 Task: Open Card Poverty Alleviation Review in Board Email Marketing Triggered Campaigns to Workspace Audit and Assurance Services and add a team member Softage.2@softage.net, a label Purple, a checklist Inspirational Speaking, an attachment from Trello, a color Purple and finally, add a card description 'Develop and launch new sales promotion for existing customers' and a comment 'This task requires us to be proactive in identifying potential risks and taking steps to mitigate them.'. Add a start date 'Jan 02, 1900' with a due date 'Jan 09, 1900'
Action: Mouse moved to (124, 378)
Screenshot: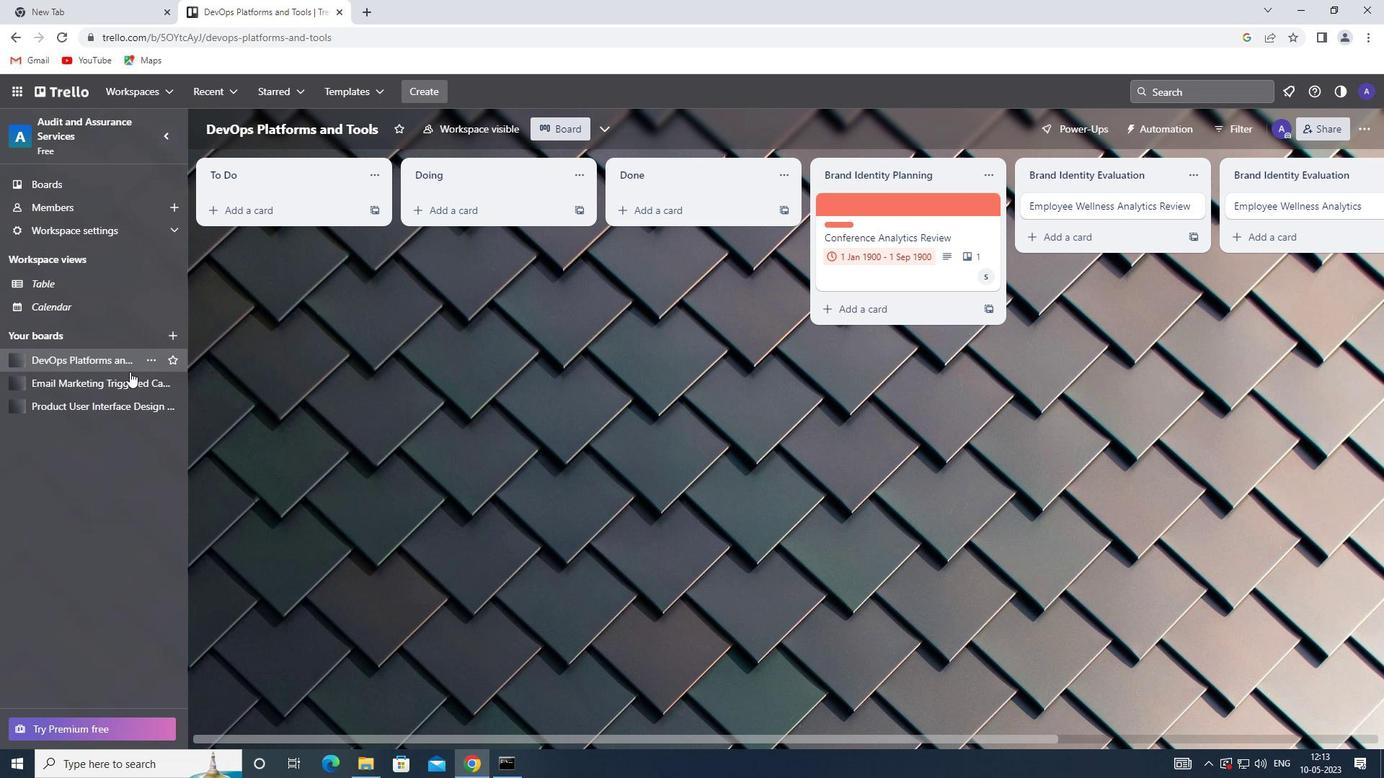 
Action: Mouse pressed left at (124, 378)
Screenshot: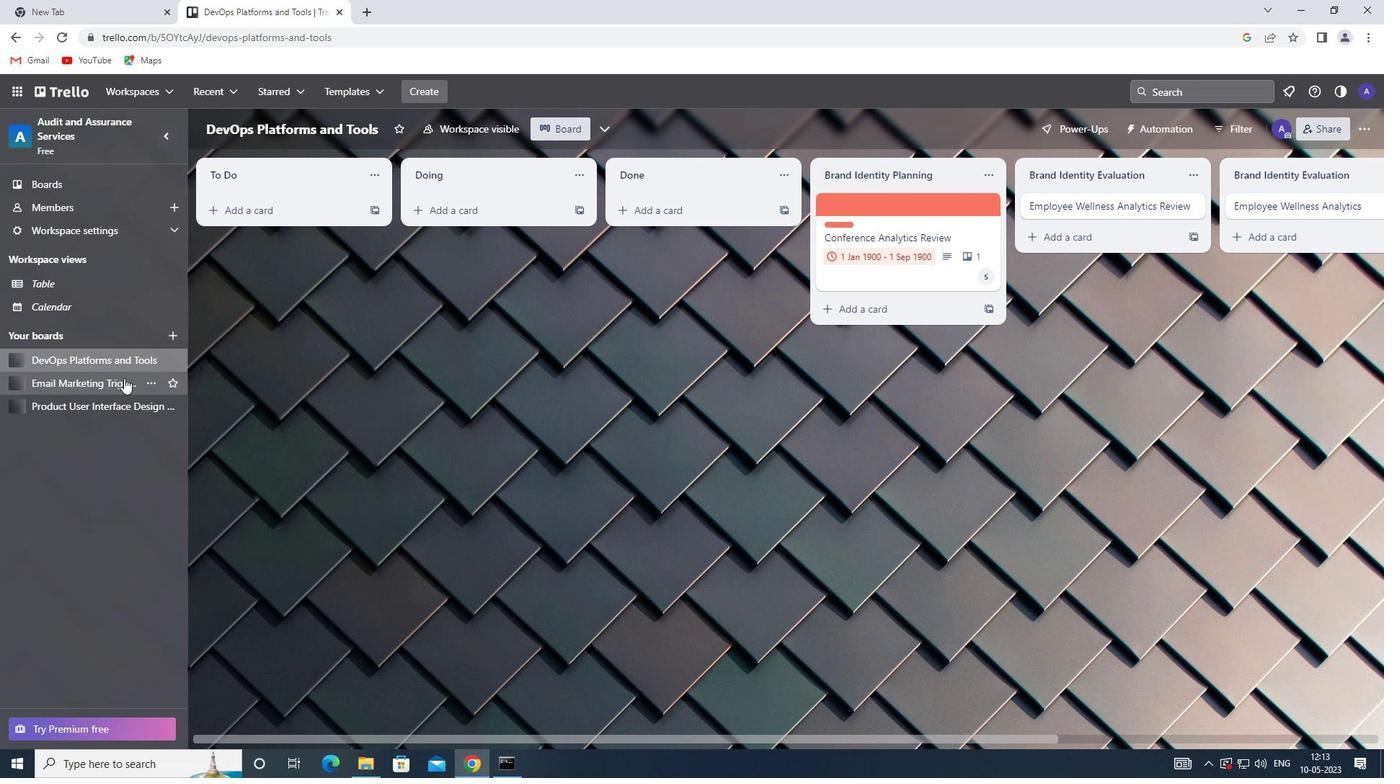 
Action: Mouse moved to (924, 200)
Screenshot: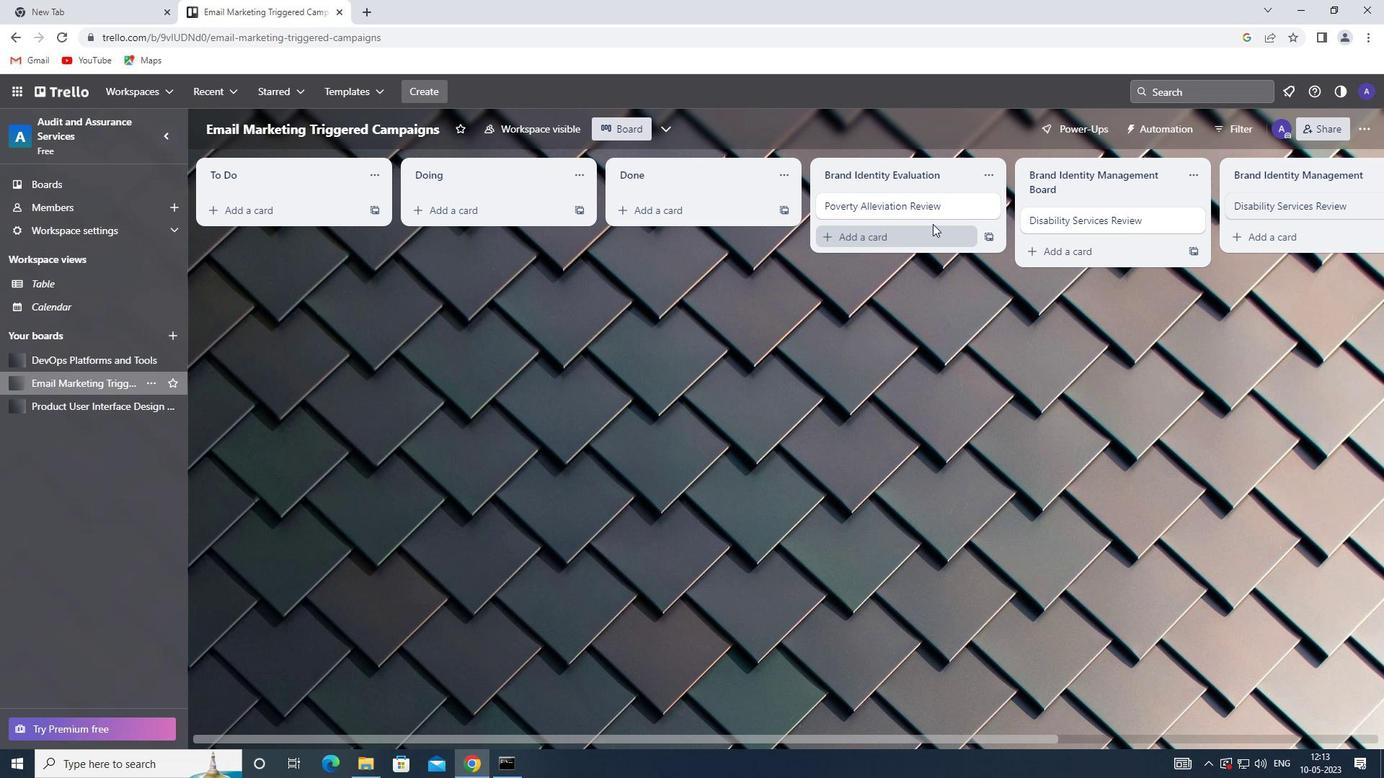 
Action: Mouse pressed left at (924, 200)
Screenshot: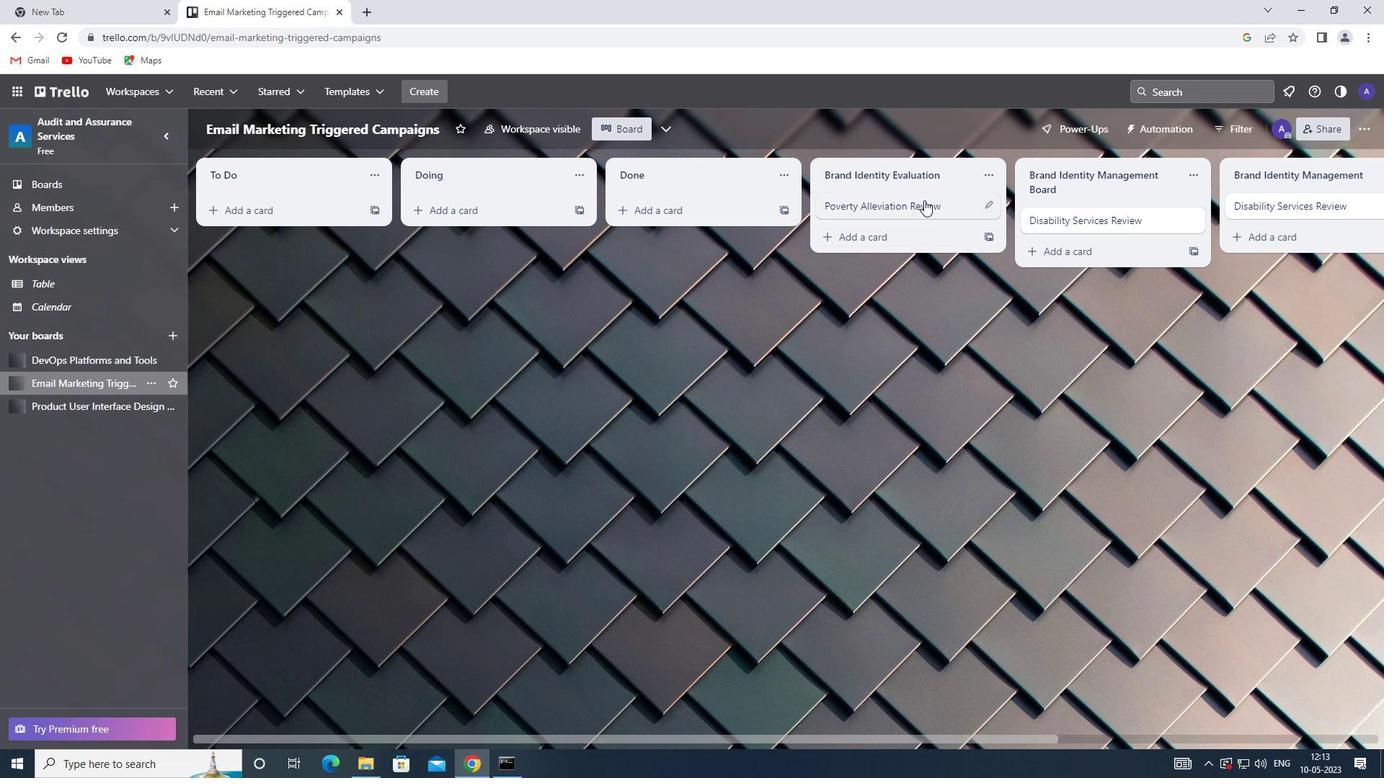 
Action: Mouse pressed left at (924, 200)
Screenshot: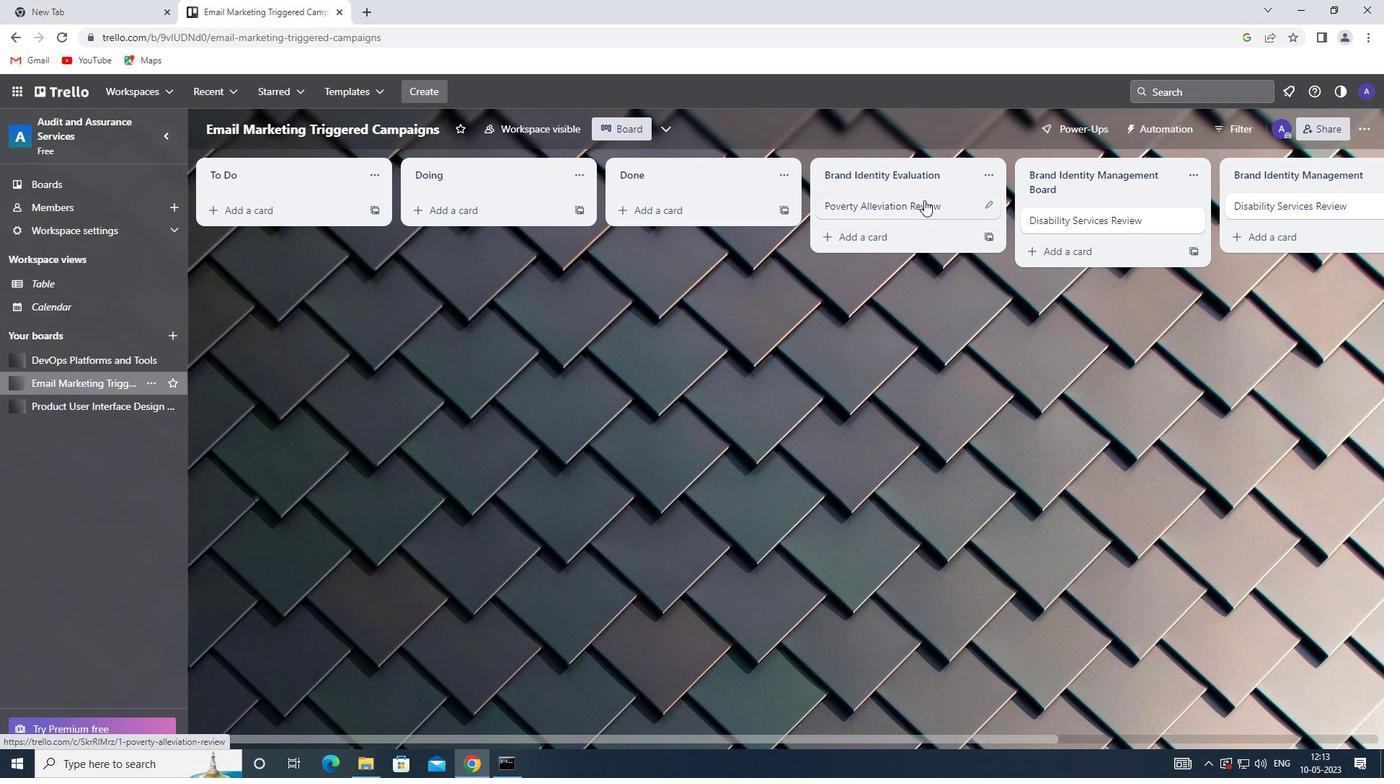 
Action: Mouse moved to (869, 272)
Screenshot: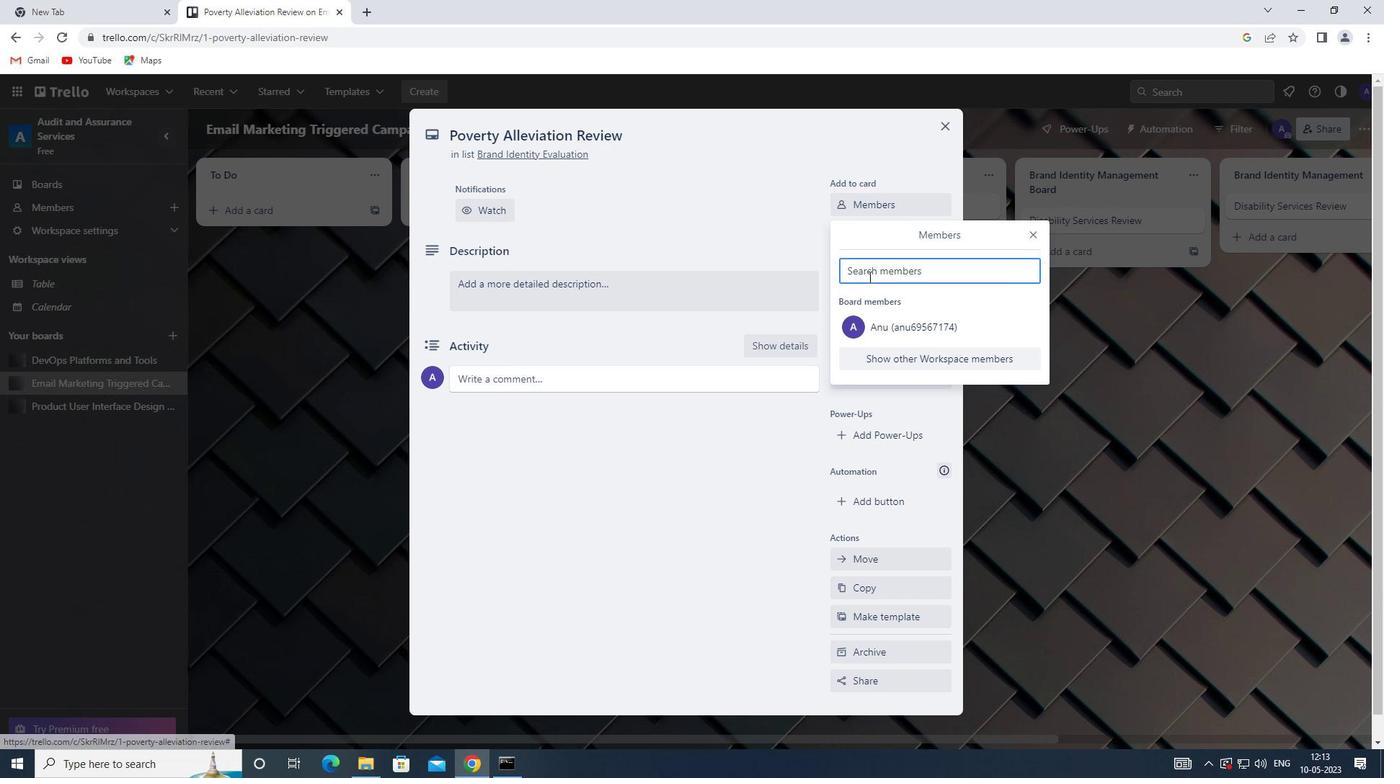 
Action: Key pressed <Key.shift>SA<Key.backspace>OFTAGE.2<Key.shift>@SOFTAGE.NET
Screenshot: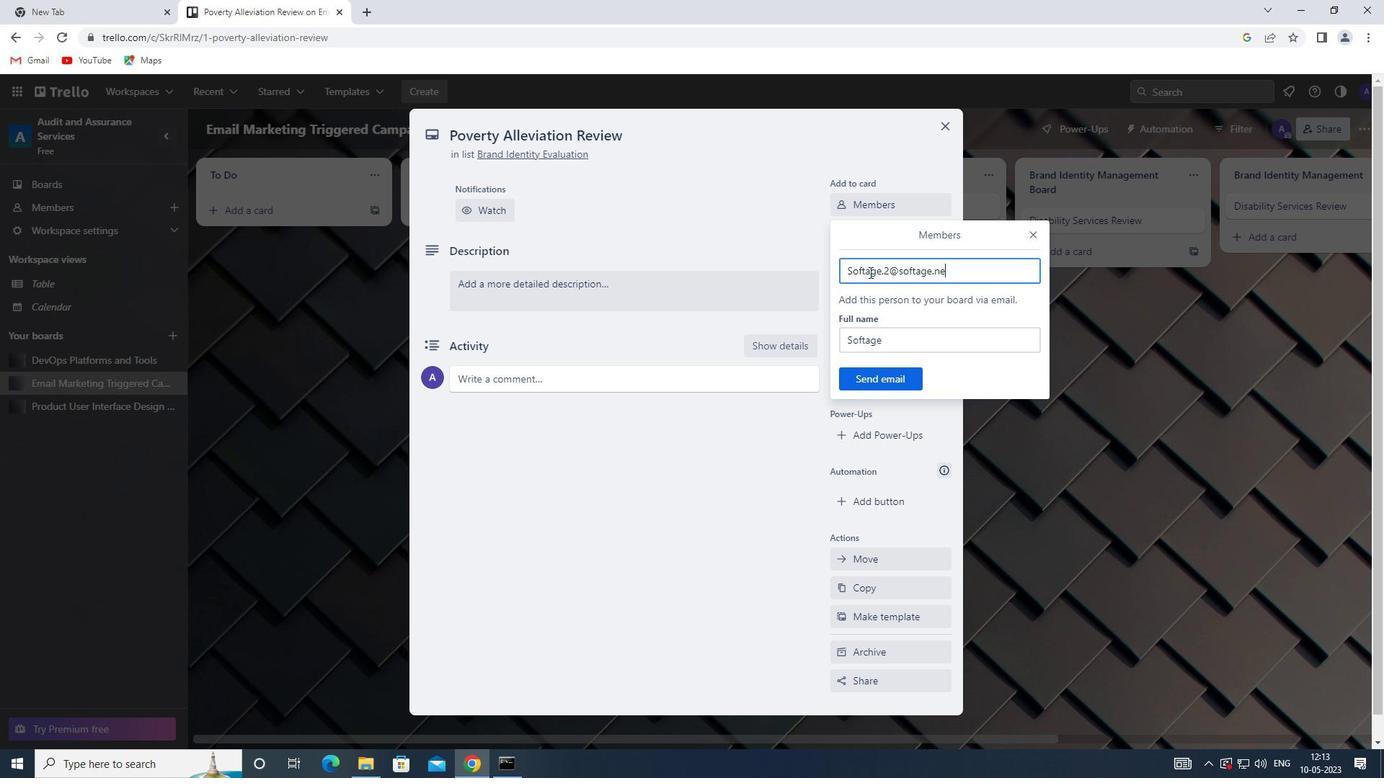 
Action: Mouse moved to (893, 377)
Screenshot: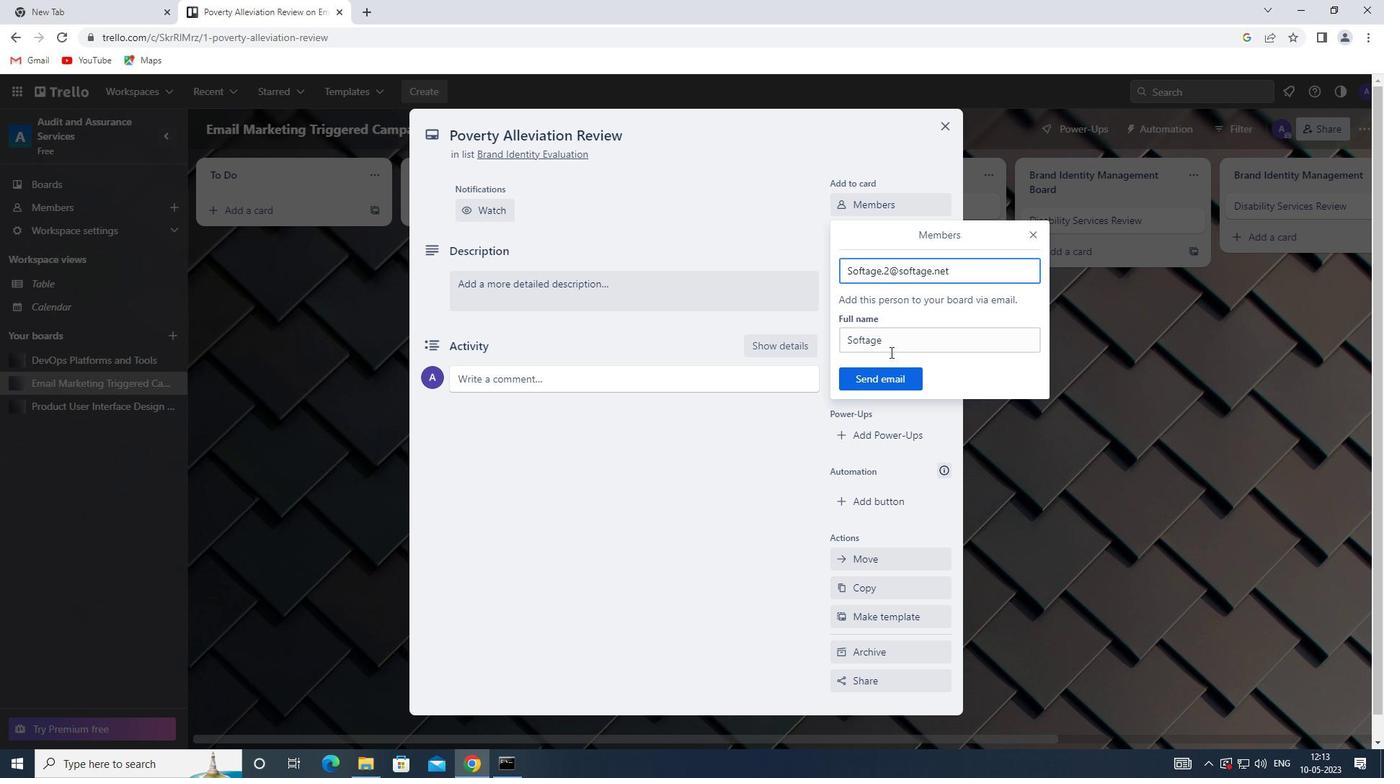 
Action: Mouse pressed left at (893, 377)
Screenshot: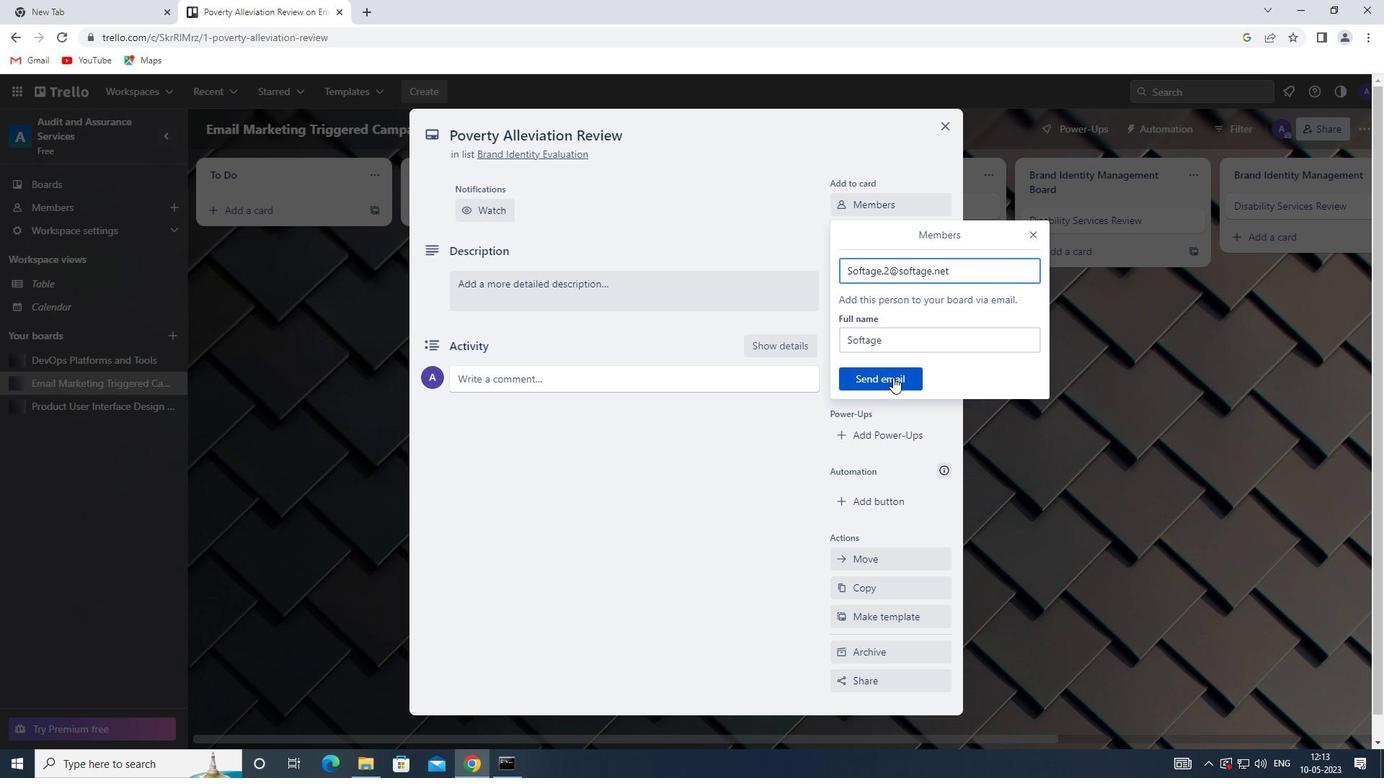 
Action: Mouse moved to (870, 283)
Screenshot: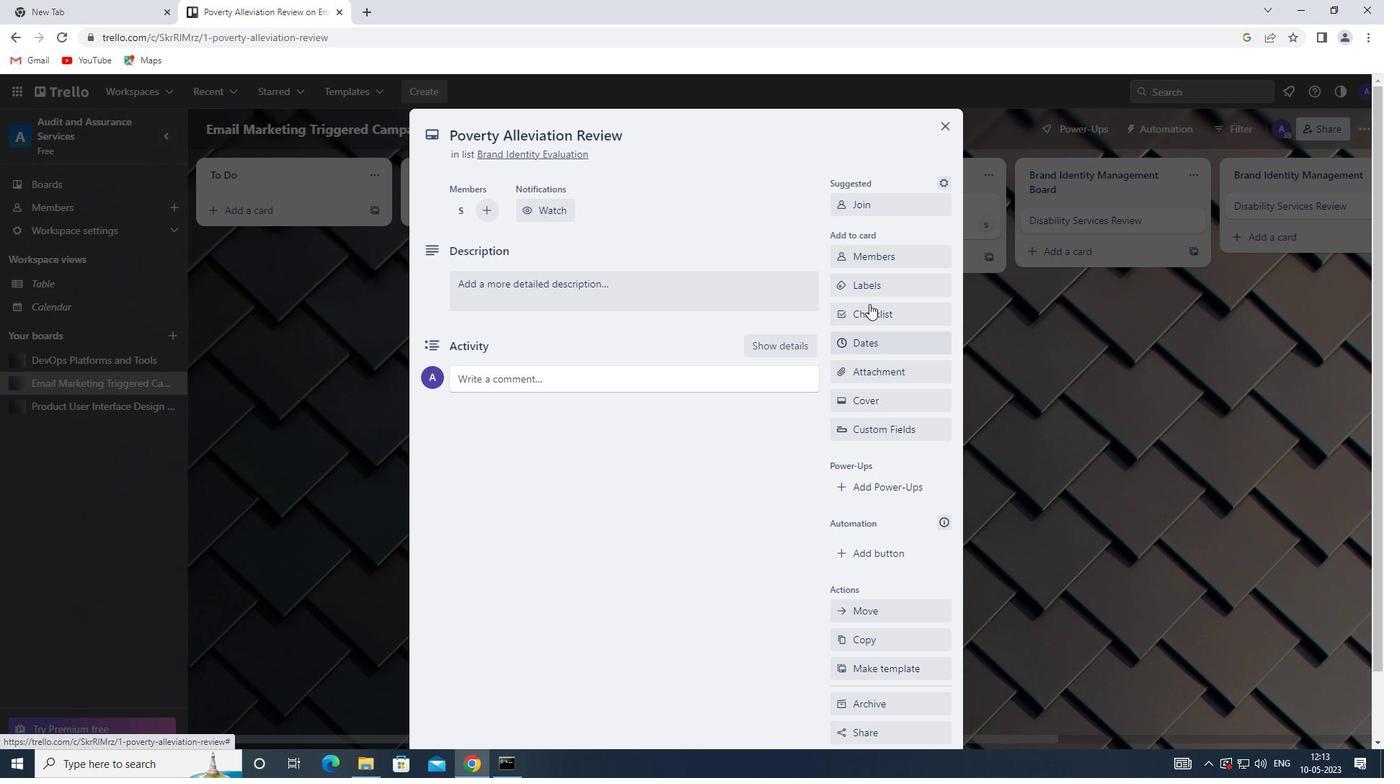 
Action: Mouse pressed left at (870, 283)
Screenshot: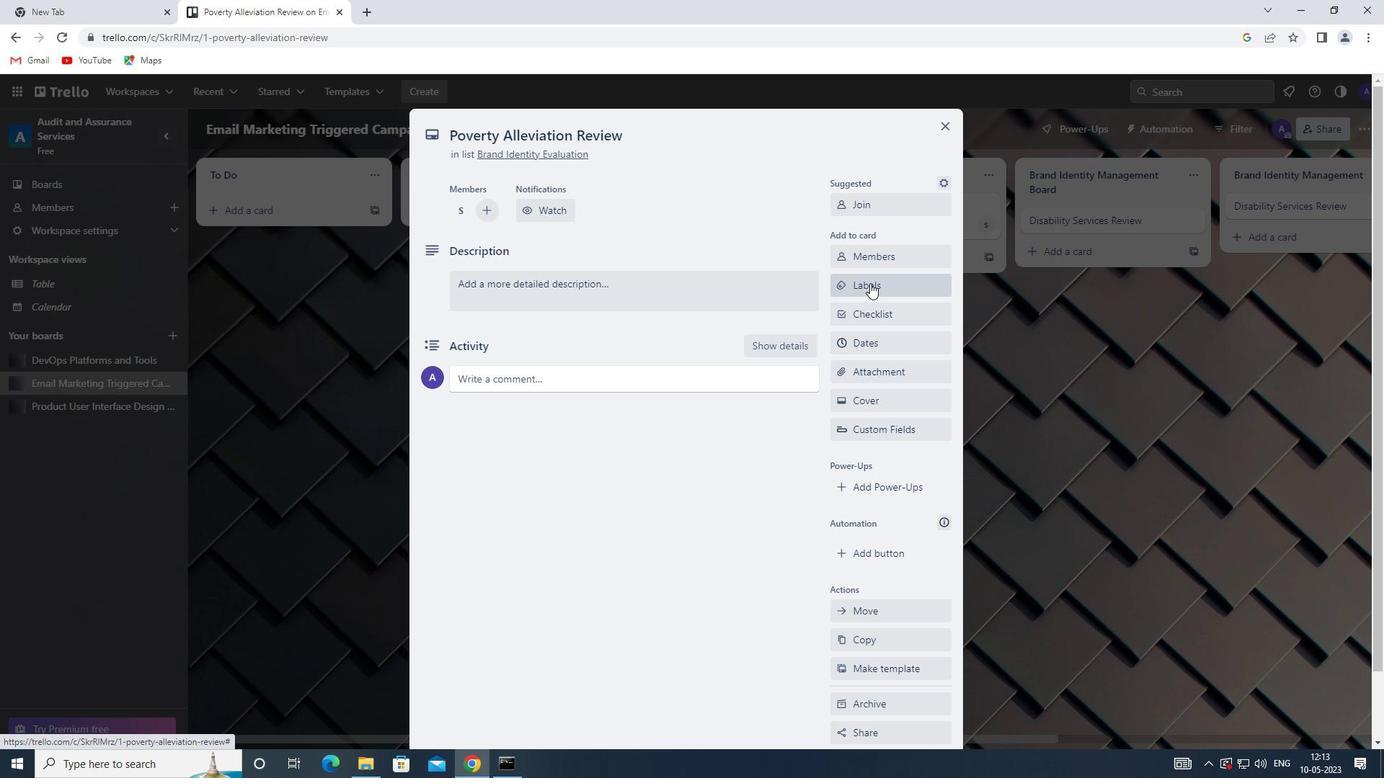 
Action: Mouse moved to (845, 505)
Screenshot: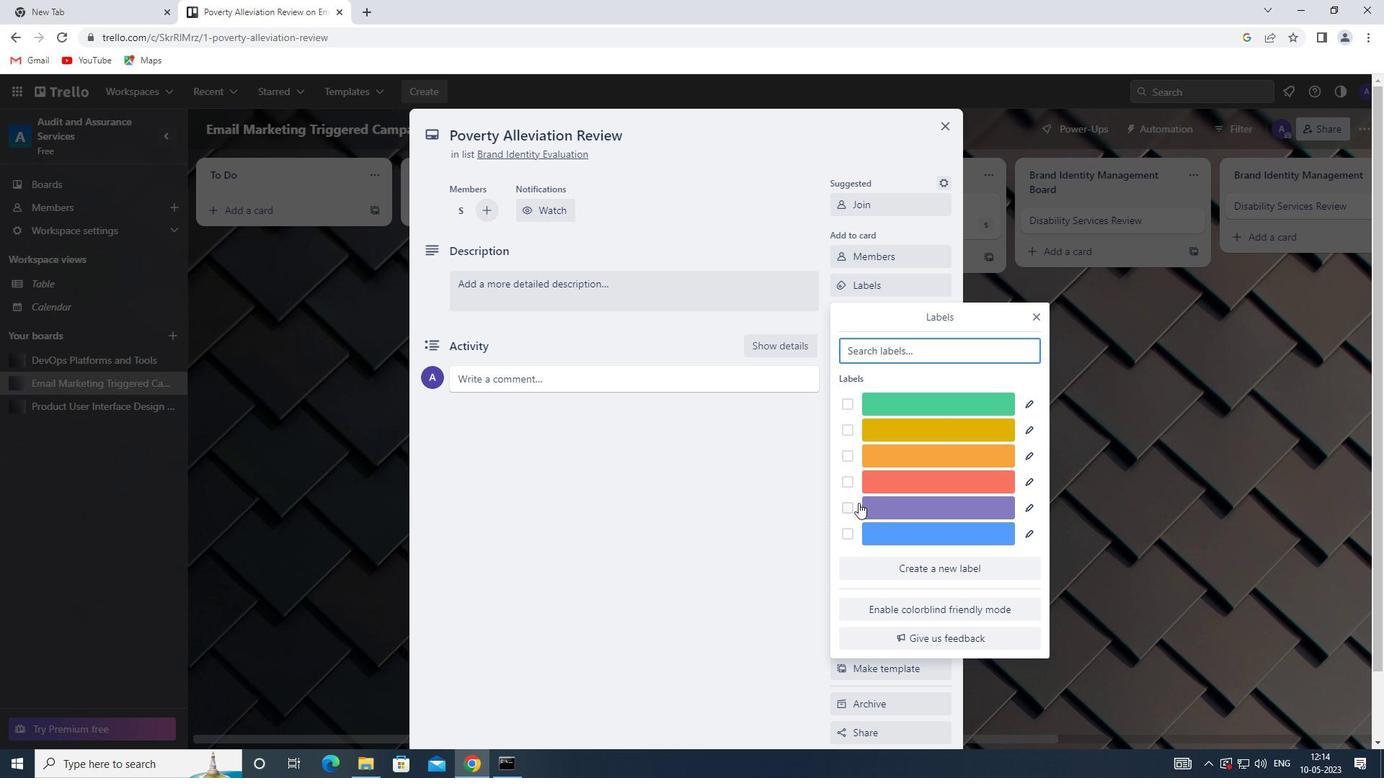 
Action: Mouse pressed left at (845, 505)
Screenshot: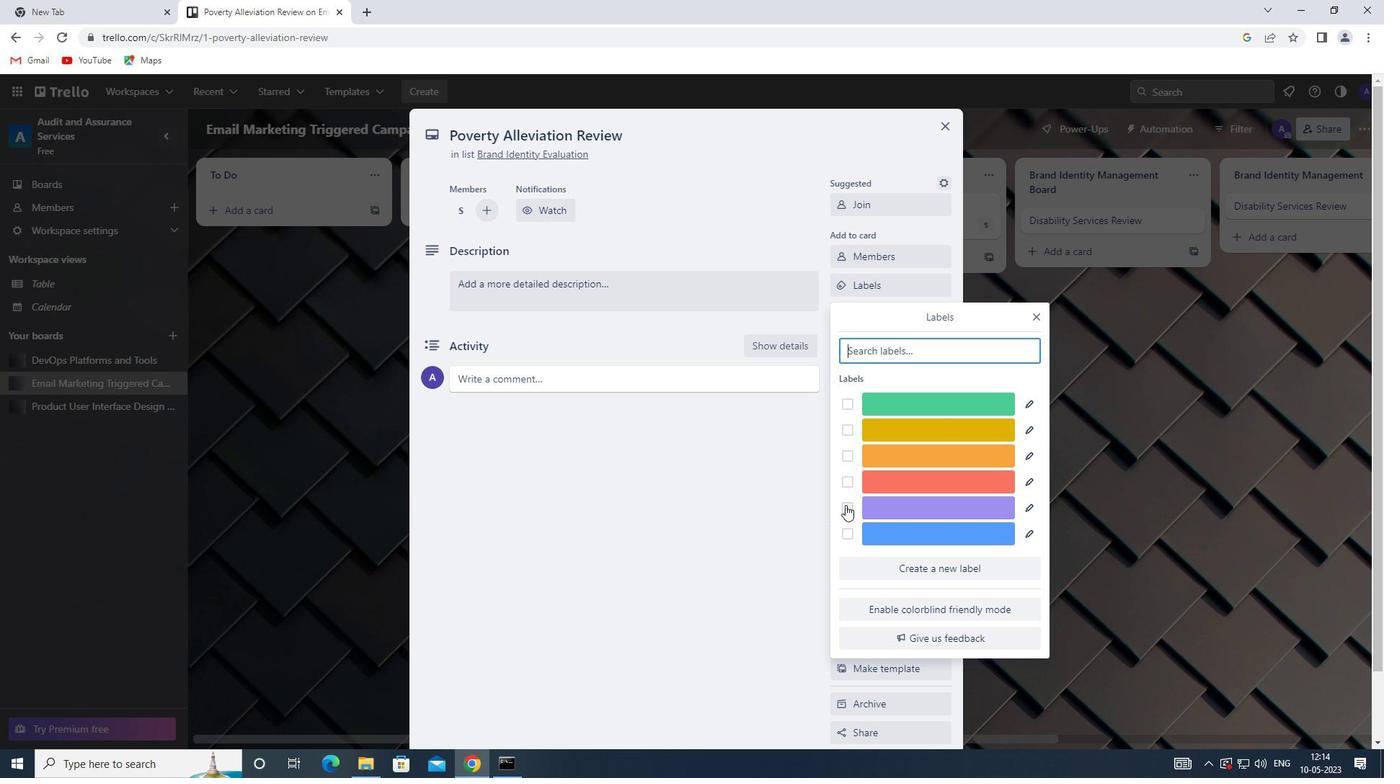
Action: Mouse moved to (1032, 313)
Screenshot: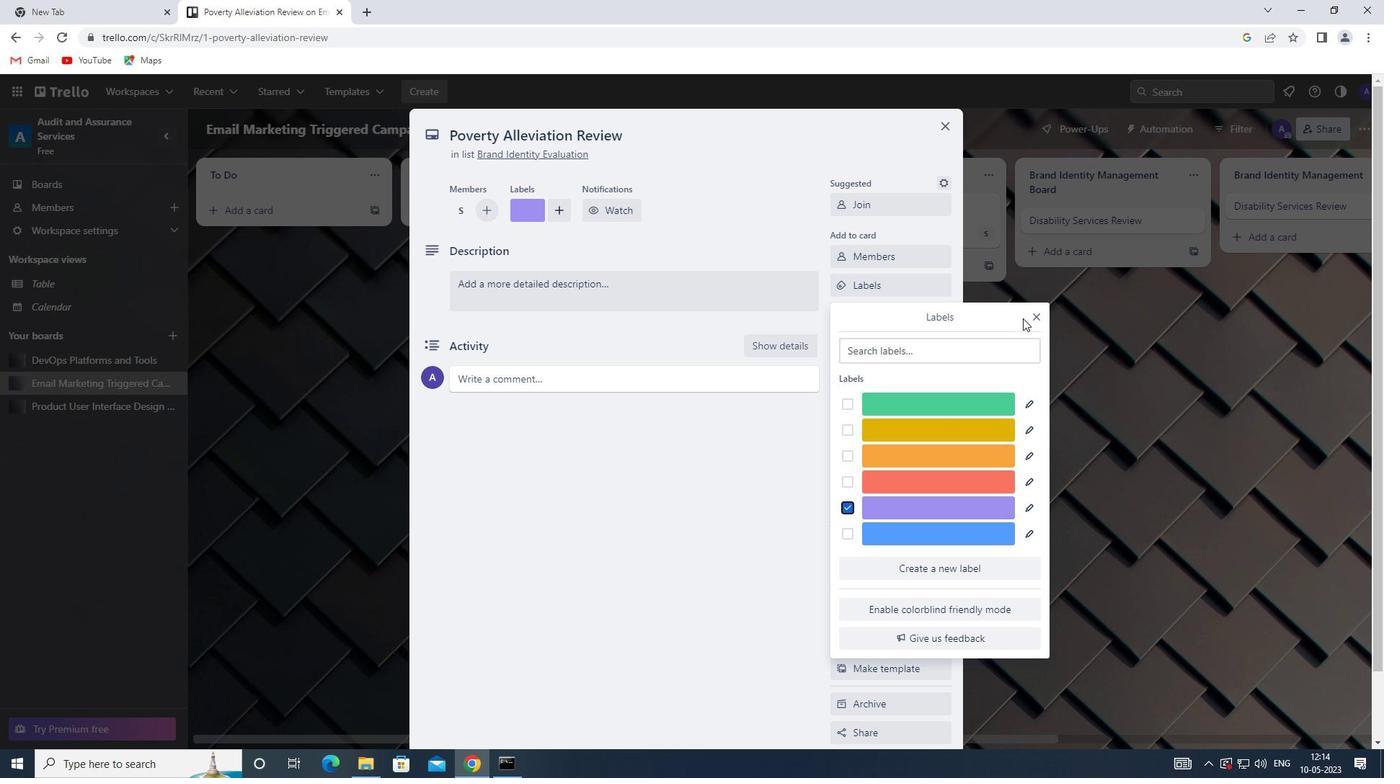 
Action: Mouse pressed left at (1032, 313)
Screenshot: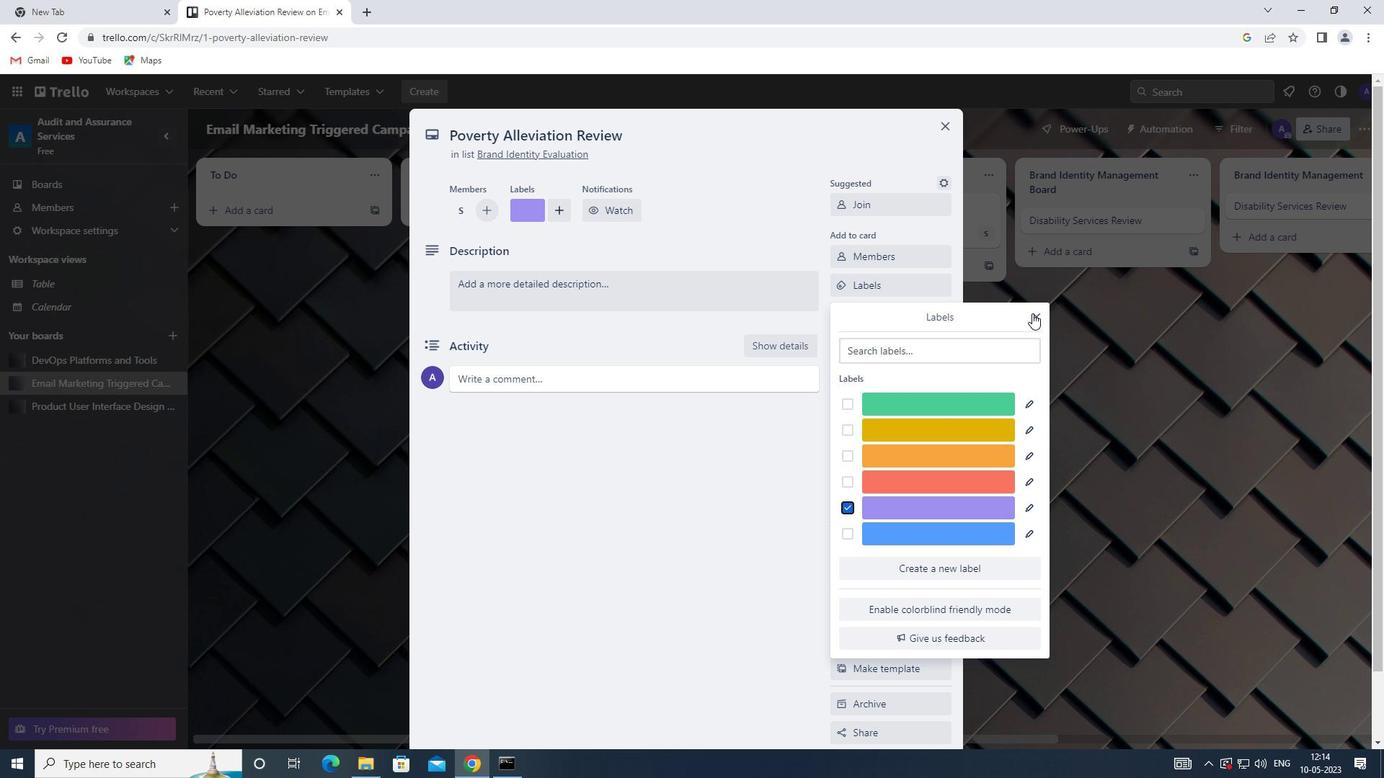 
Action: Mouse moved to (901, 308)
Screenshot: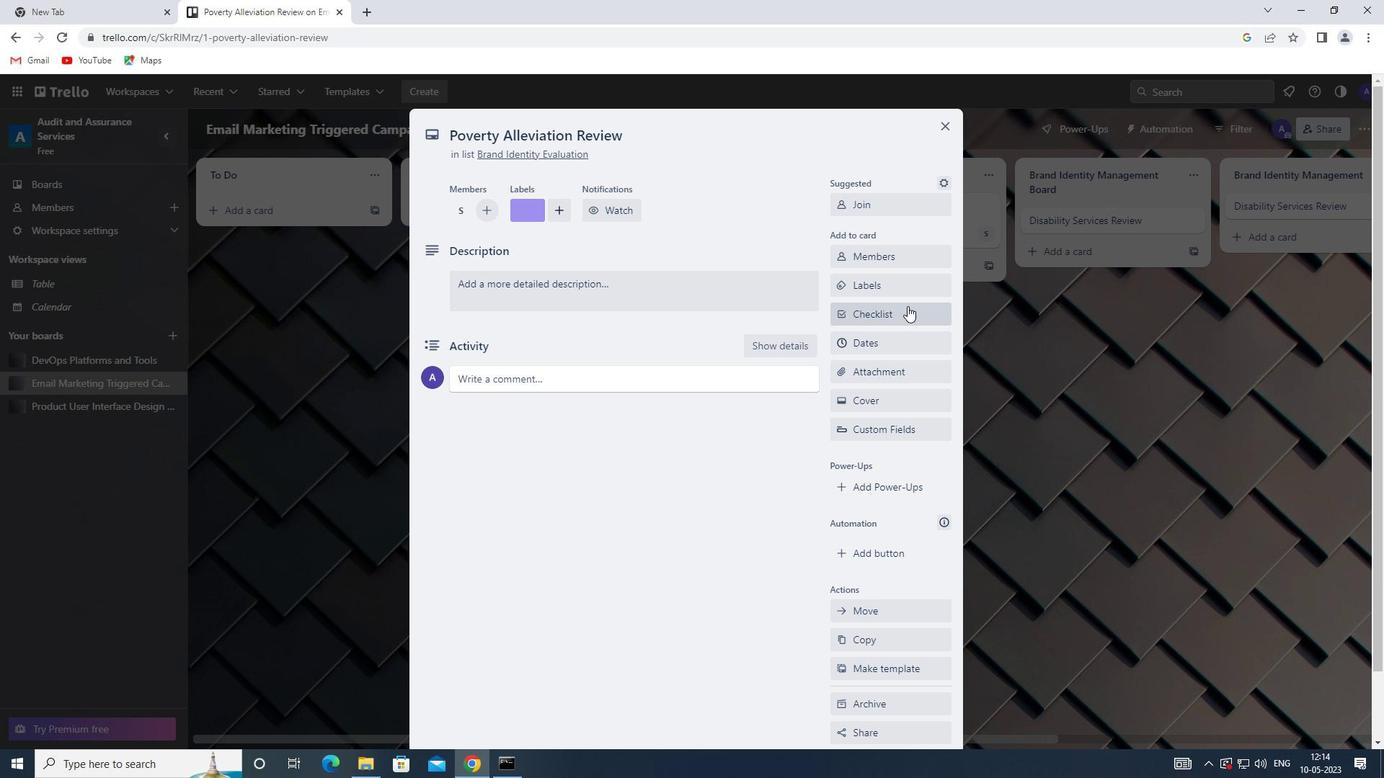
Action: Mouse pressed left at (901, 308)
Screenshot: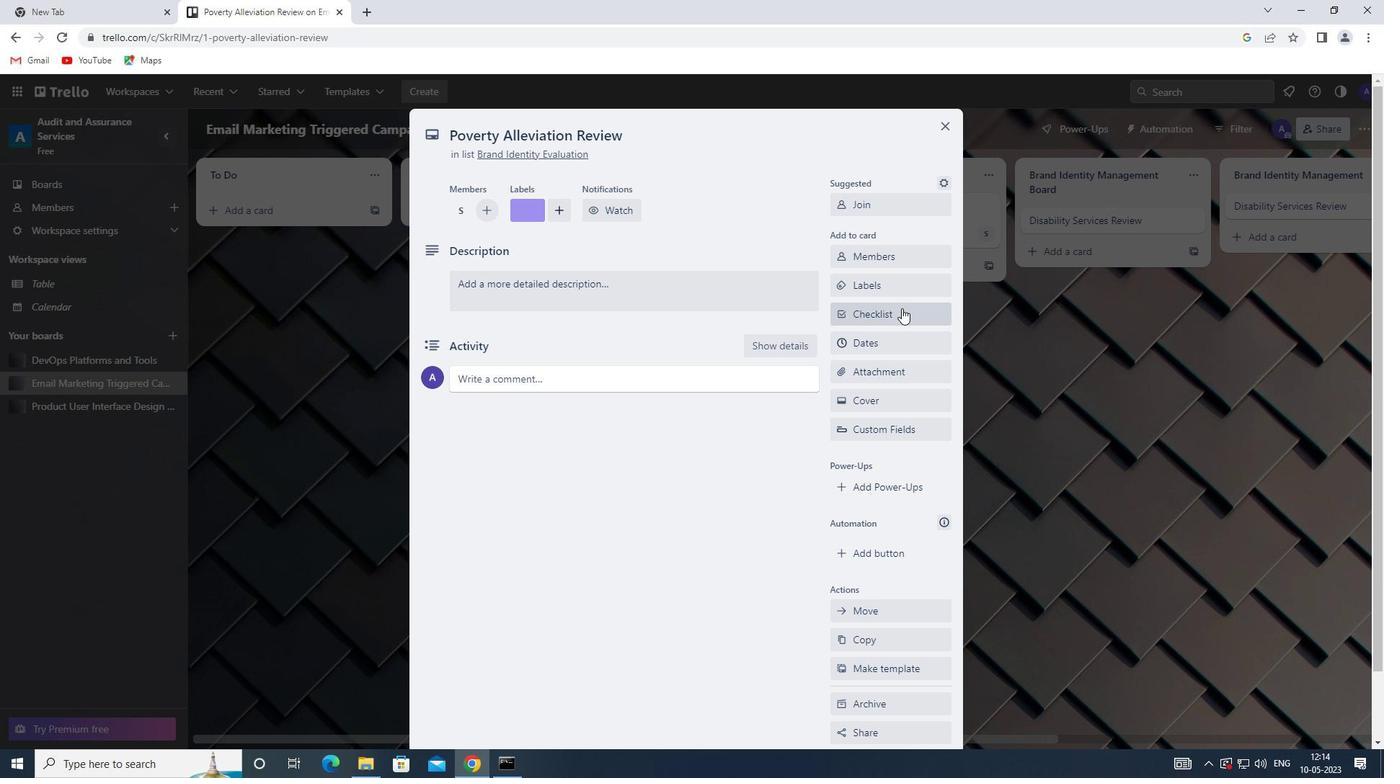 
Action: Mouse moved to (893, 401)
Screenshot: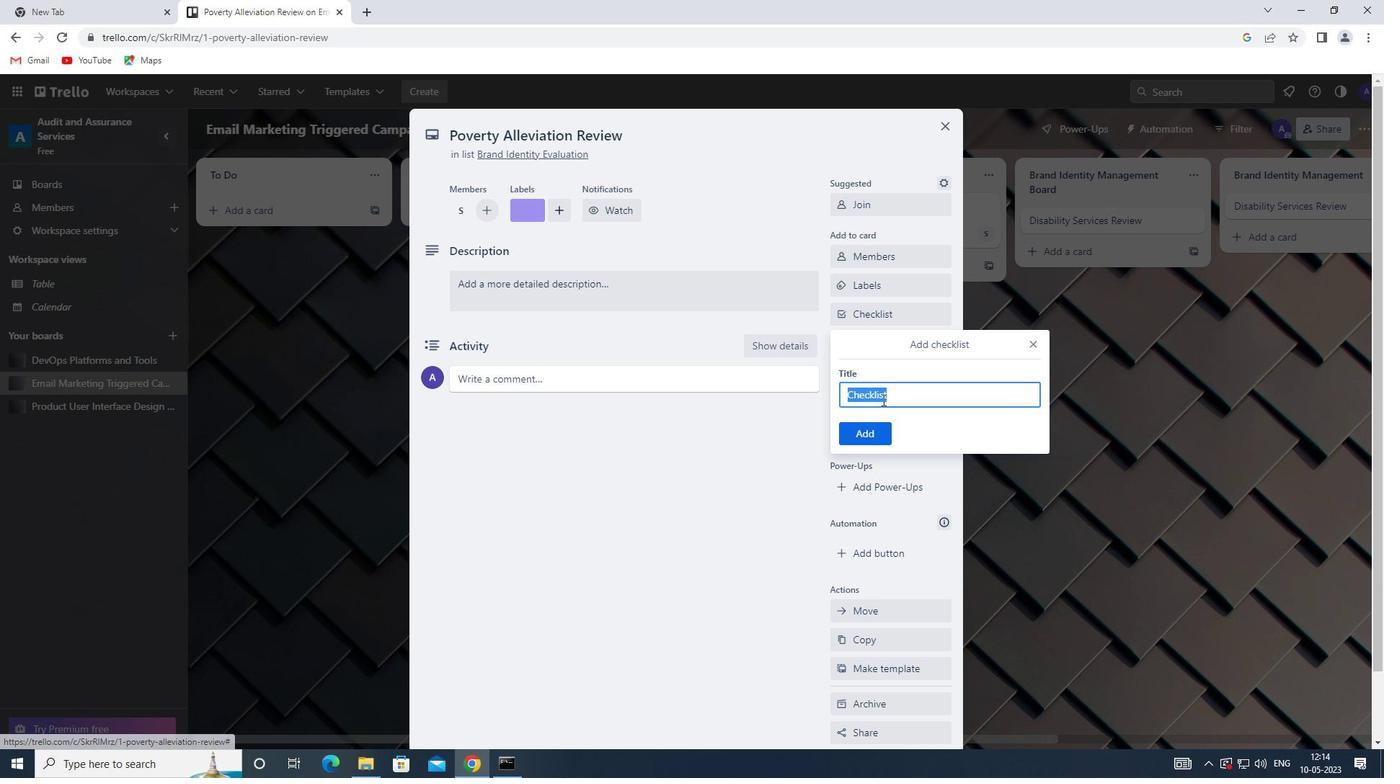 
Action: Key pressed <Key.shift>INSPIRATIONAL<Key.space><Key.shift>SPEAKING
Screenshot: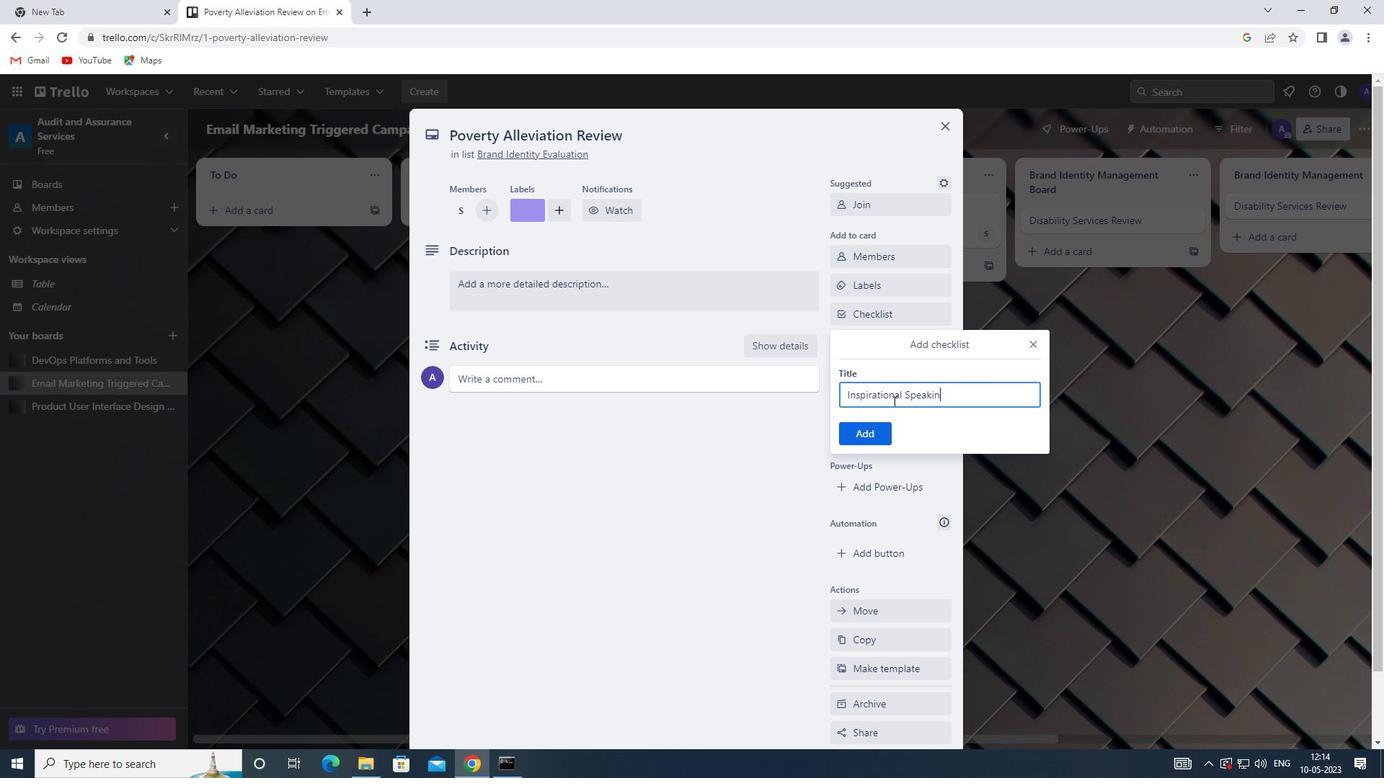 
Action: Mouse moved to (872, 434)
Screenshot: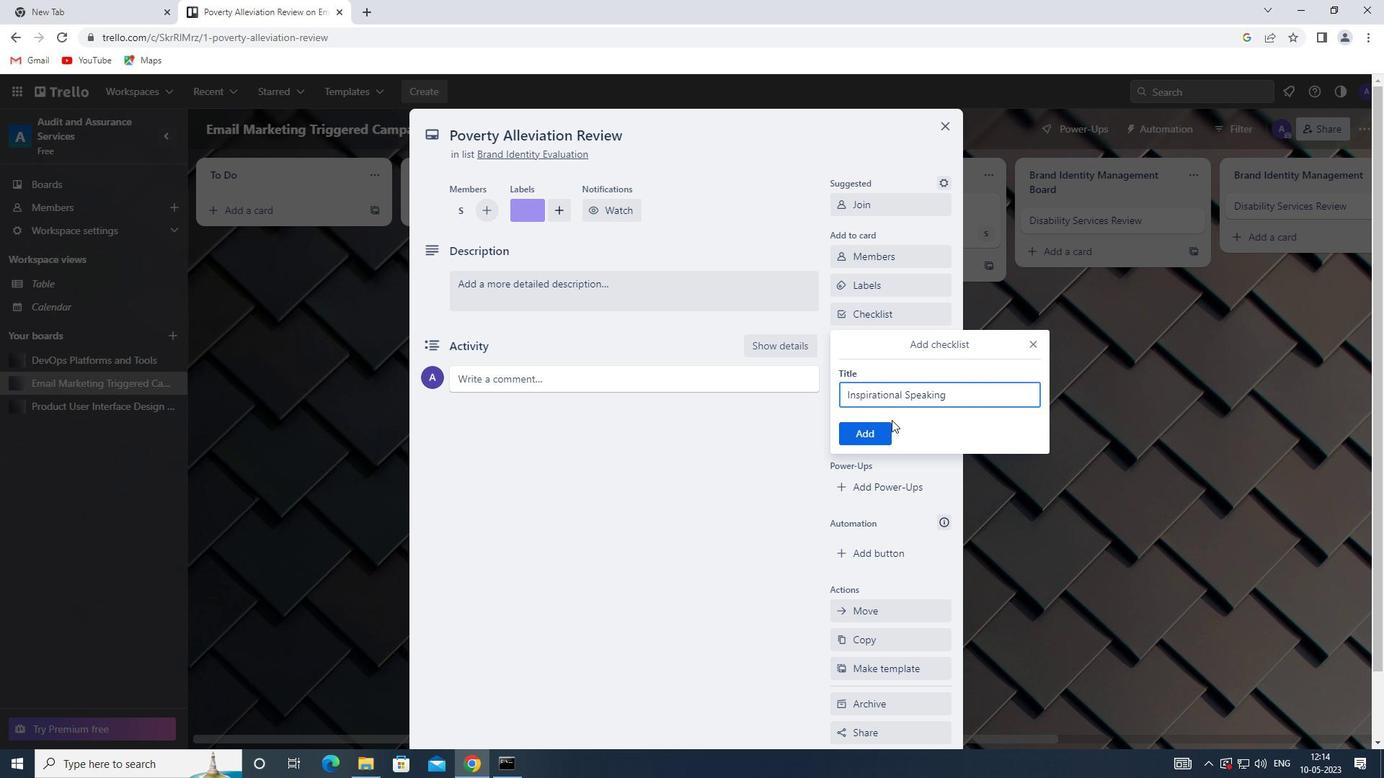 
Action: Mouse pressed left at (872, 434)
Screenshot: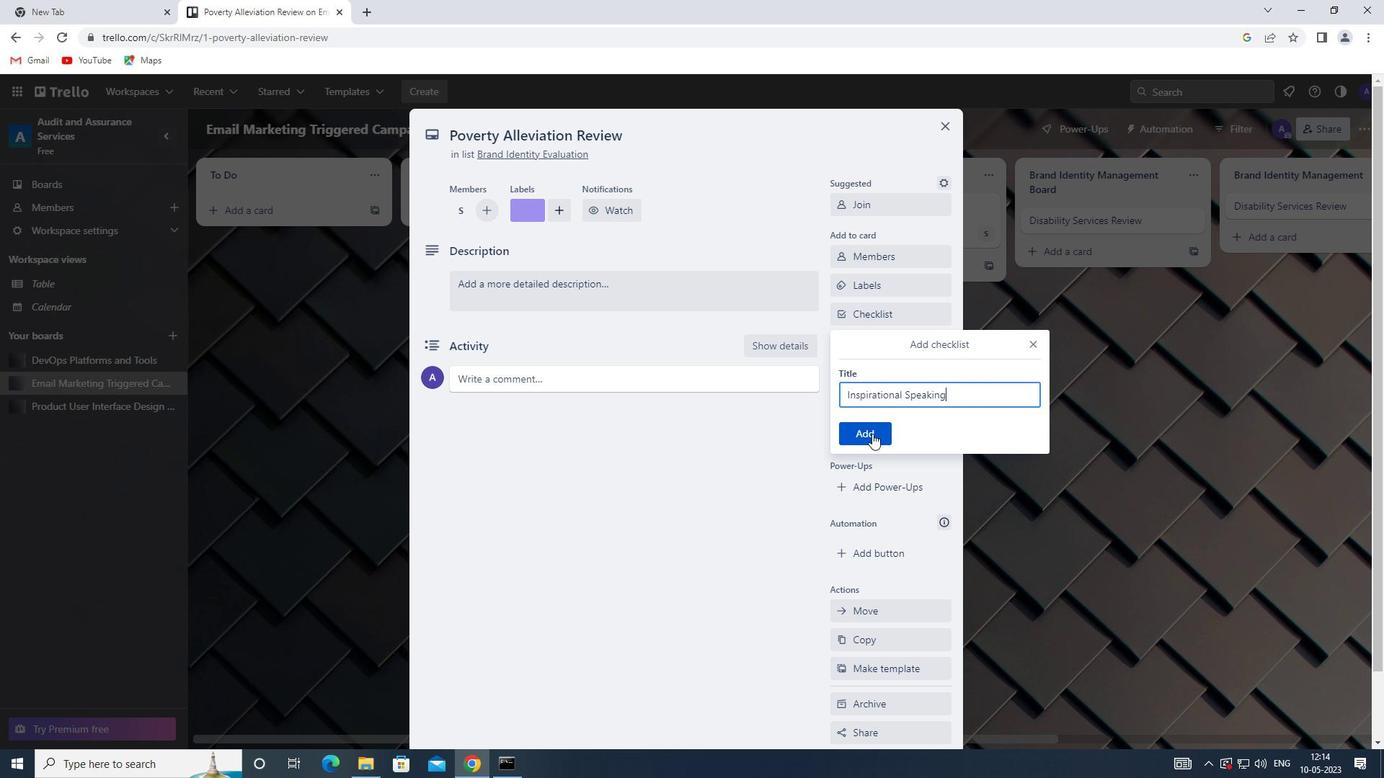 
Action: Mouse moved to (871, 375)
Screenshot: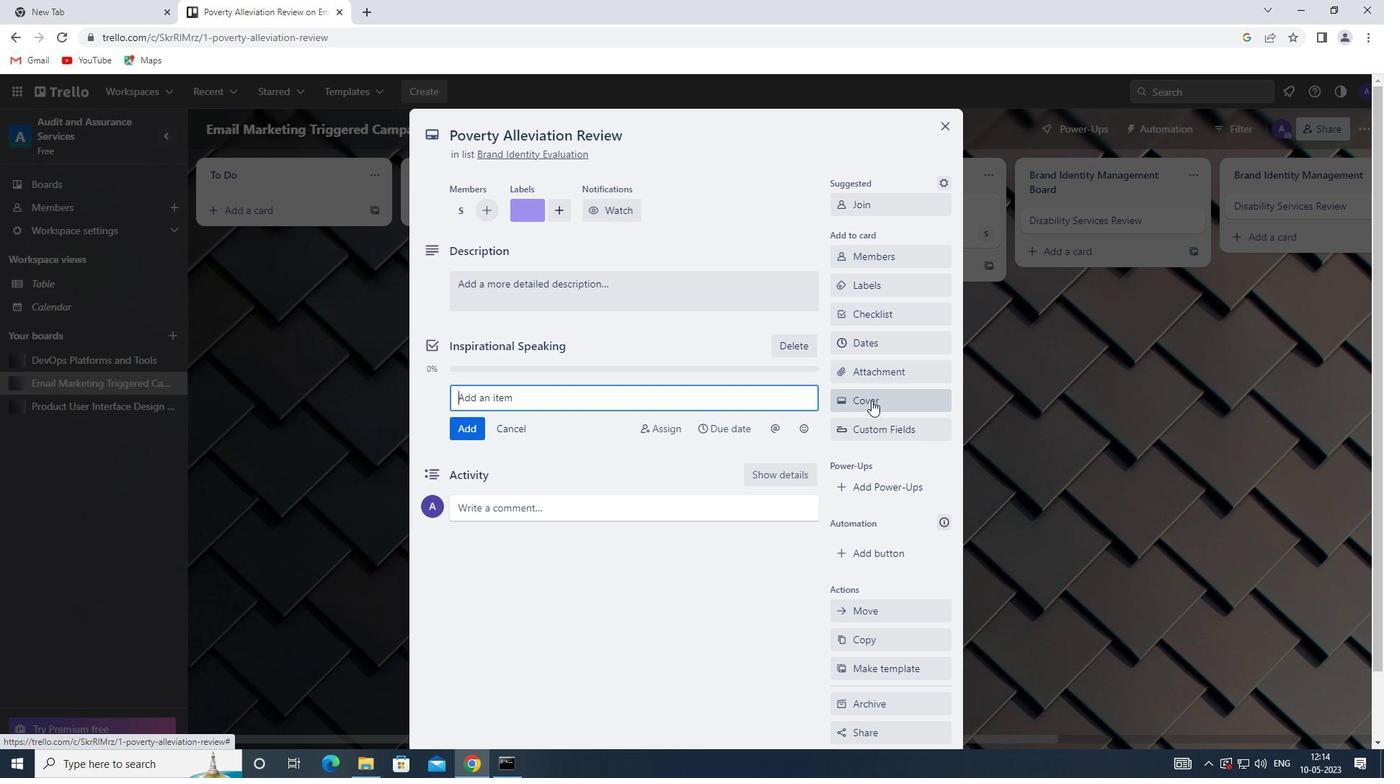 
Action: Mouse pressed left at (871, 375)
Screenshot: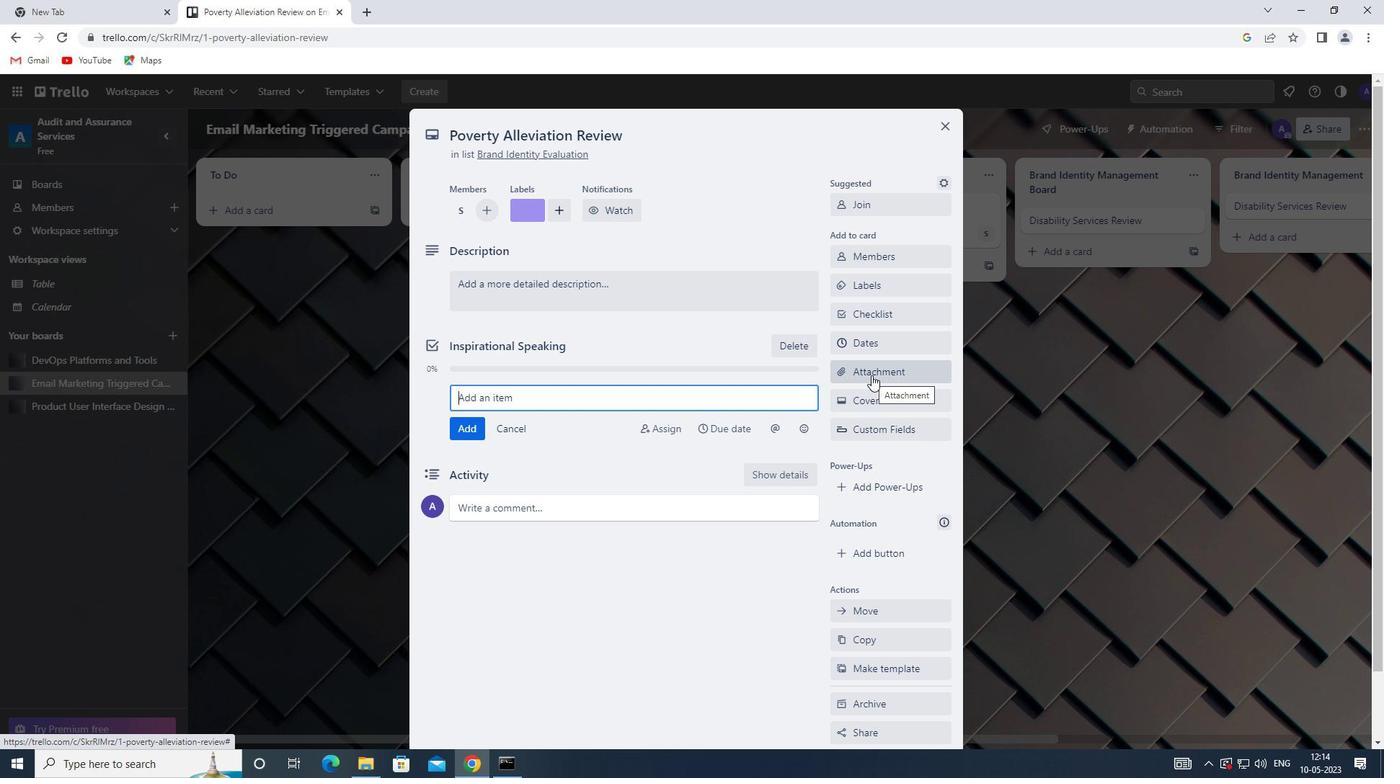 
Action: Mouse moved to (873, 452)
Screenshot: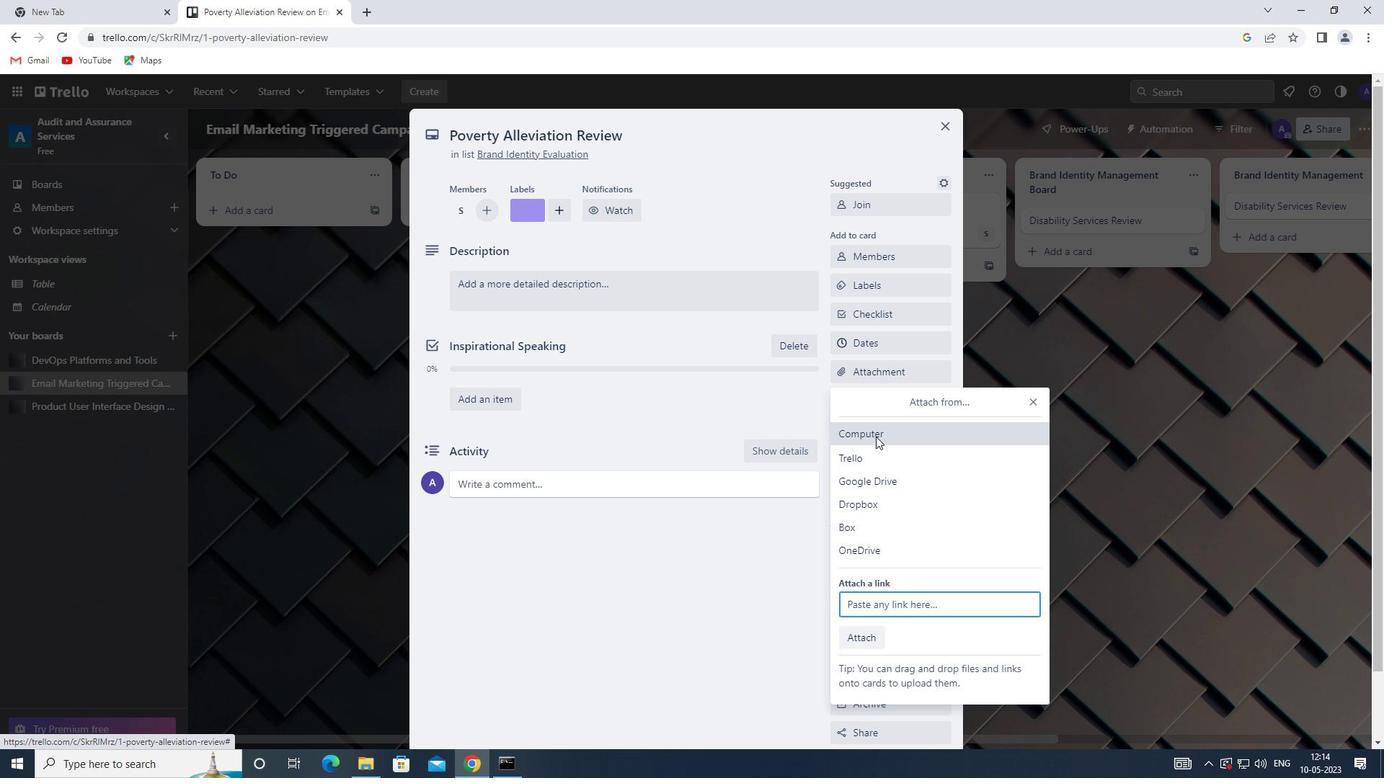 
Action: Mouse pressed left at (873, 452)
Screenshot: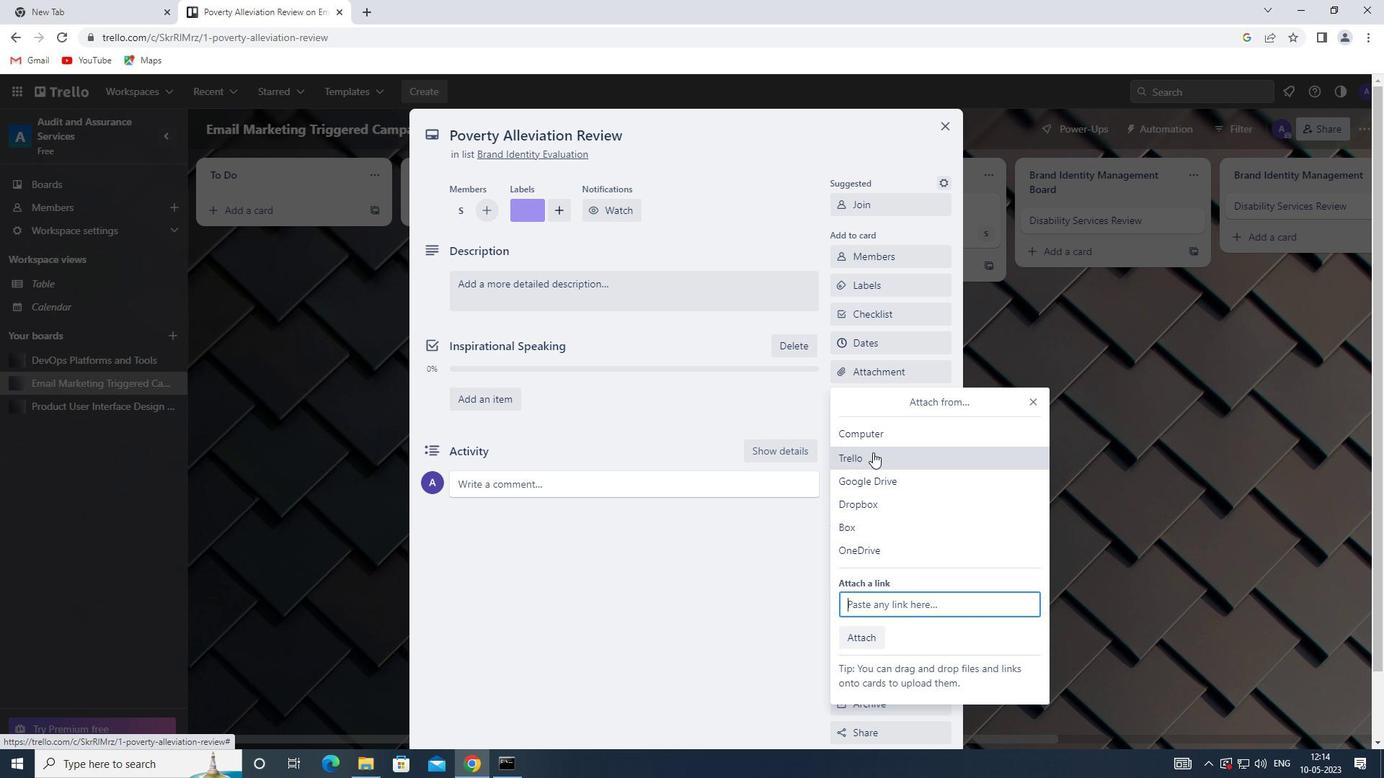 
Action: Mouse moved to (917, 608)
Screenshot: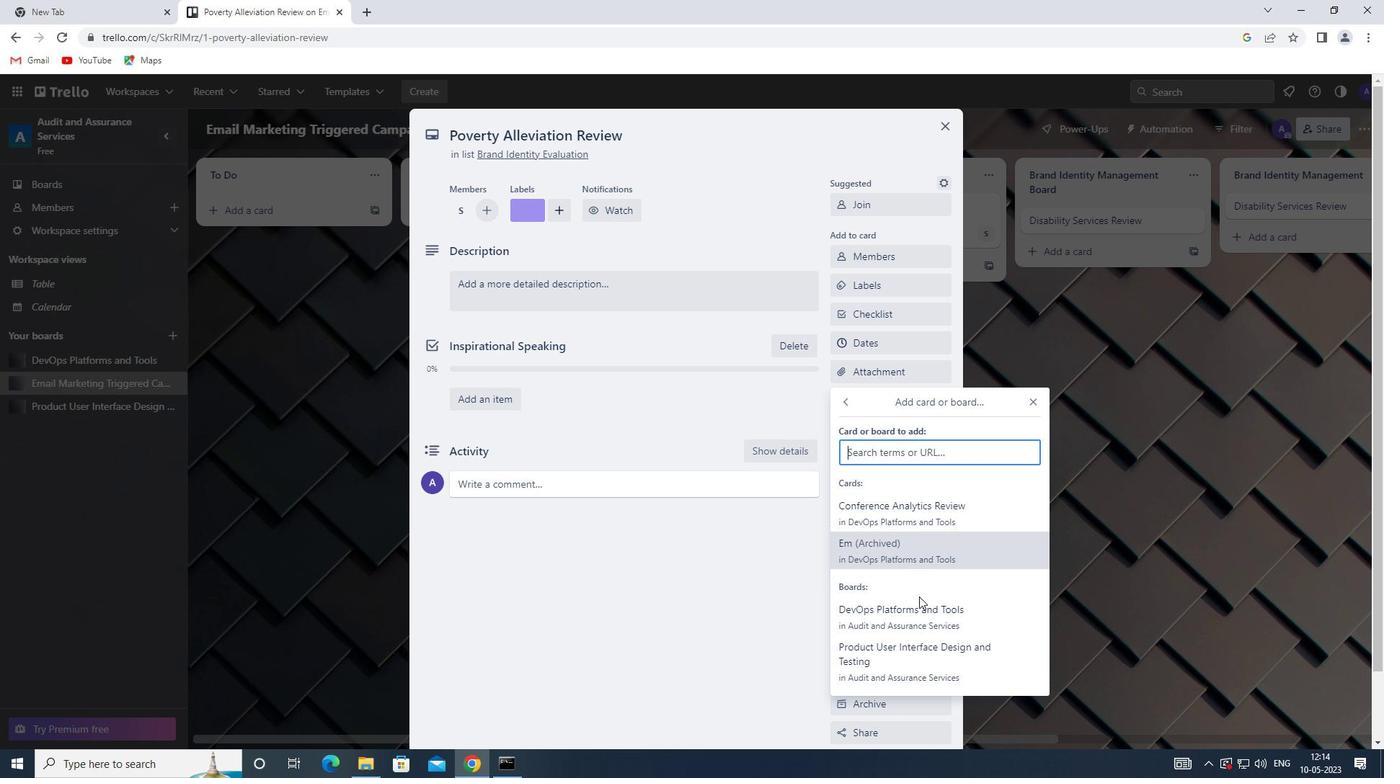 
Action: Mouse pressed left at (917, 608)
Screenshot: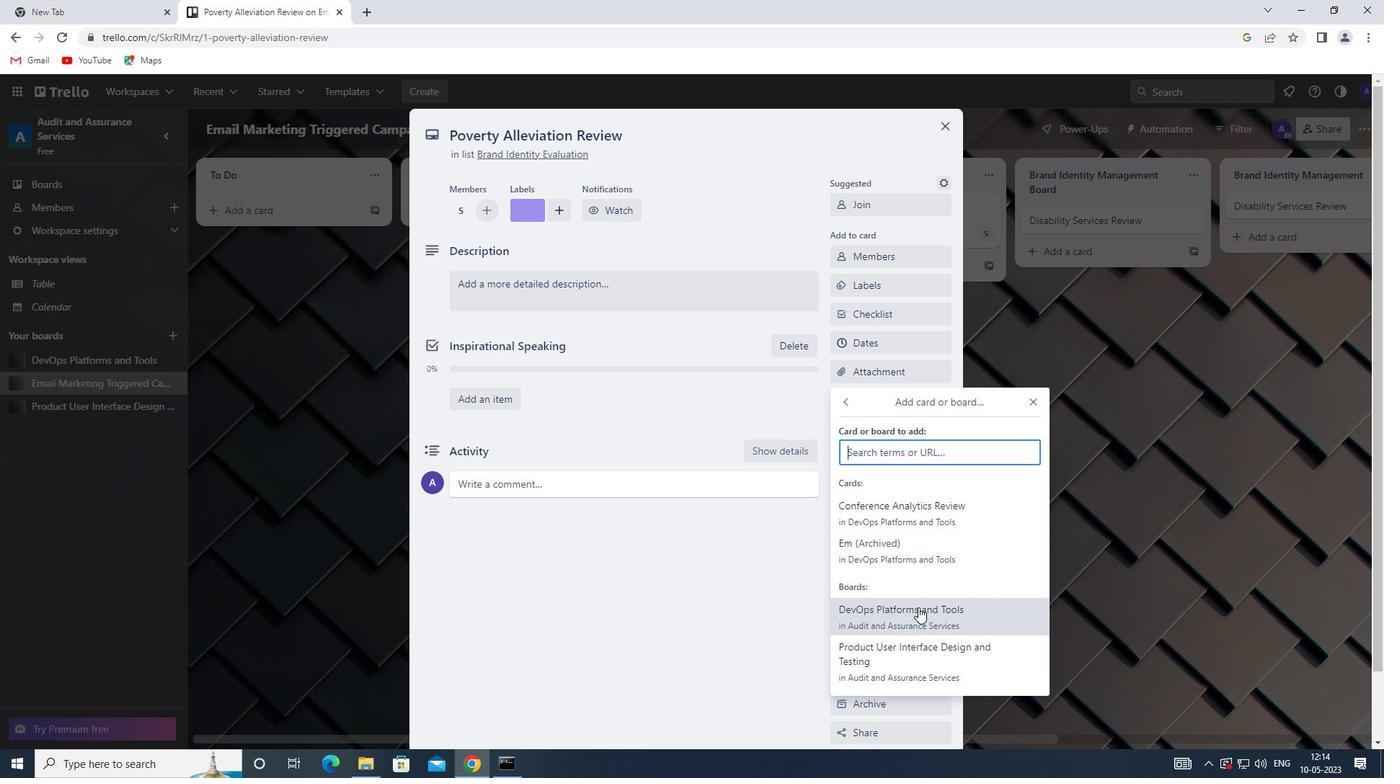 
Action: Mouse moved to (886, 405)
Screenshot: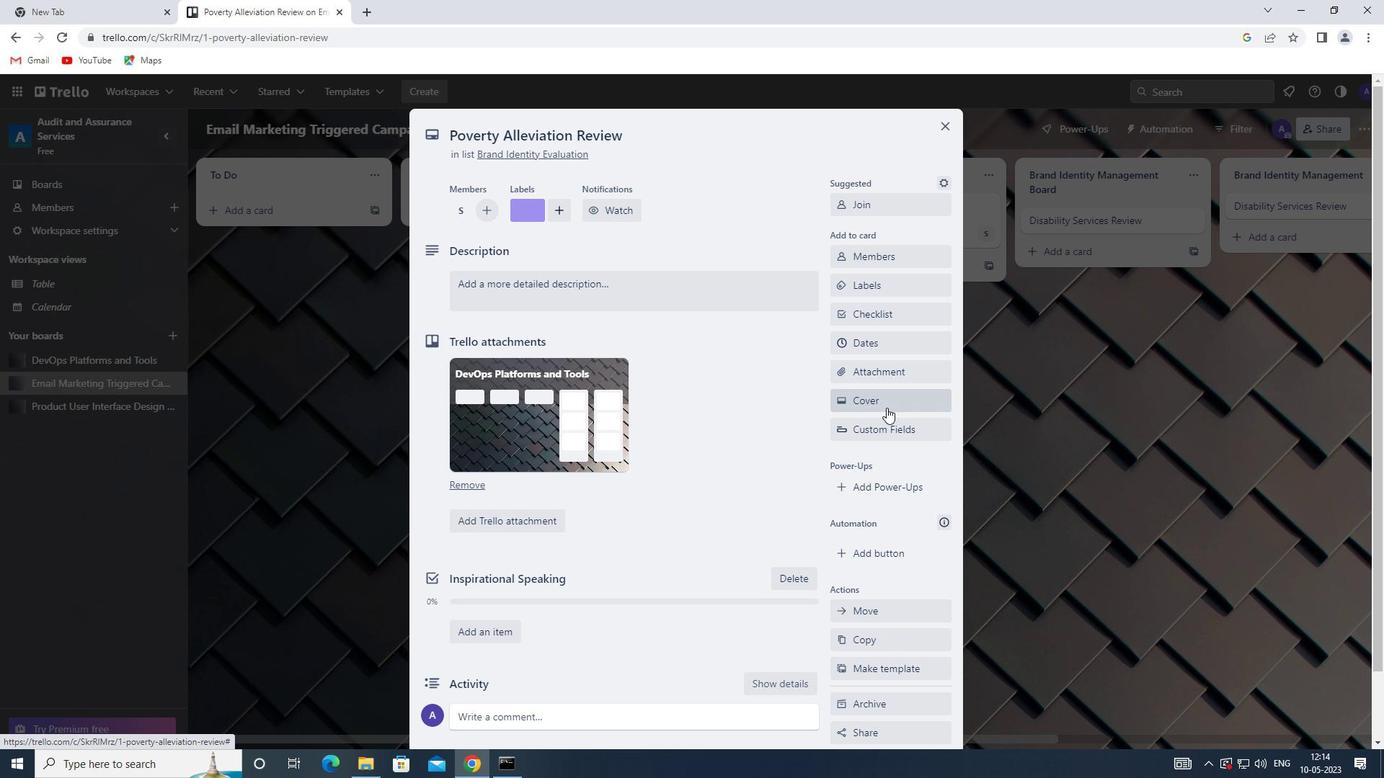
Action: Mouse pressed left at (886, 405)
Screenshot: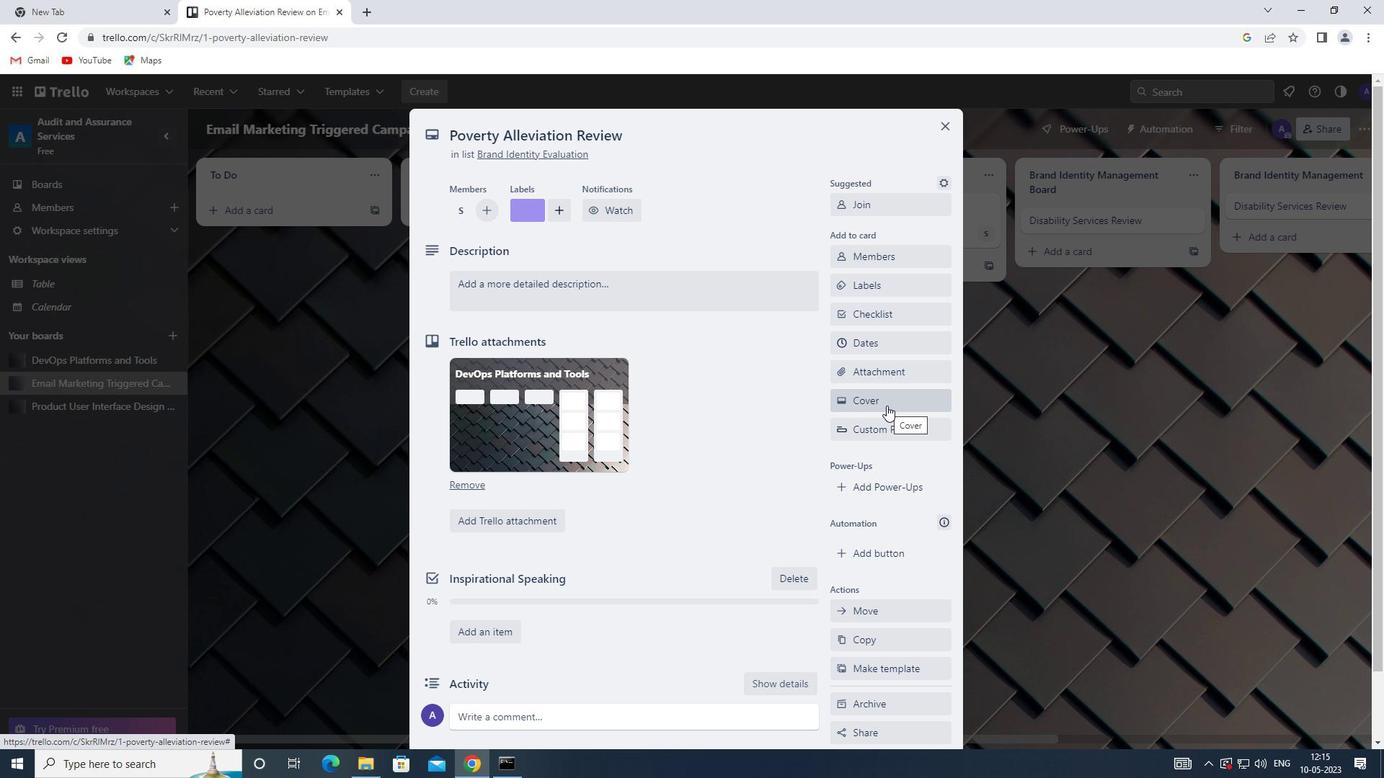 
Action: Mouse moved to (1015, 470)
Screenshot: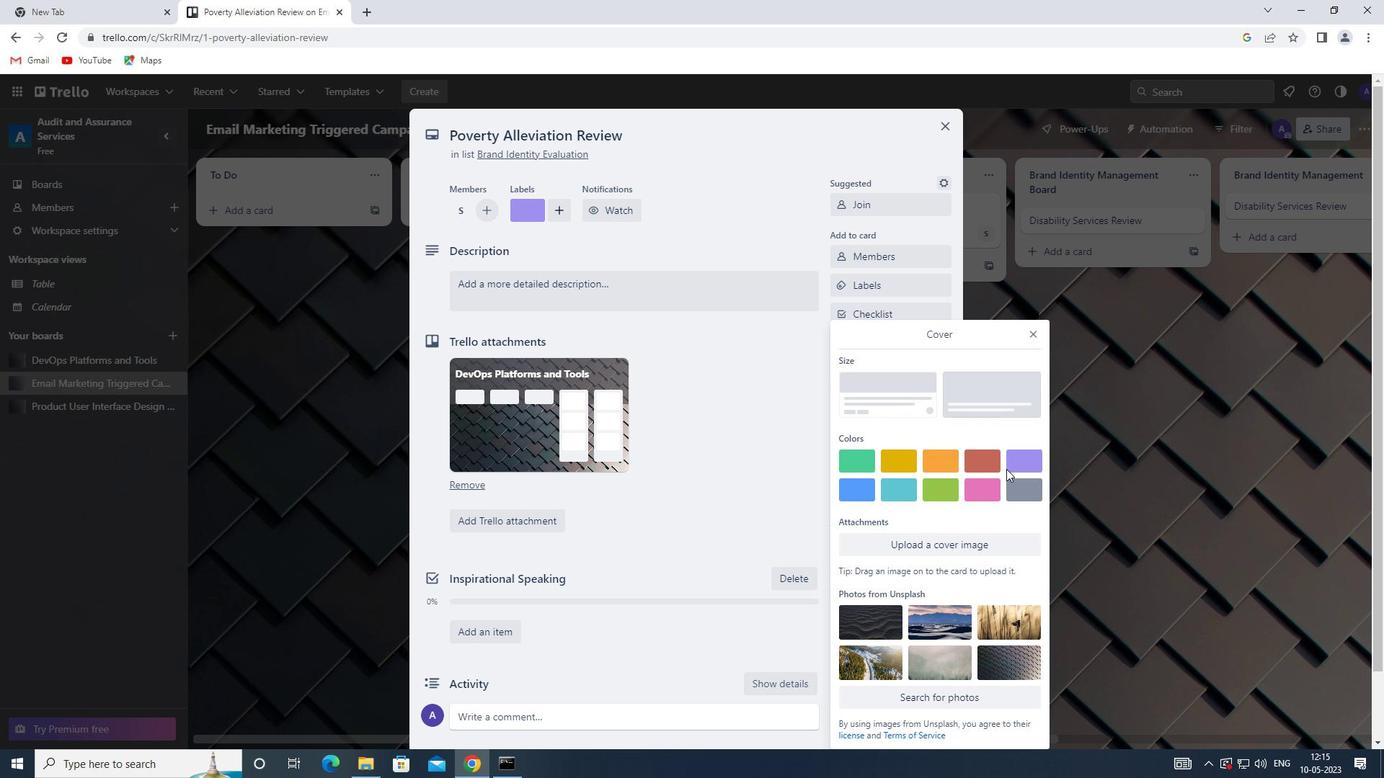 
Action: Mouse pressed left at (1015, 470)
Screenshot: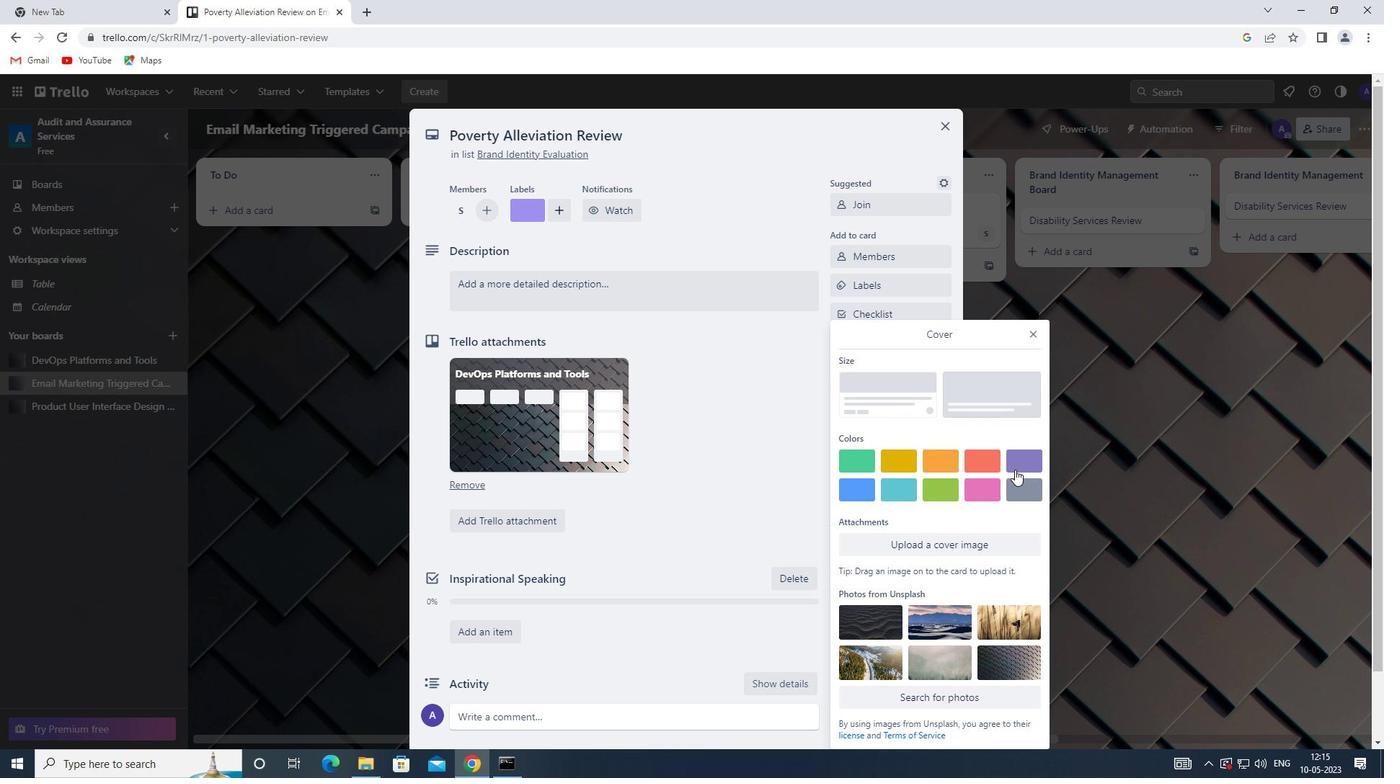 
Action: Mouse moved to (1027, 308)
Screenshot: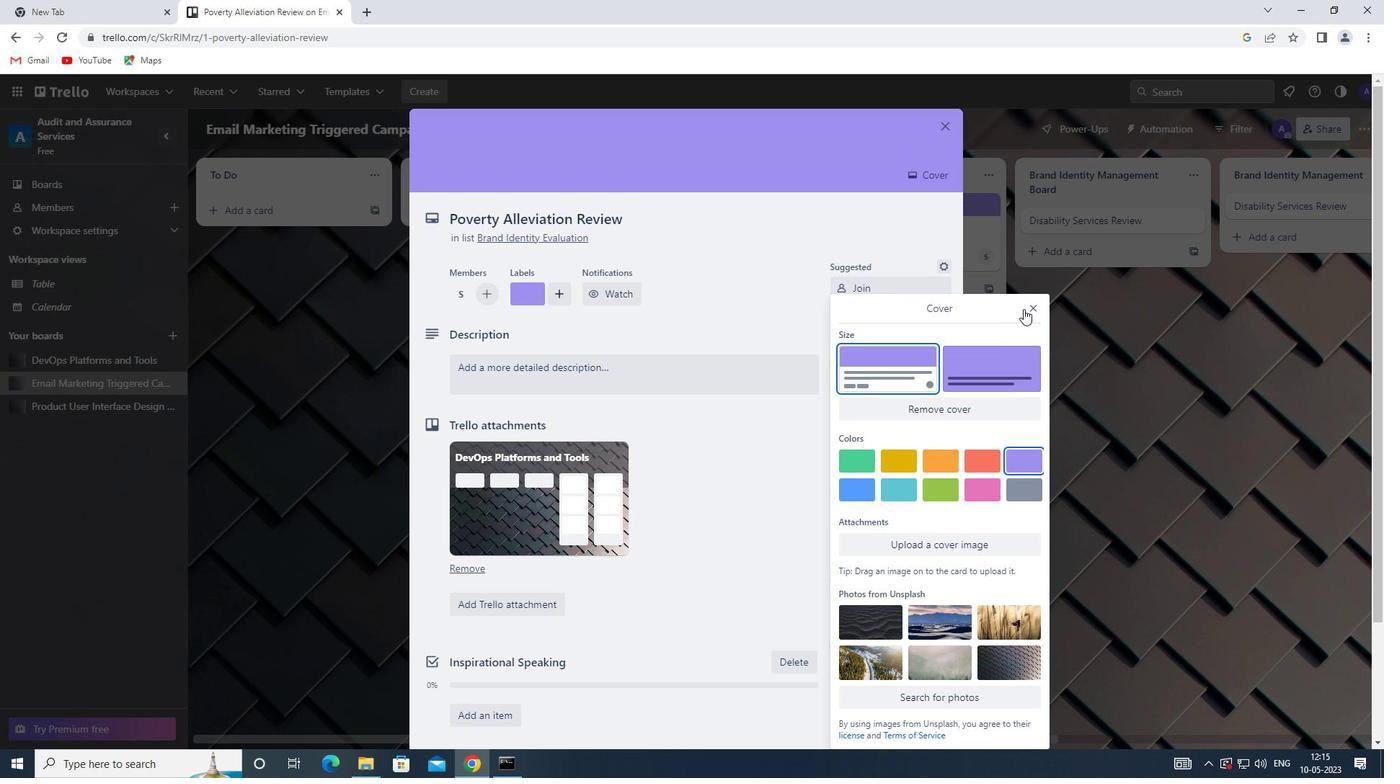 
Action: Mouse pressed left at (1027, 308)
Screenshot: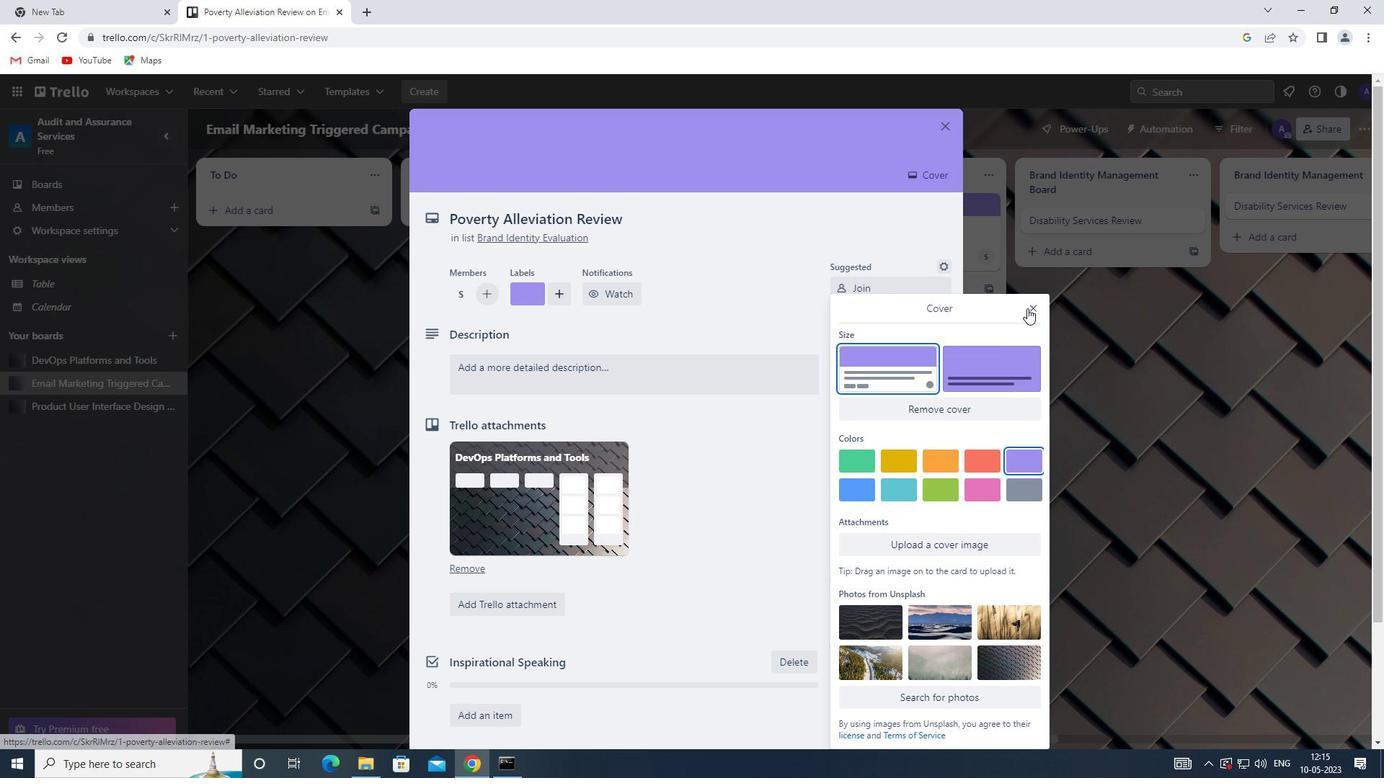 
Action: Mouse moved to (915, 465)
Screenshot: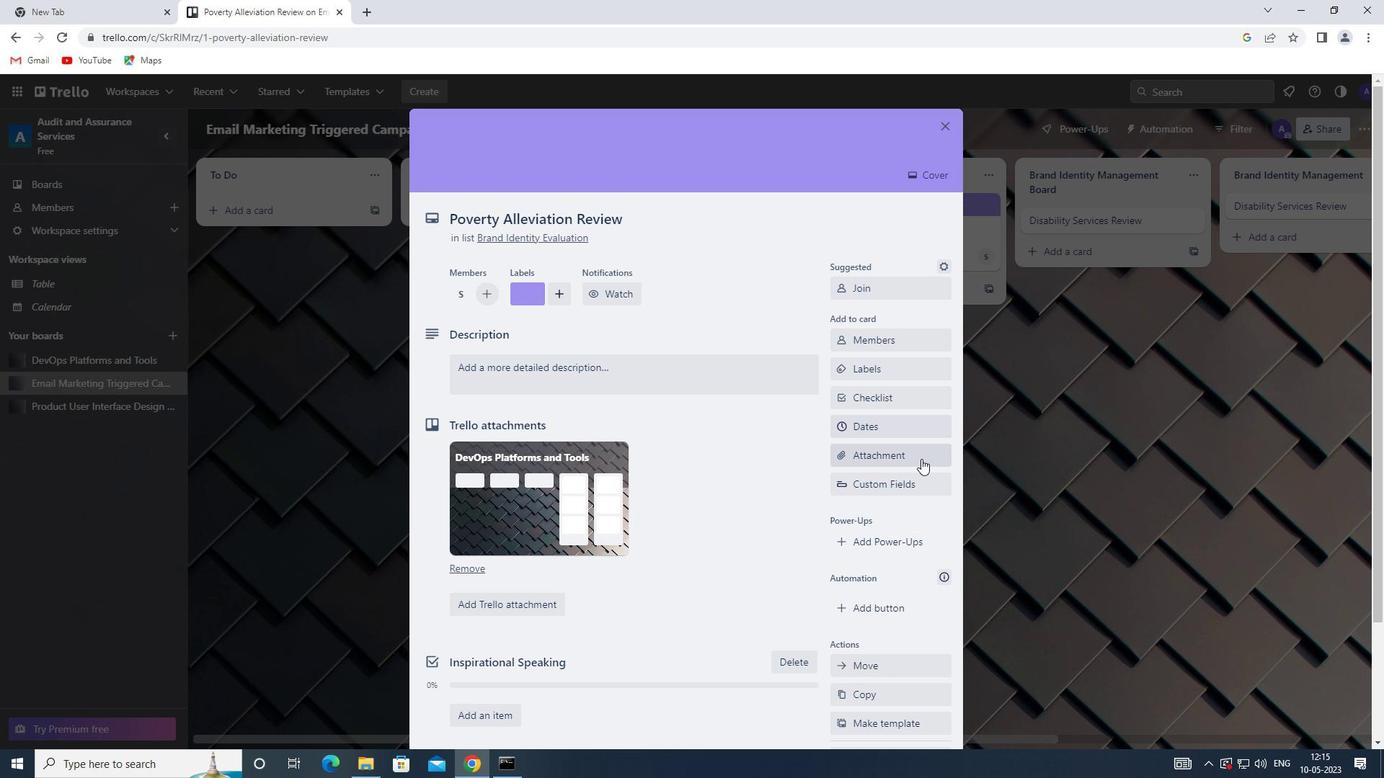
Action: Mouse scrolled (915, 464) with delta (0, 0)
Screenshot: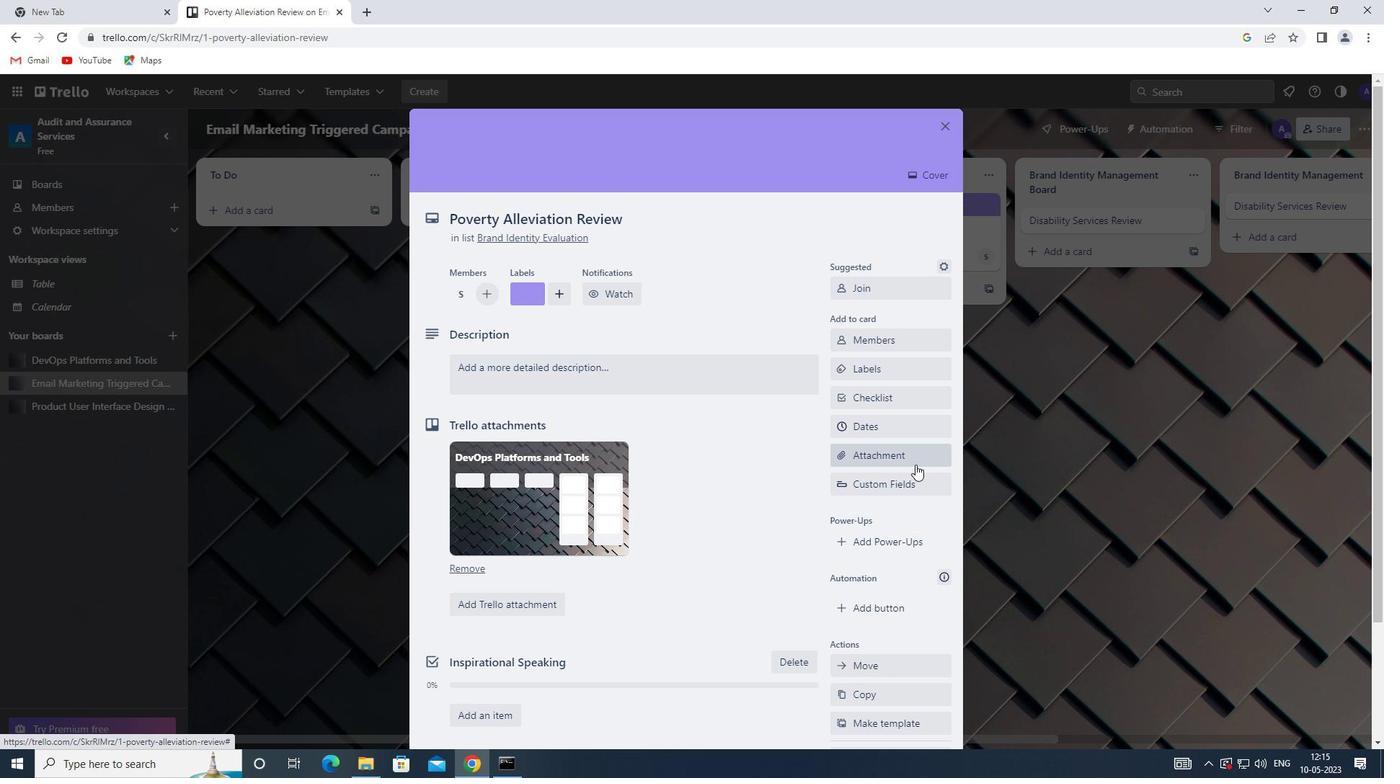 
Action: Mouse moved to (480, 293)
Screenshot: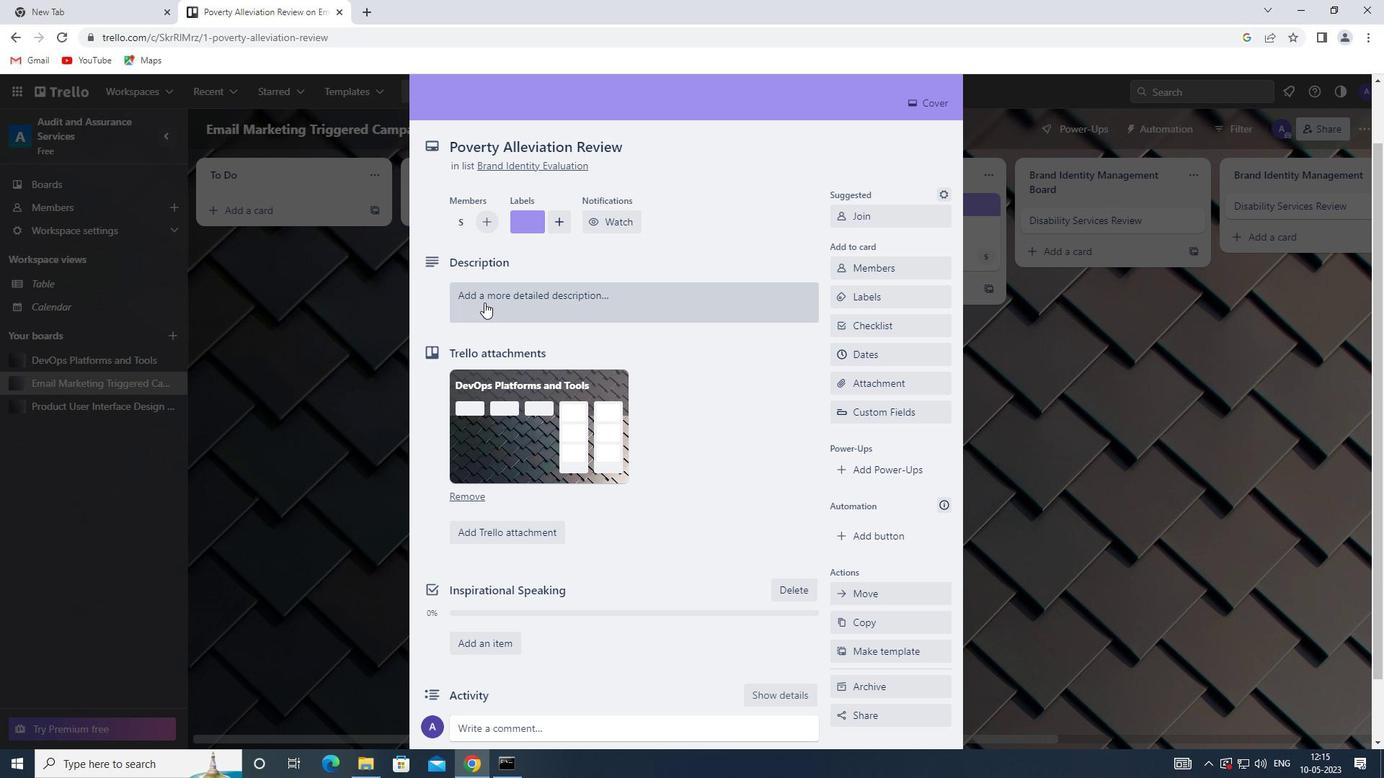 
Action: Mouse pressed left at (480, 293)
Screenshot: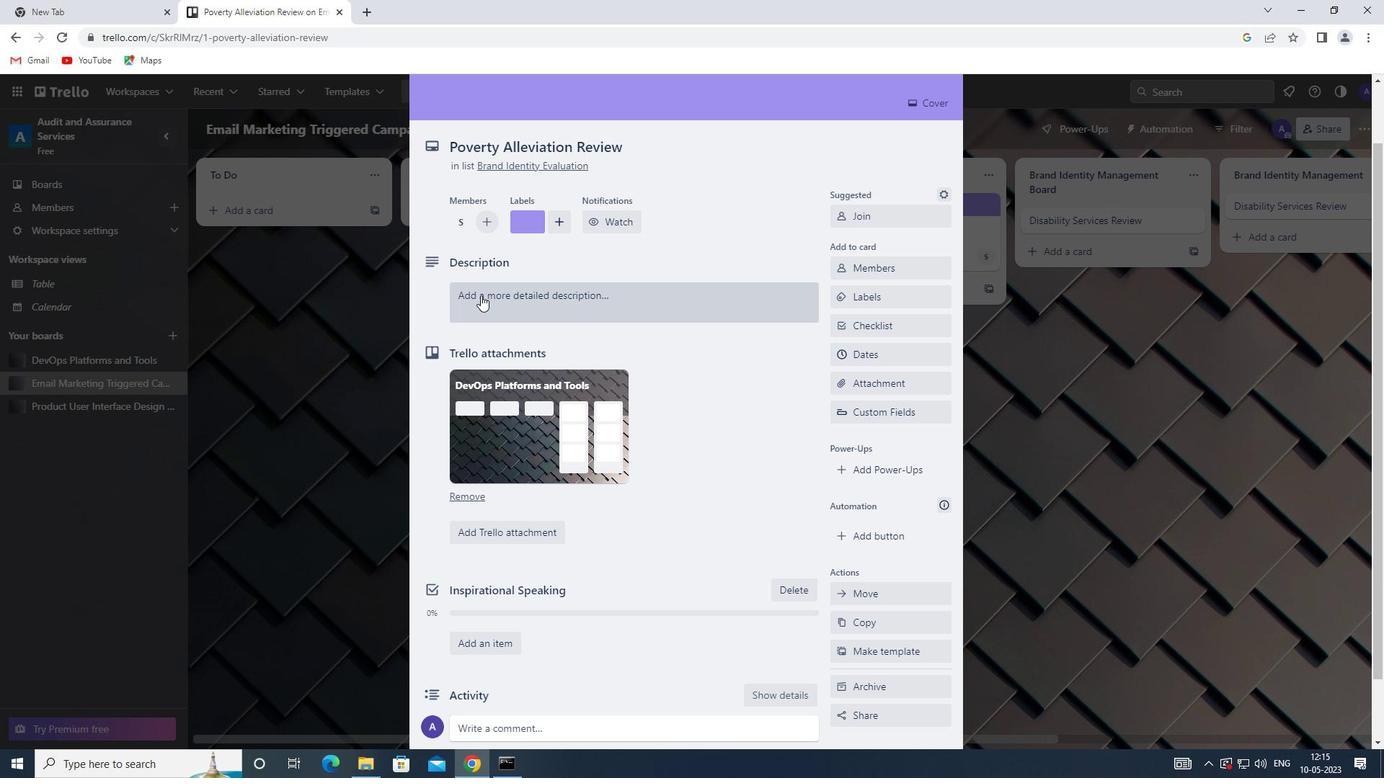 
Action: Key pressed <Key.shift>DEVLOPE<Key.space>AND<Key.space>LAUC<Key.backspace>NCH<Key.space>NEW<Key.space>SALES<Key.space>PROMOTION<Key.space>FOR<Key.space>EXISTING<Key.space>CUSTOMERS
Screenshot: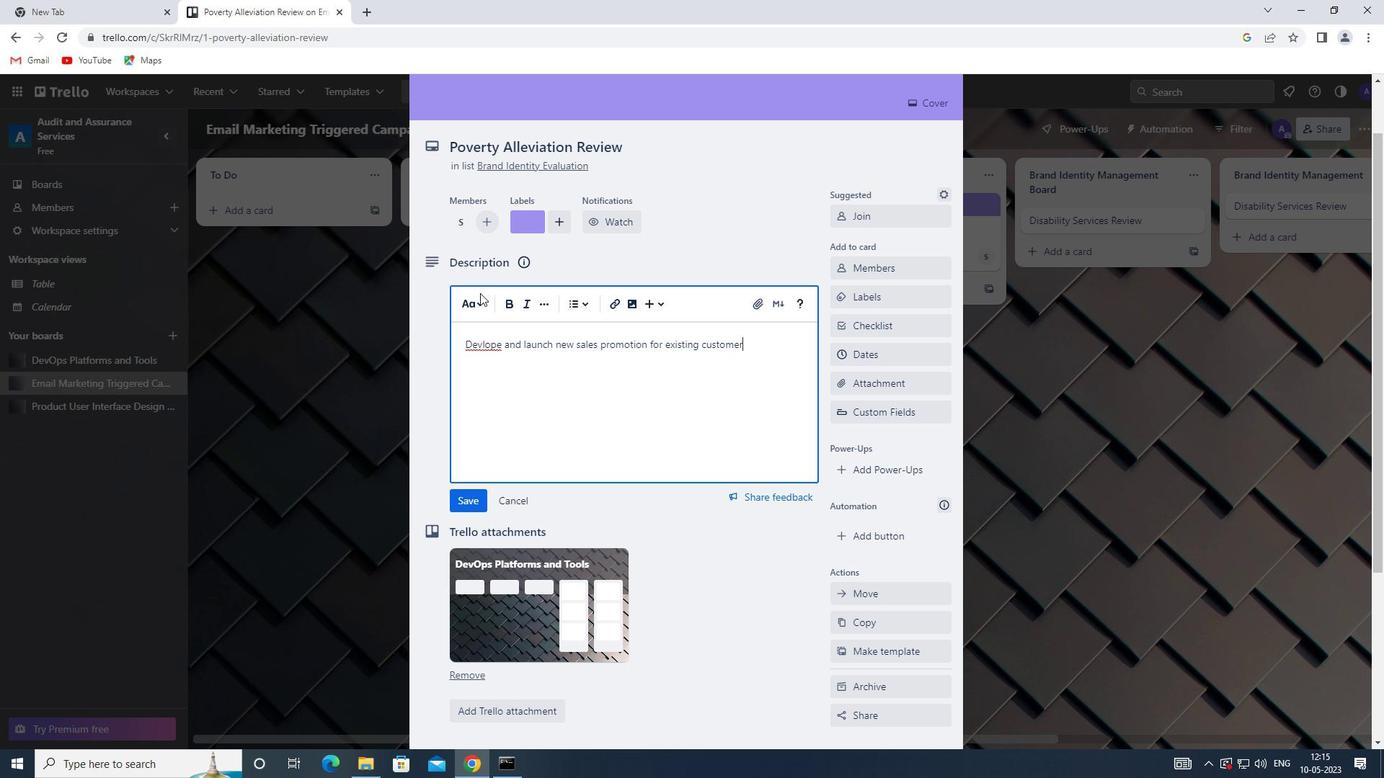 
Action: Mouse moved to (458, 498)
Screenshot: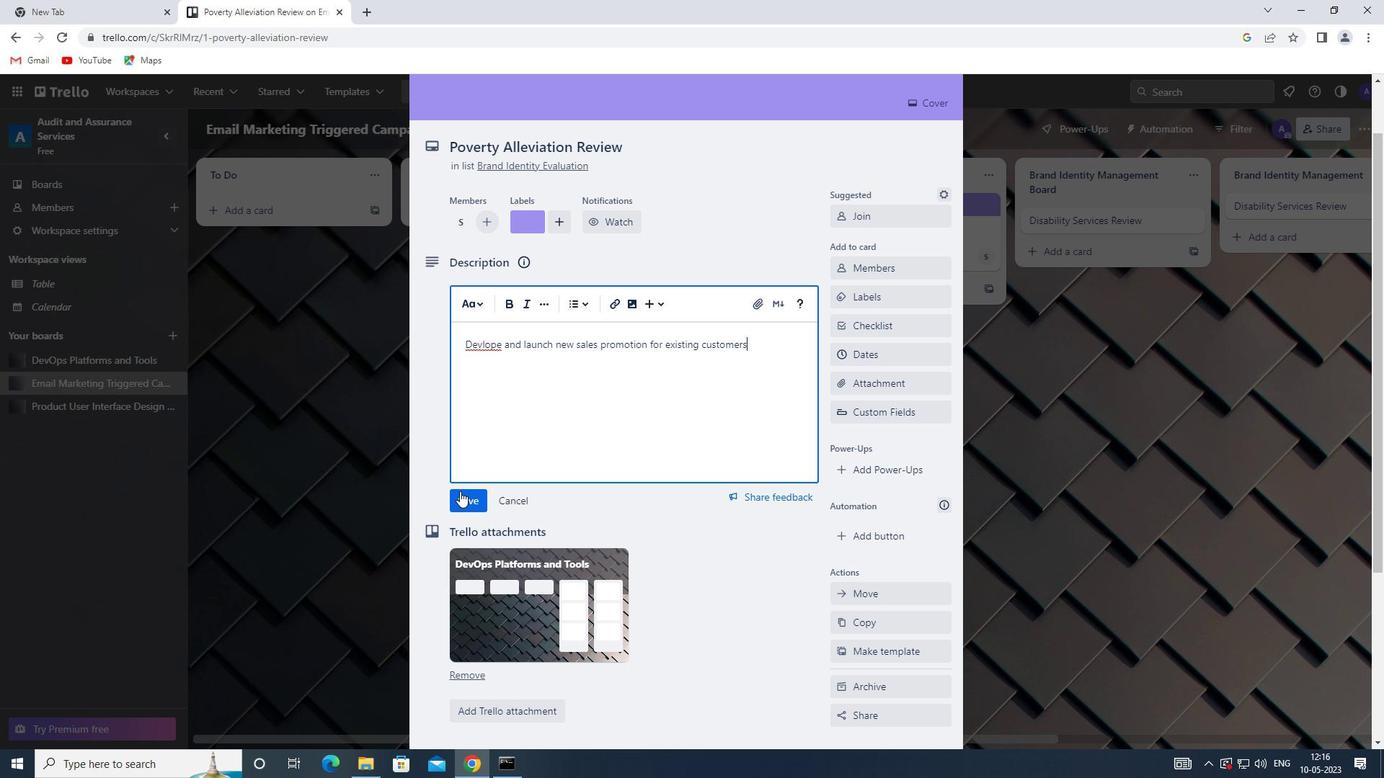 
Action: Mouse pressed left at (458, 498)
Screenshot: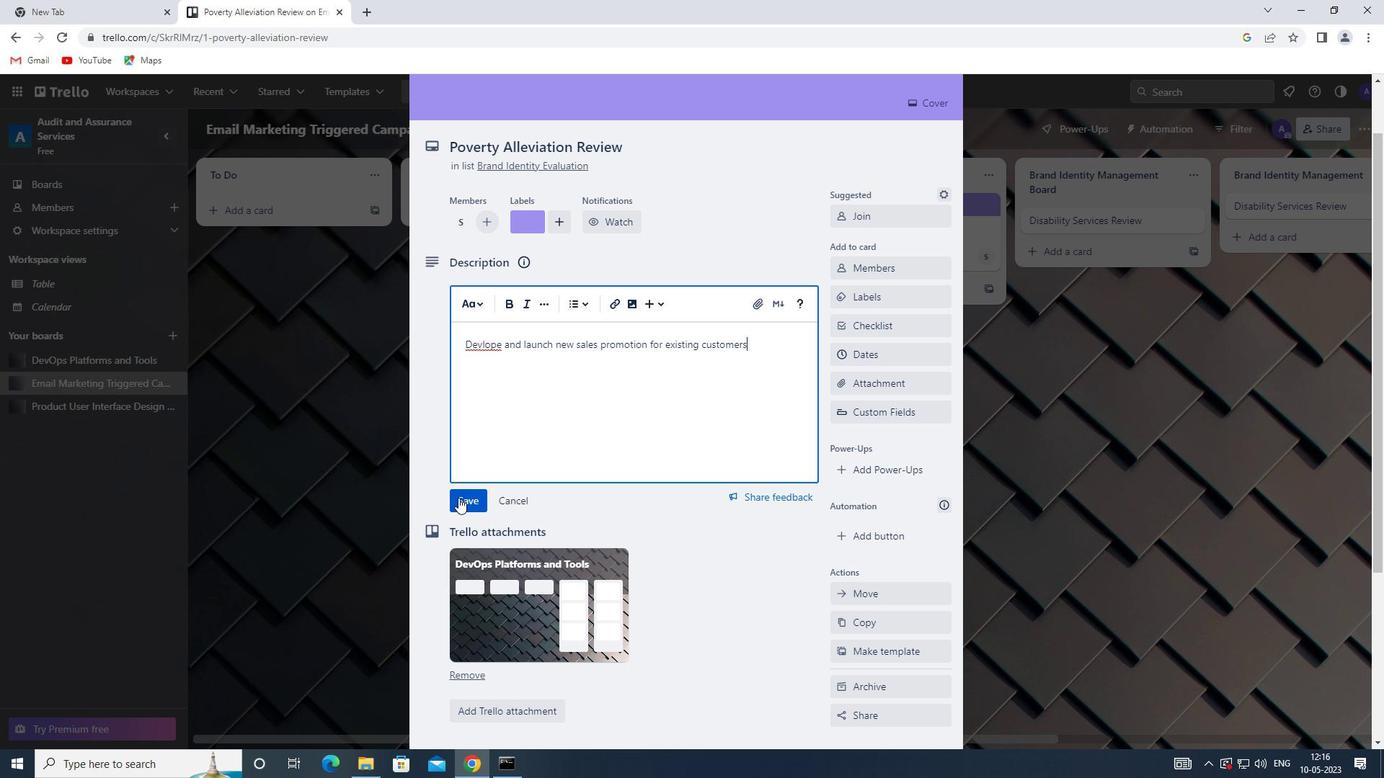 
Action: Mouse moved to (503, 478)
Screenshot: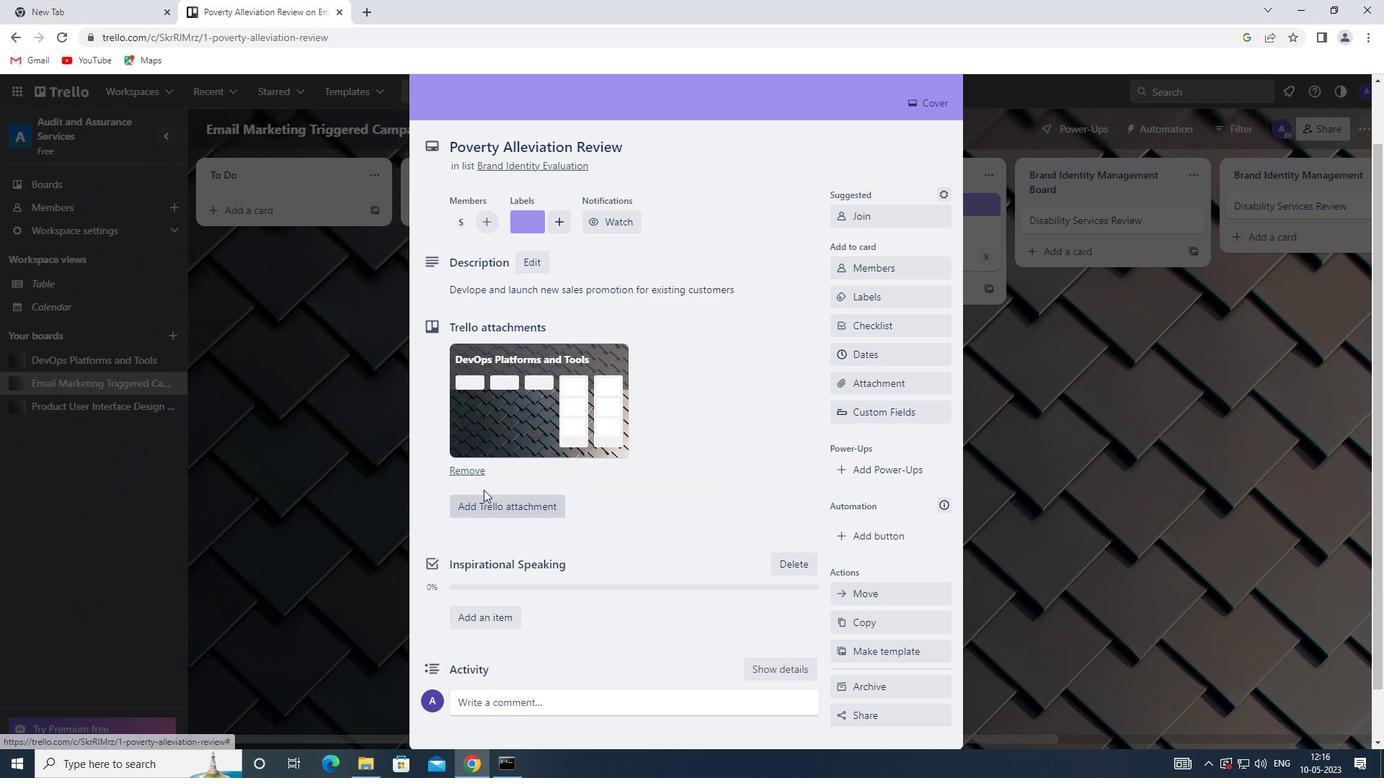 
Action: Mouse scrolled (503, 478) with delta (0, 0)
Screenshot: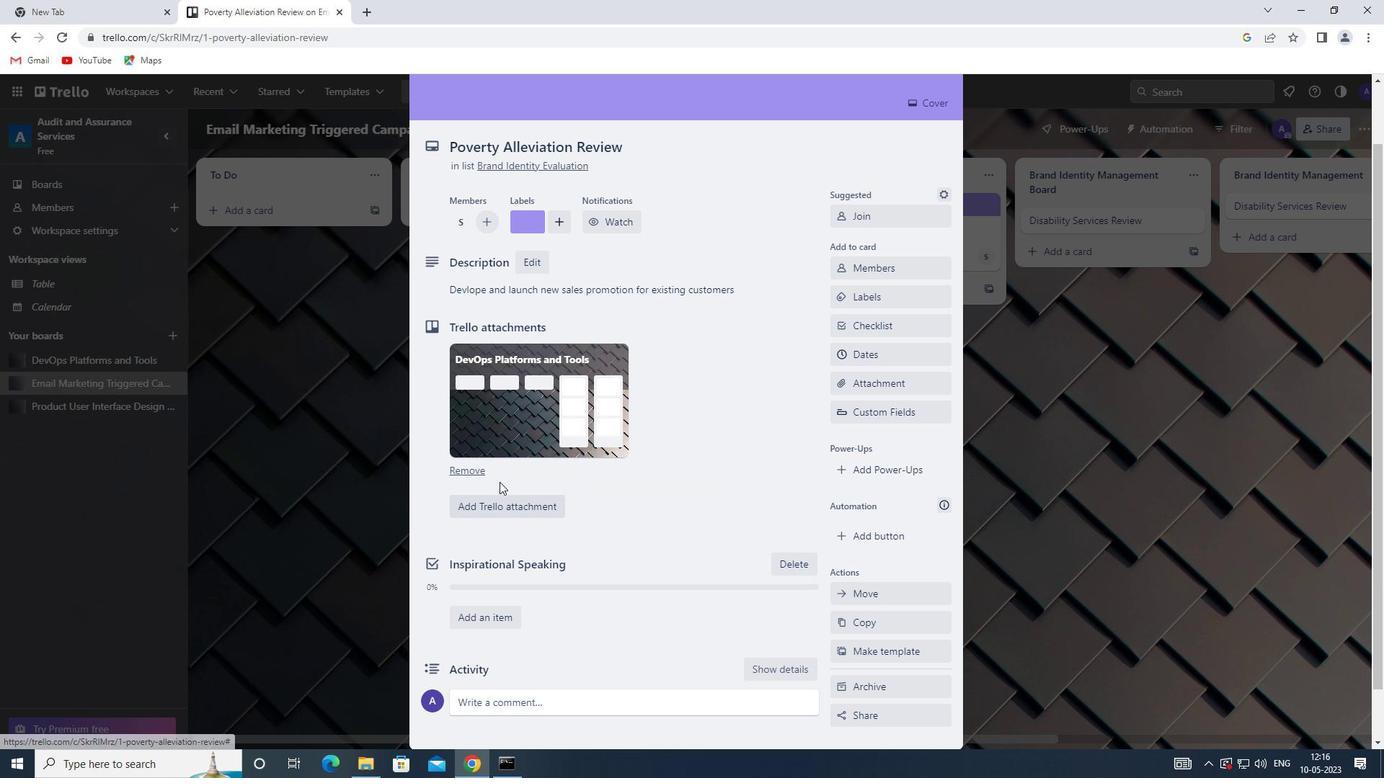 
Action: Mouse scrolled (503, 478) with delta (0, 0)
Screenshot: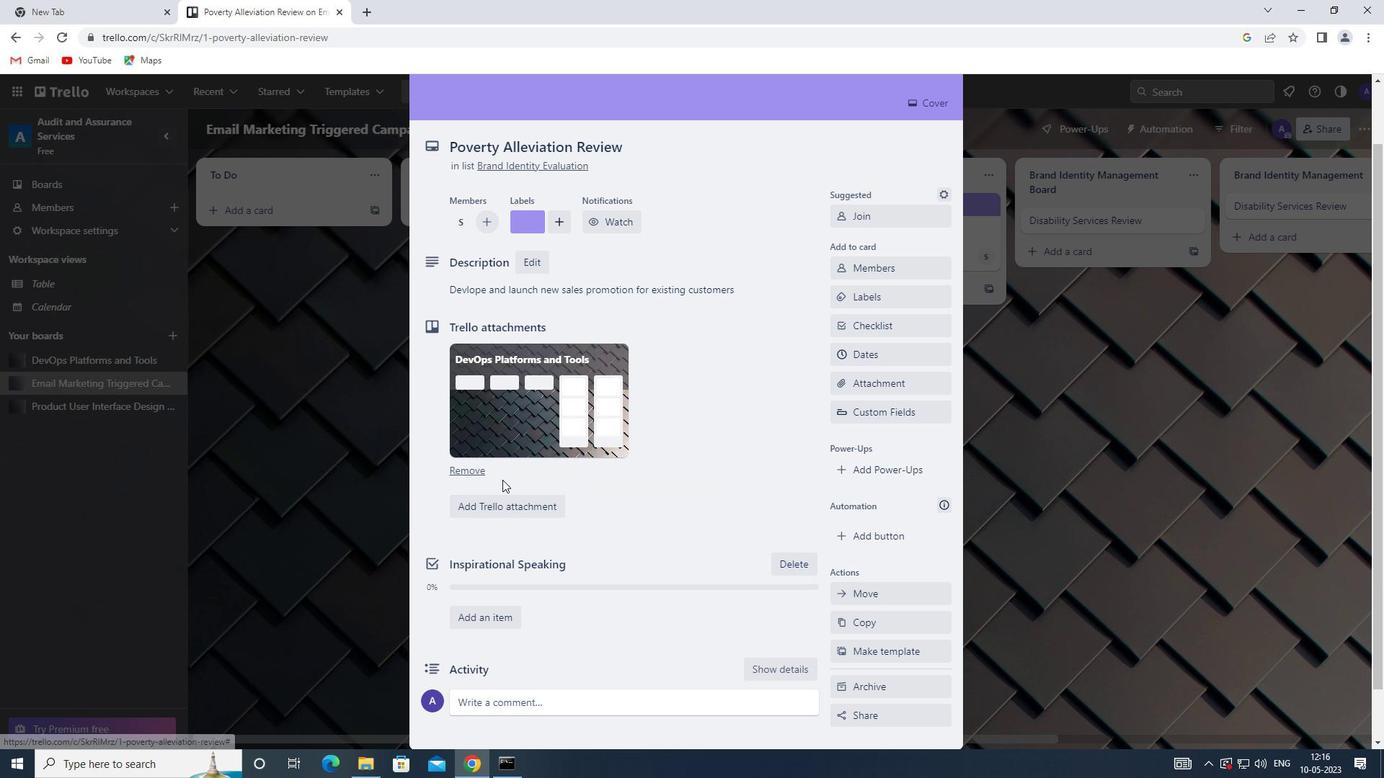 
Action: Mouse moved to (498, 647)
Screenshot: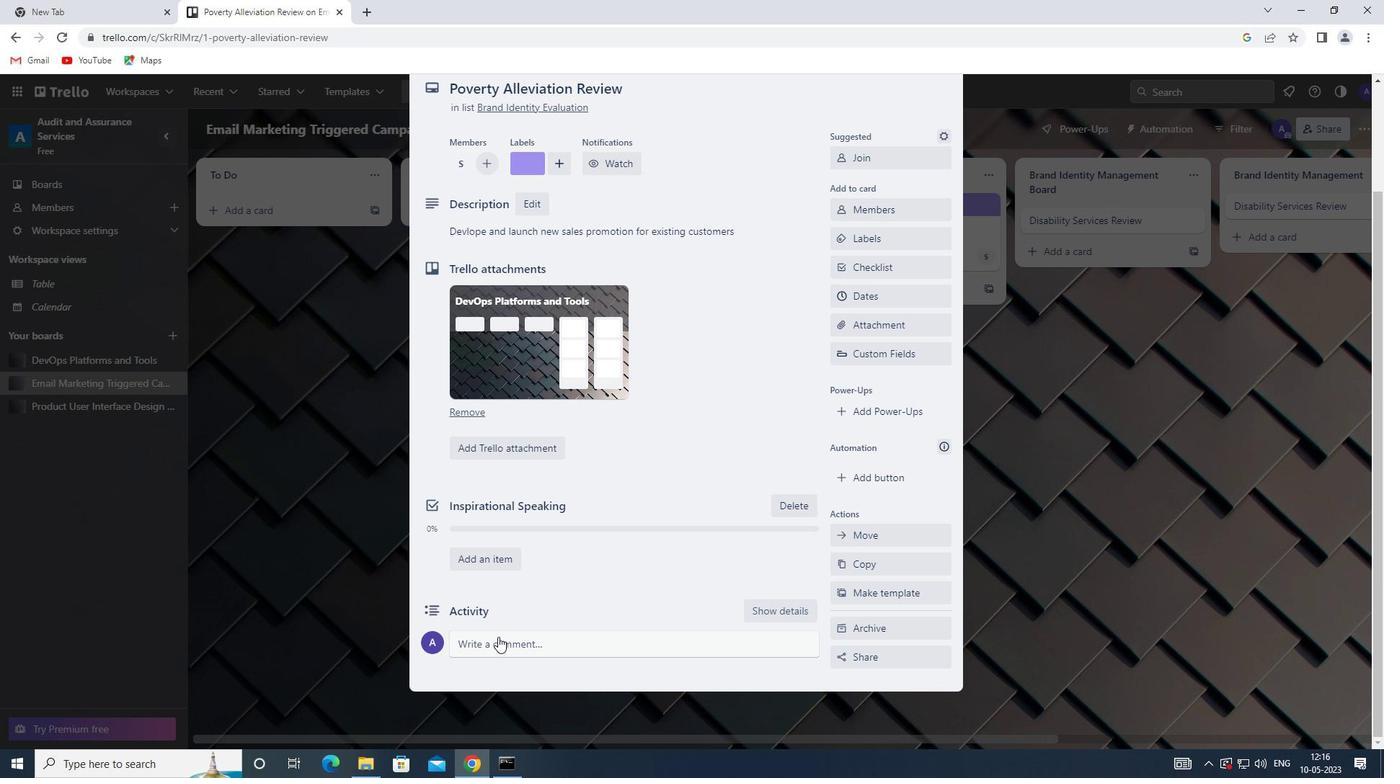 
Action: Mouse pressed left at (498, 647)
Screenshot: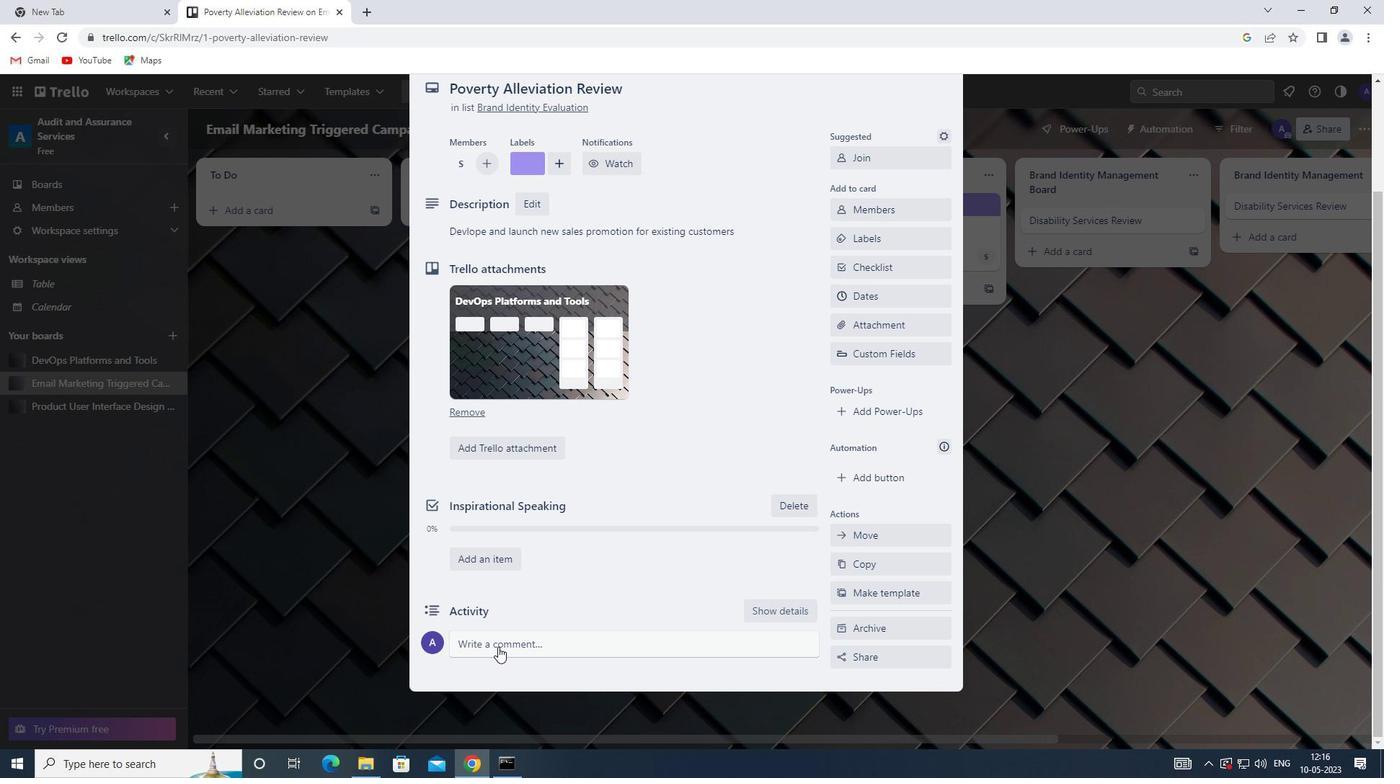 
Action: Mouse moved to (496, 686)
Screenshot: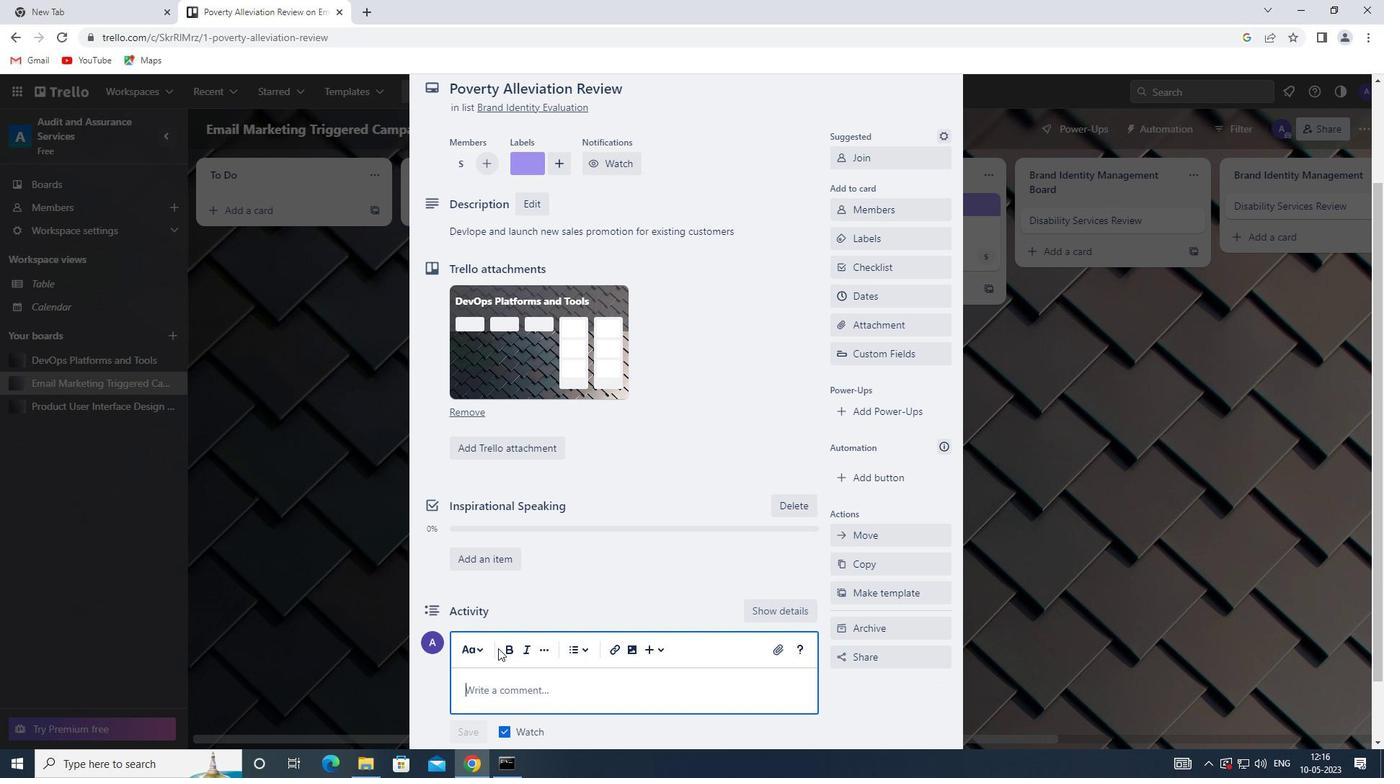 
Action: Key pressed <Key.shift><Key.shift><Key.shift><Key.shift><Key.shift>THIS<Key.space>TASK<Key.space>REQUIRES<Key.space>US<Key.space>TO<Key.space>BE<Key.space>PROACTIVE<Key.space>IN<Key.space>IDENTIFIYING<Key.space>POTENTIAL<Key.space>RISKS<Key.space>AND<Key.space>TAKING<Key.space>STEPS<Key.space>TO<Key.space>MITID<Key.backspace>GATE<Key.space>THEM
Screenshot: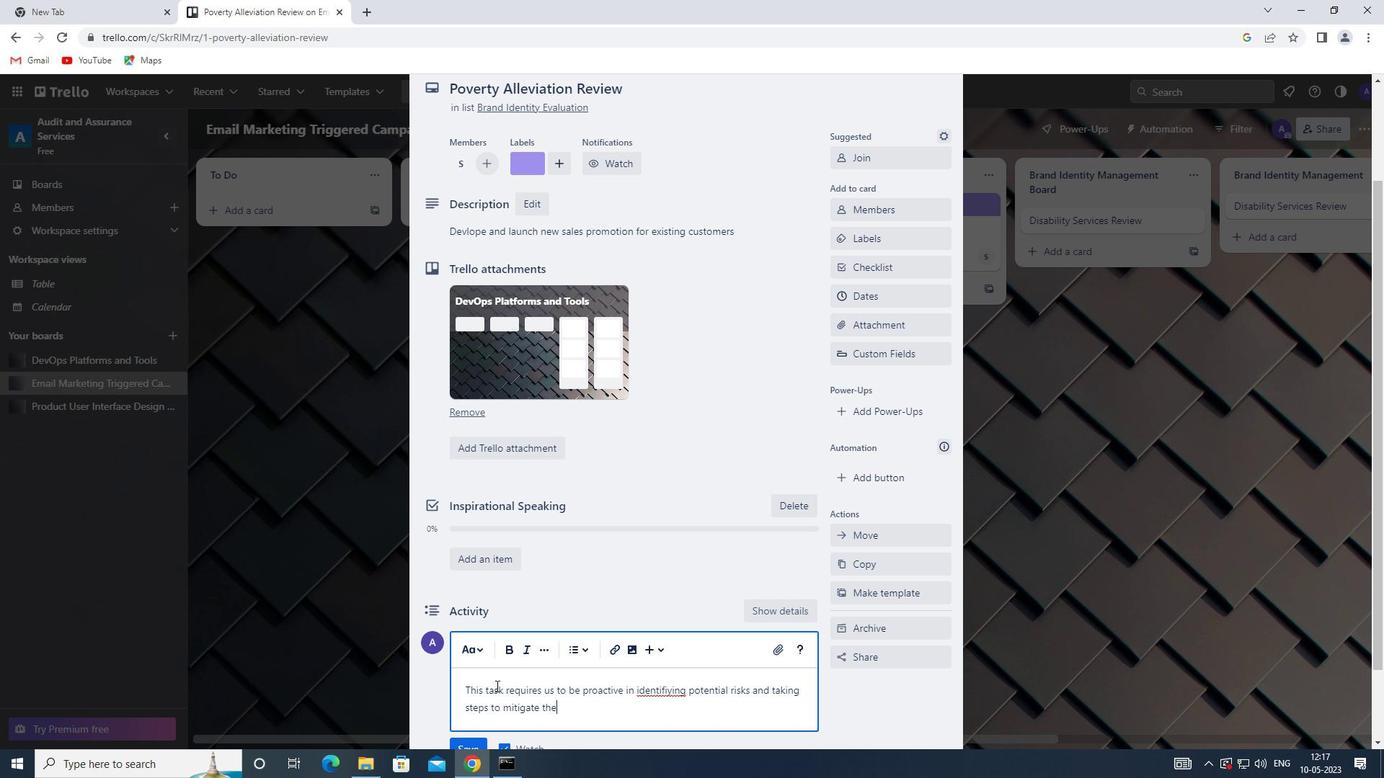 
Action: Mouse scrolled (496, 685) with delta (0, 0)
Screenshot: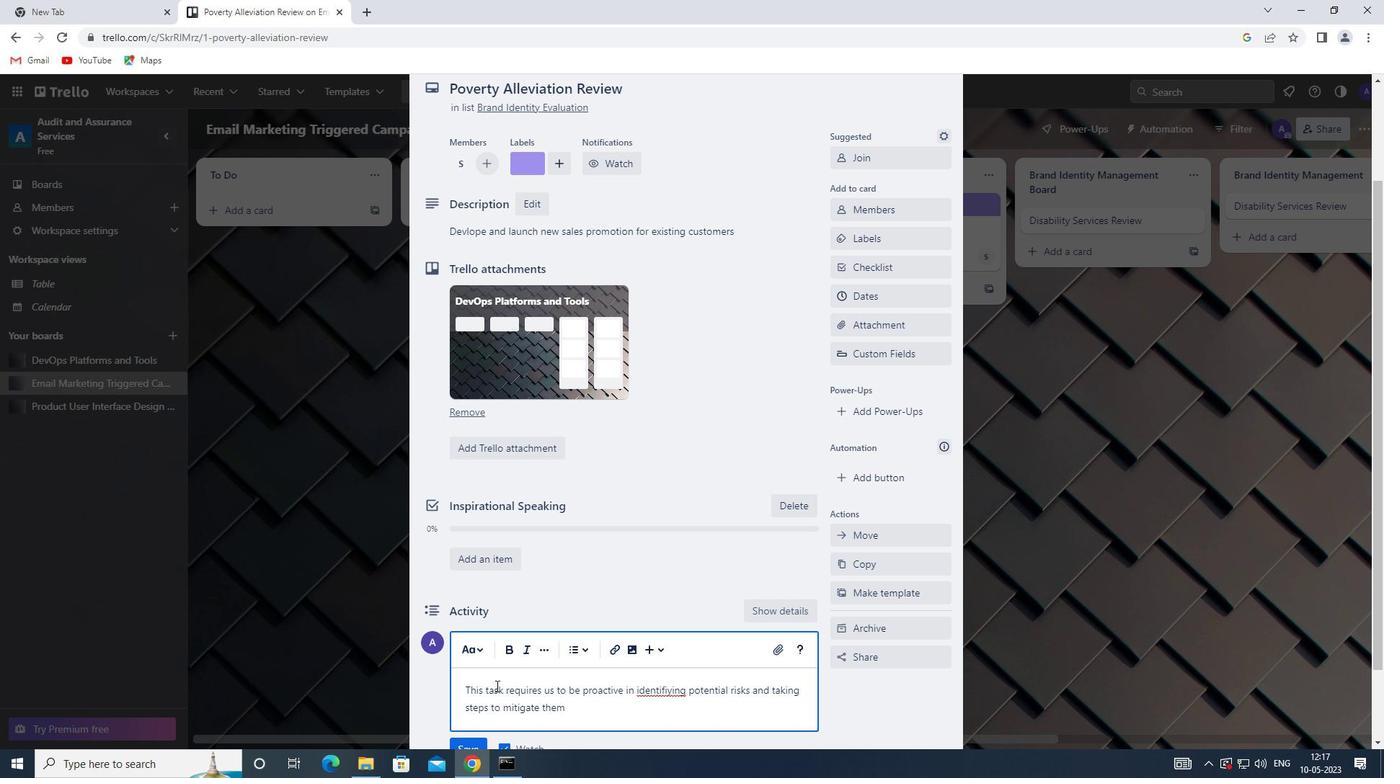 
Action: Mouse scrolled (496, 685) with delta (0, 0)
Screenshot: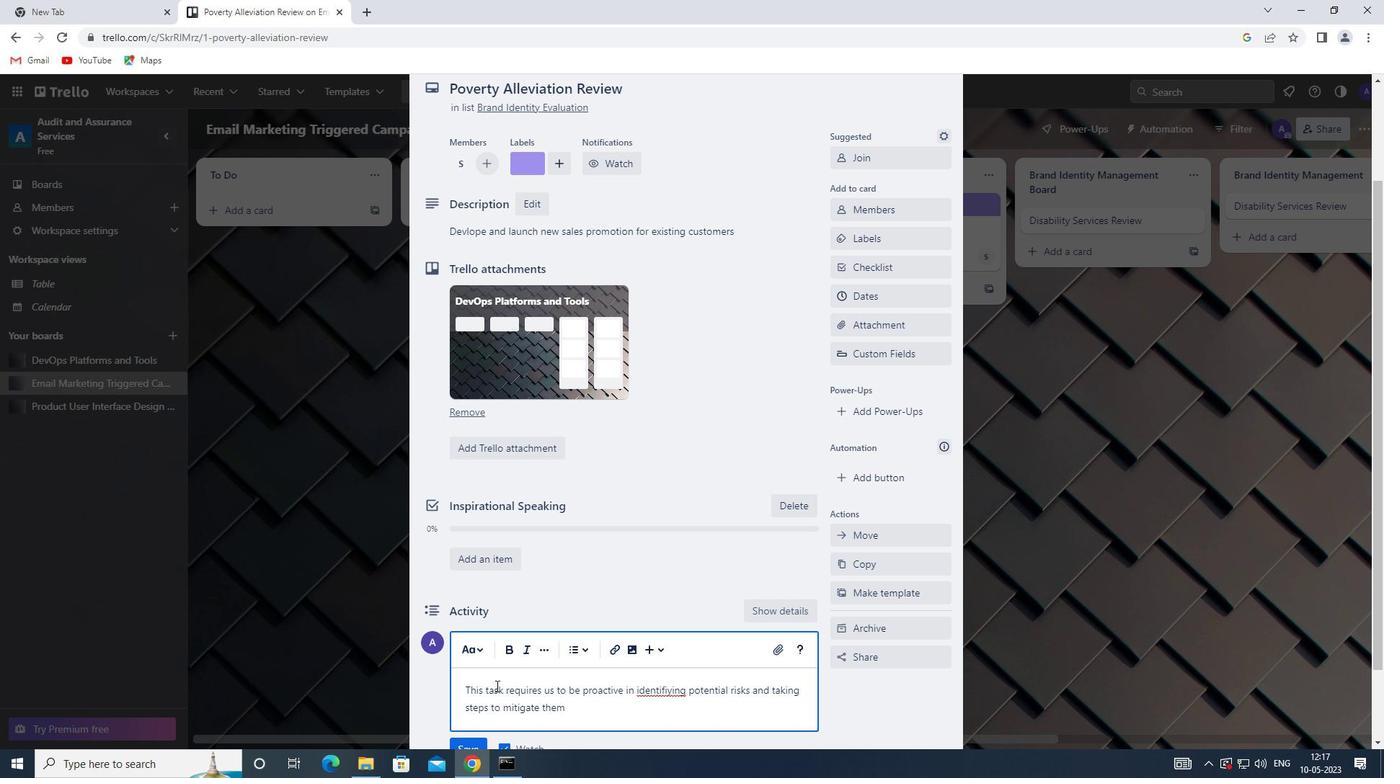 
Action: Mouse moved to (465, 658)
Screenshot: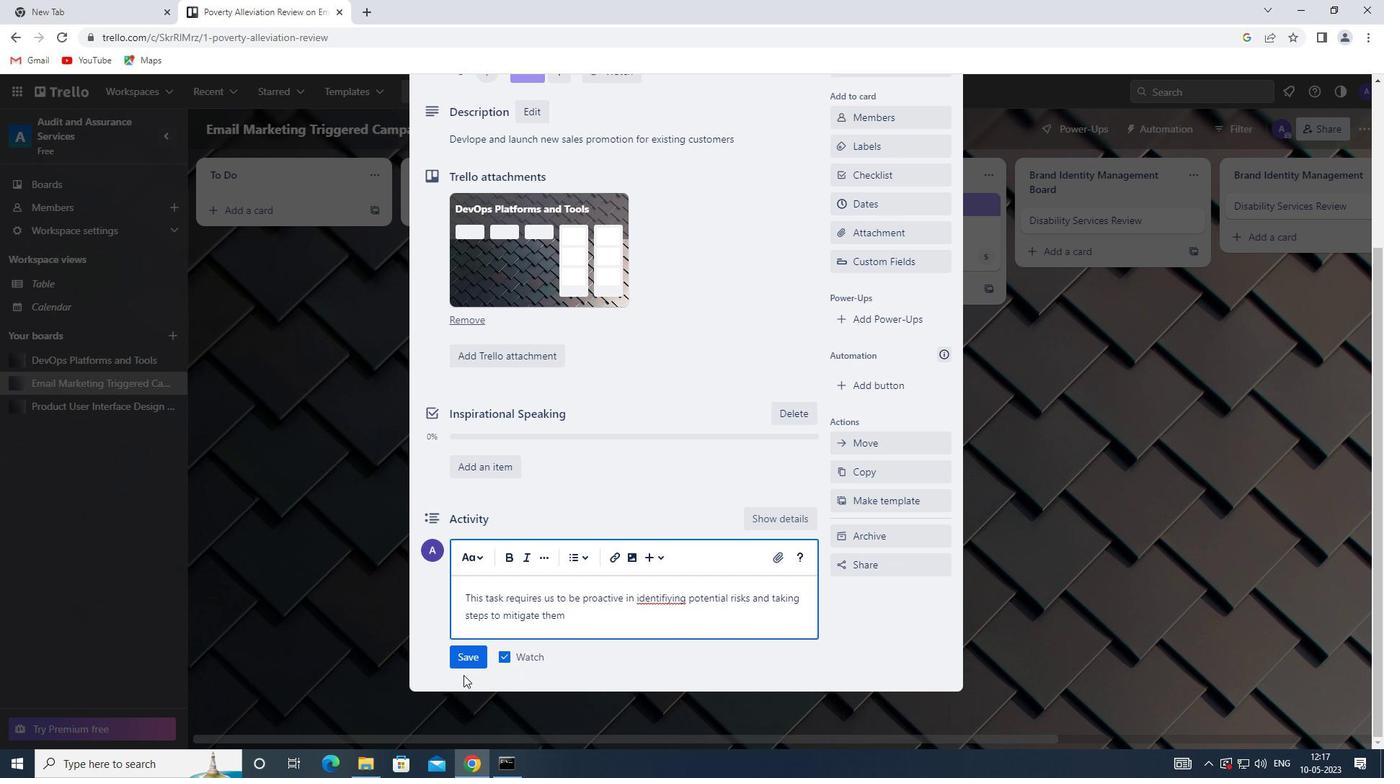 
Action: Mouse pressed left at (465, 658)
Screenshot: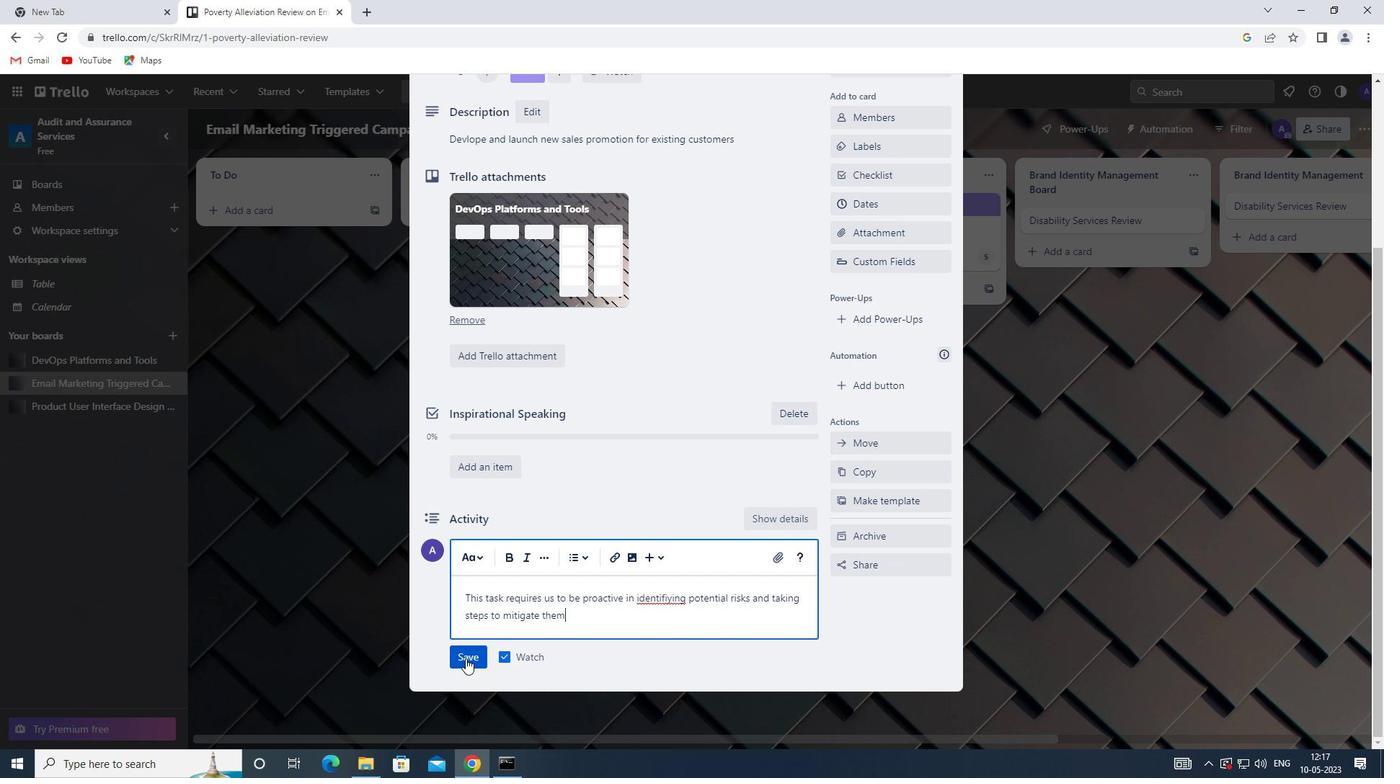 
Action: Mouse moved to (755, 537)
Screenshot: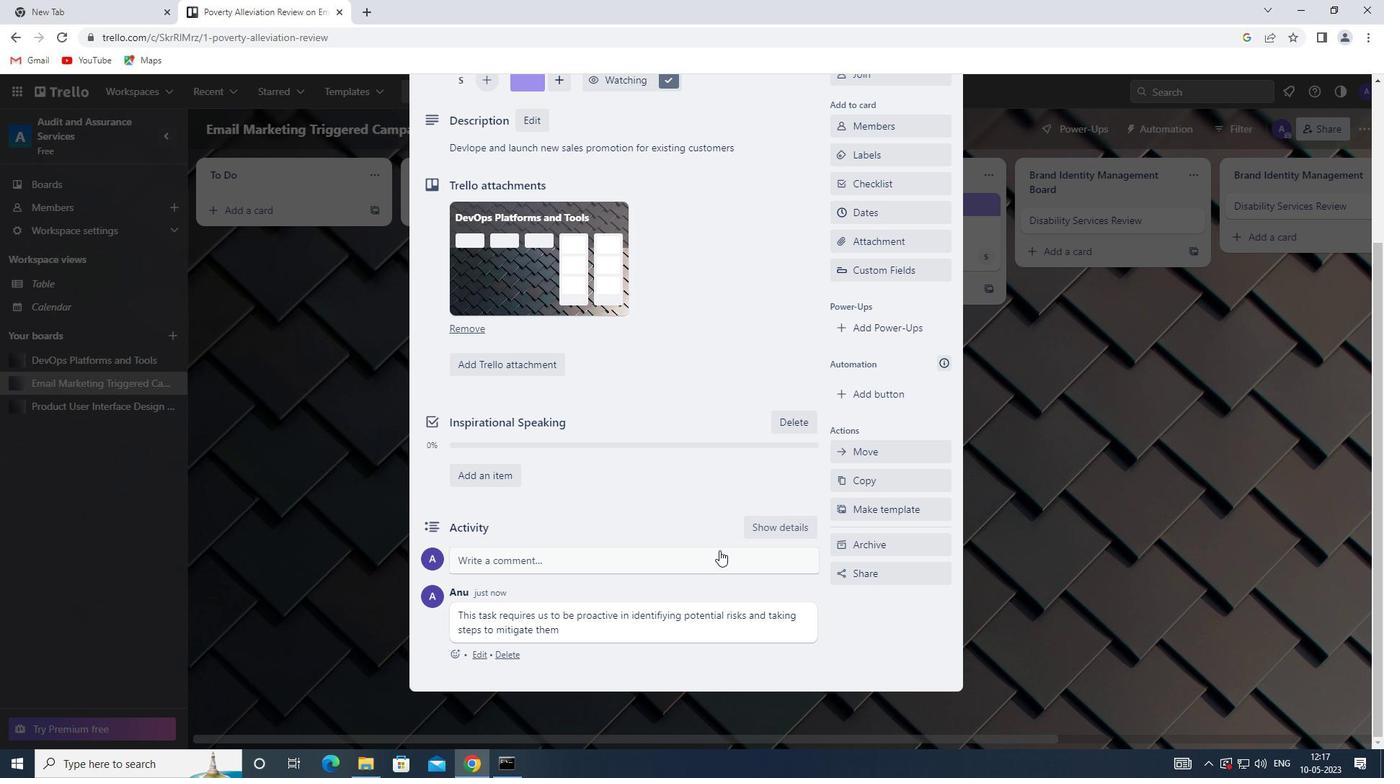 
Action: Mouse scrolled (755, 538) with delta (0, 0)
Screenshot: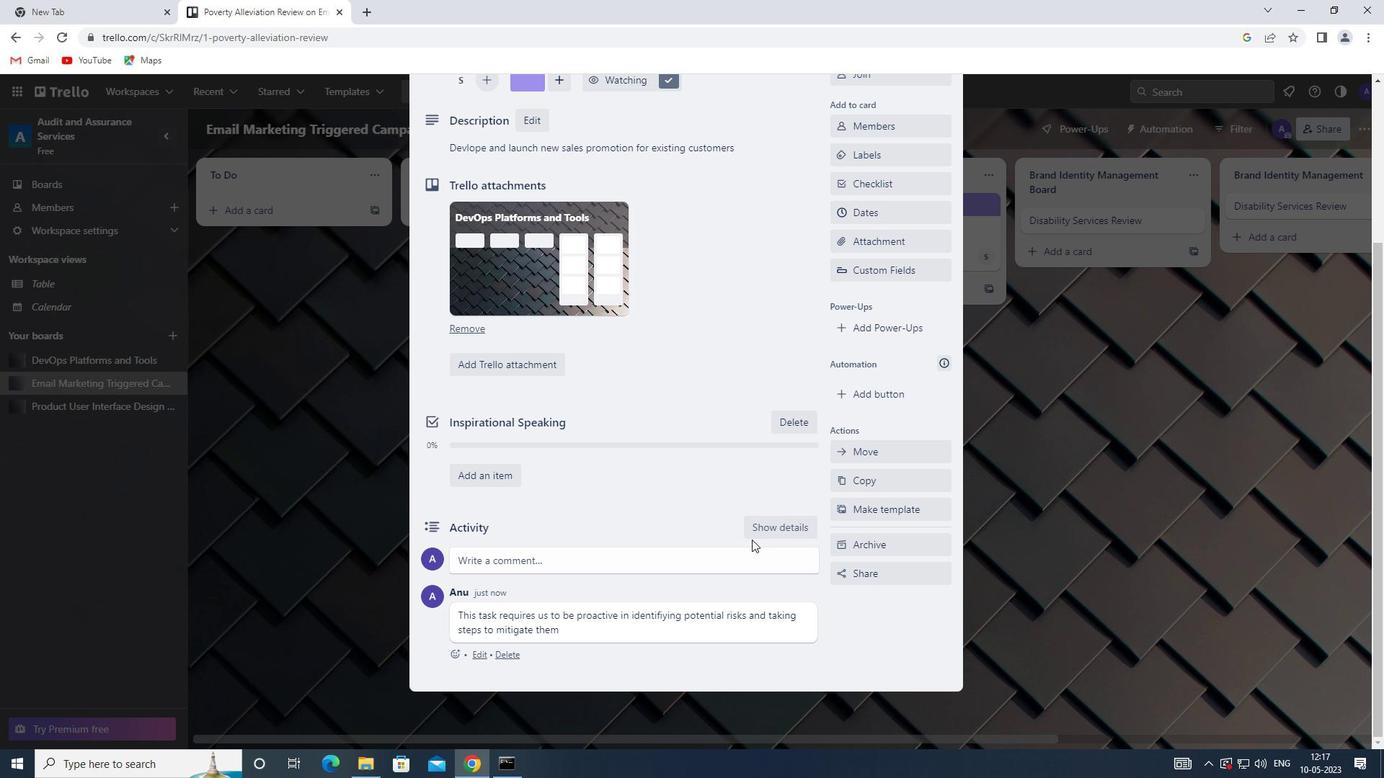 
Action: Mouse moved to (756, 537)
Screenshot: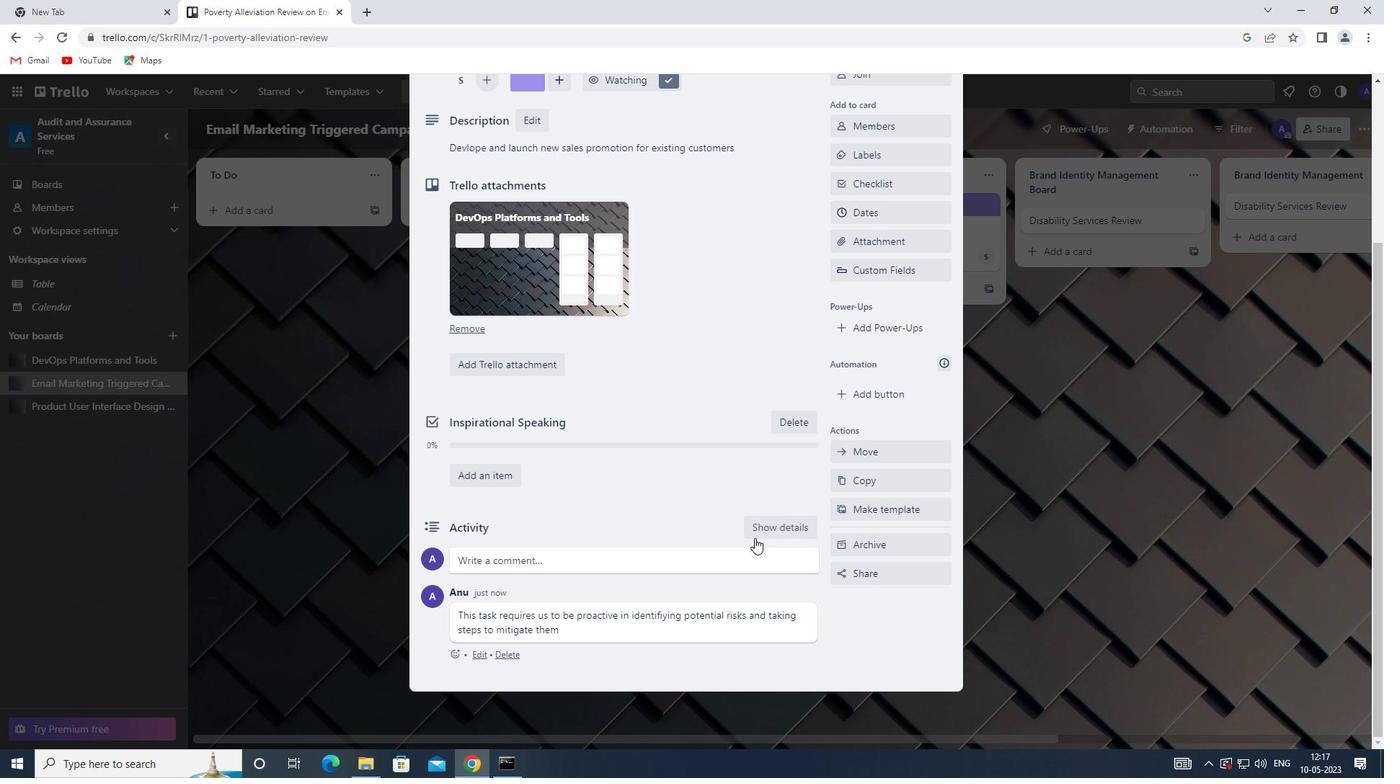 
Action: Mouse scrolled (756, 538) with delta (0, 0)
Screenshot: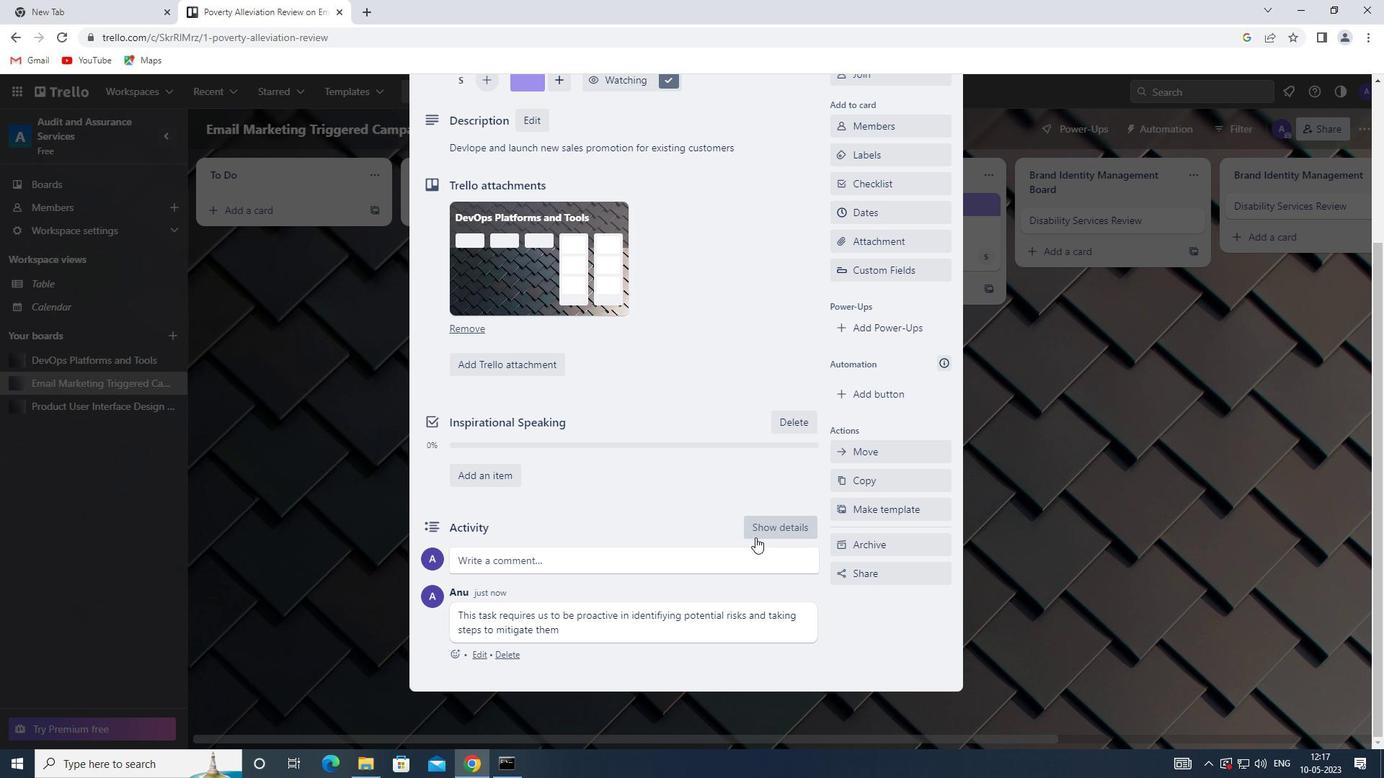 
Action: Mouse moved to (758, 535)
Screenshot: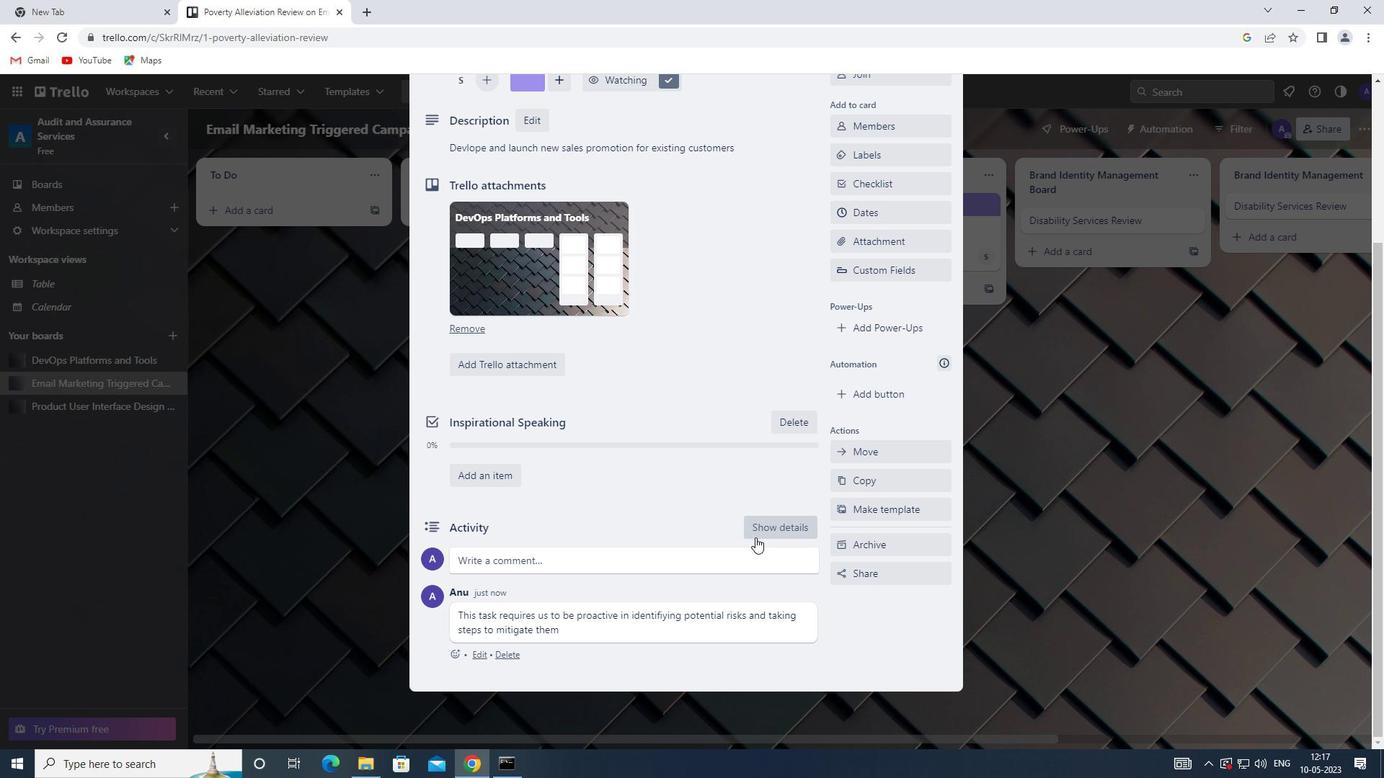 
Action: Mouse scrolled (758, 536) with delta (0, 0)
Screenshot: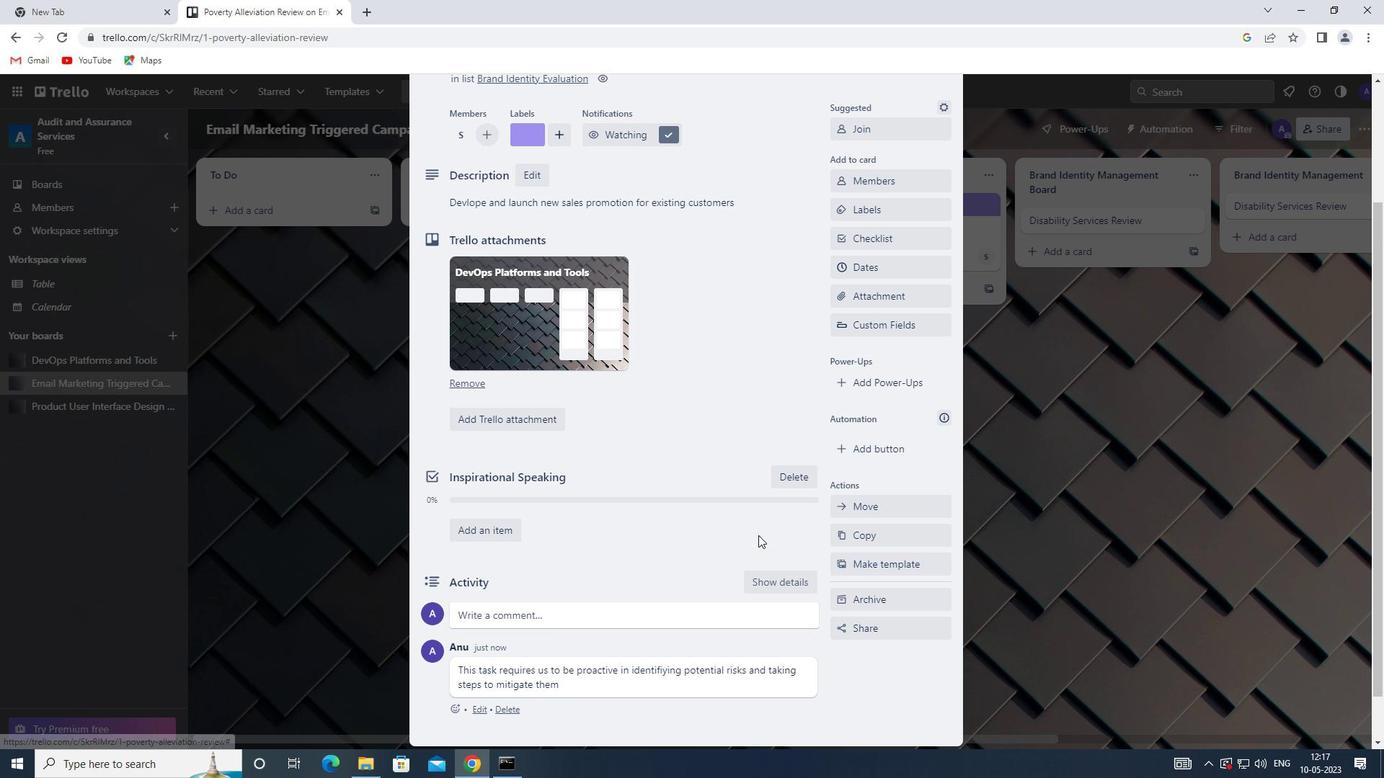 
Action: Mouse moved to (854, 422)
Screenshot: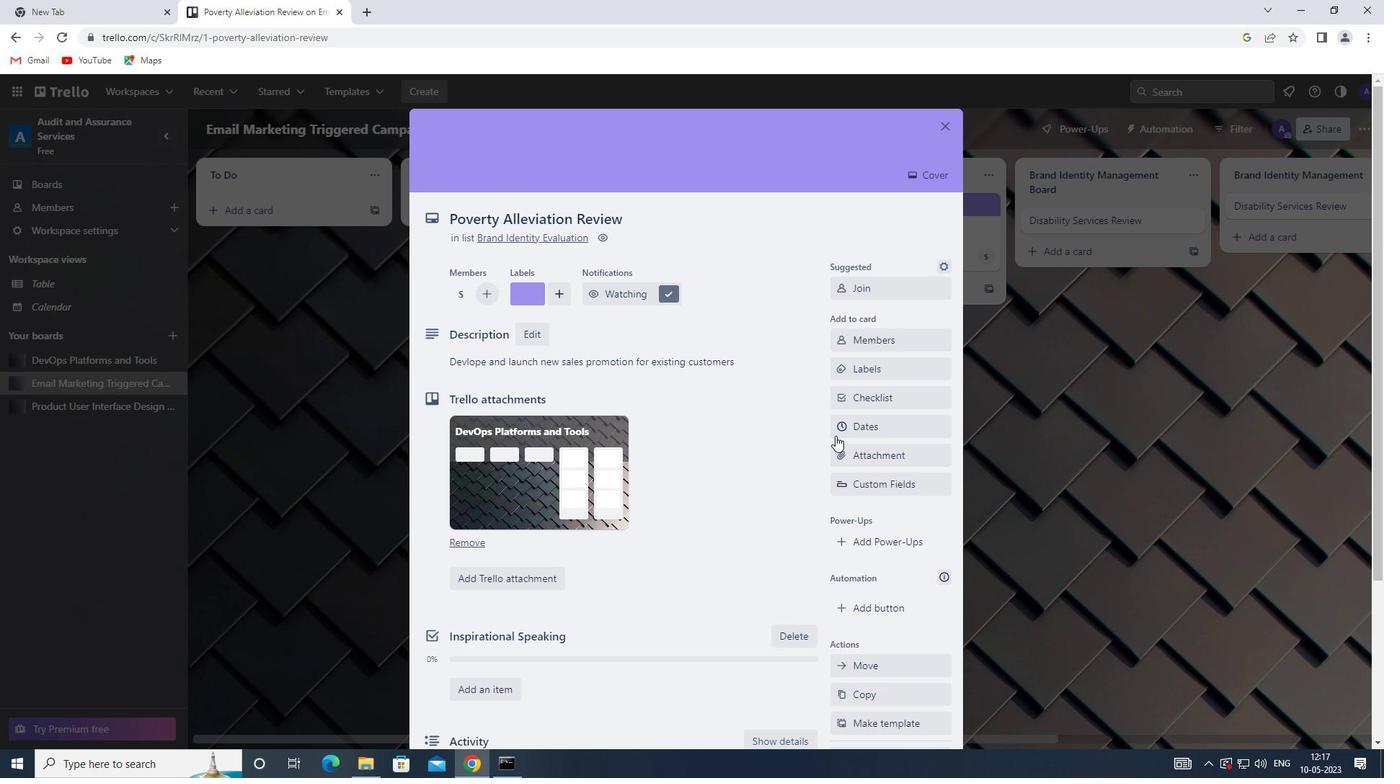 
Action: Mouse pressed left at (854, 422)
Screenshot: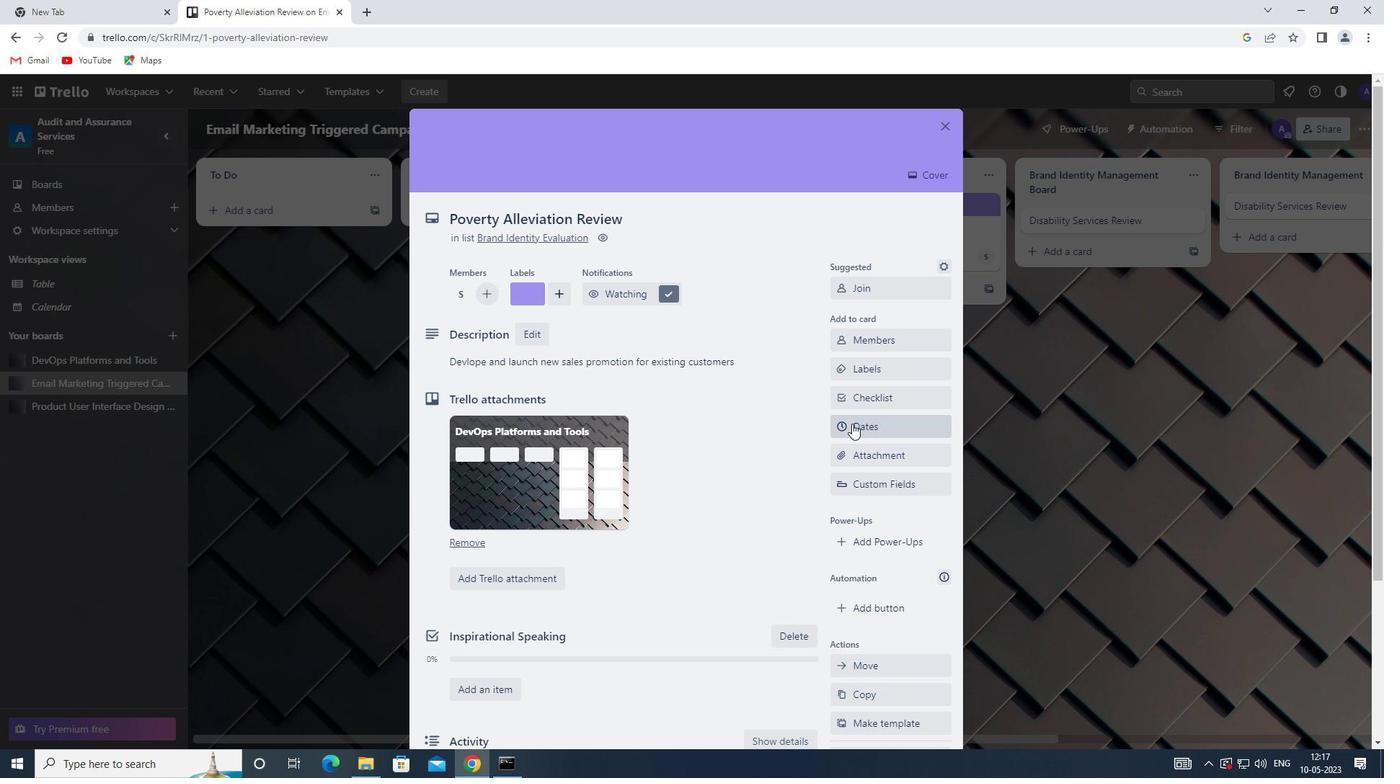 
Action: Mouse moved to (847, 390)
Screenshot: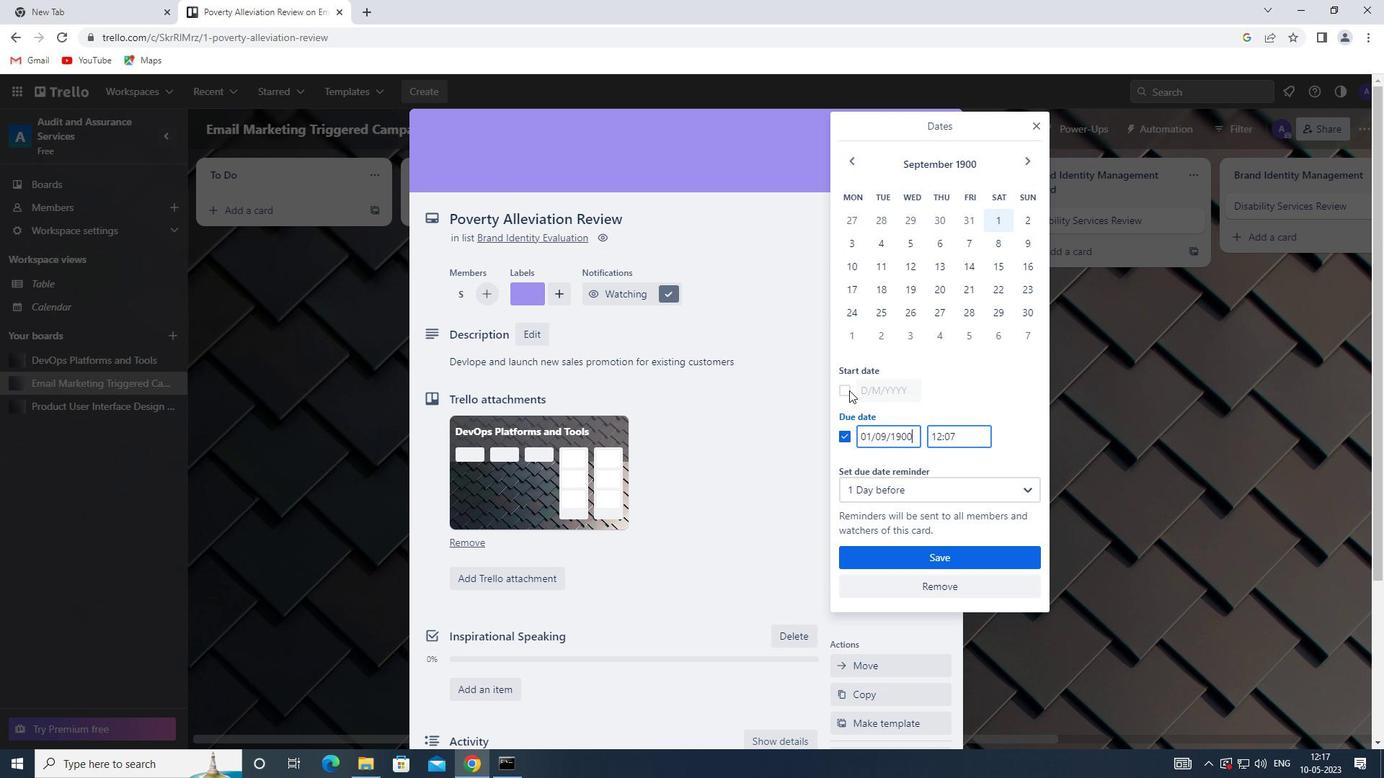 
Action: Mouse pressed left at (847, 390)
Screenshot: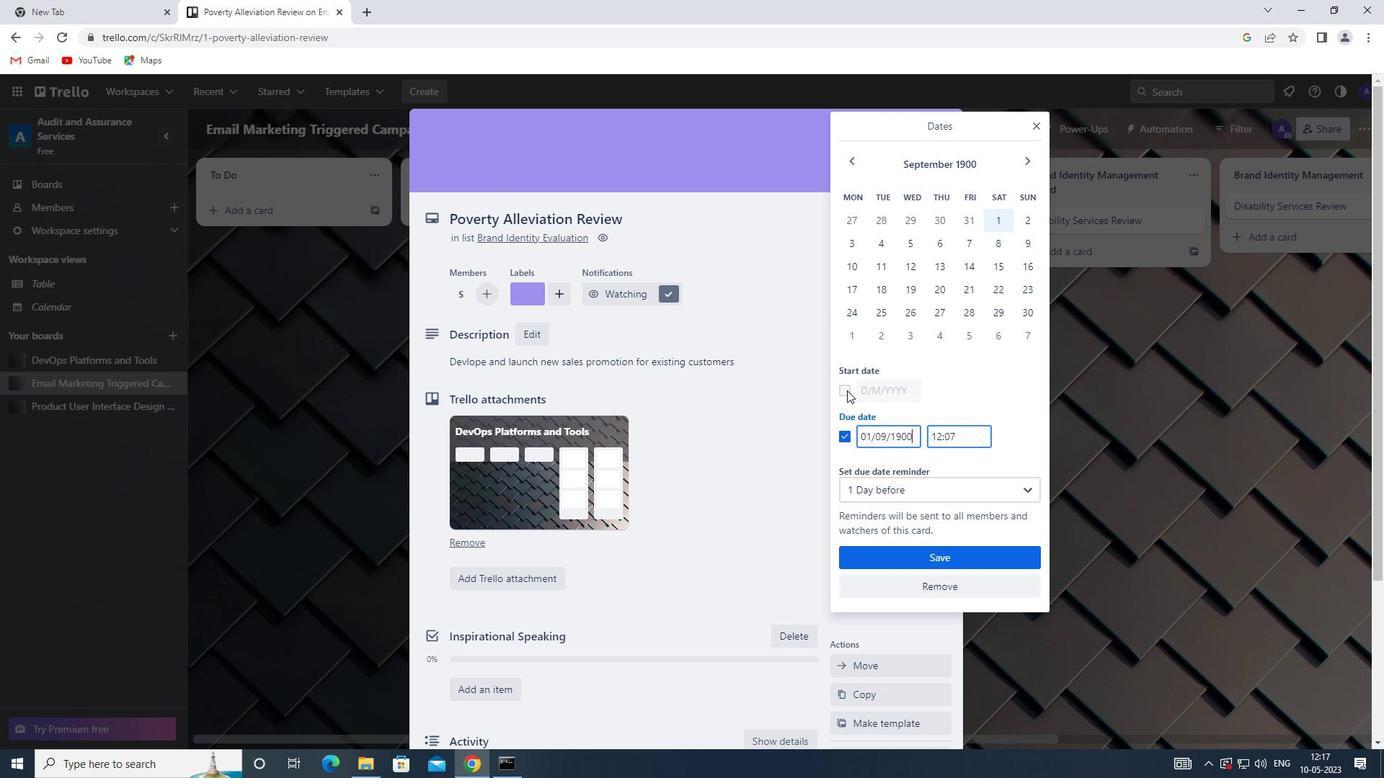 
Action: Mouse moved to (886, 390)
Screenshot: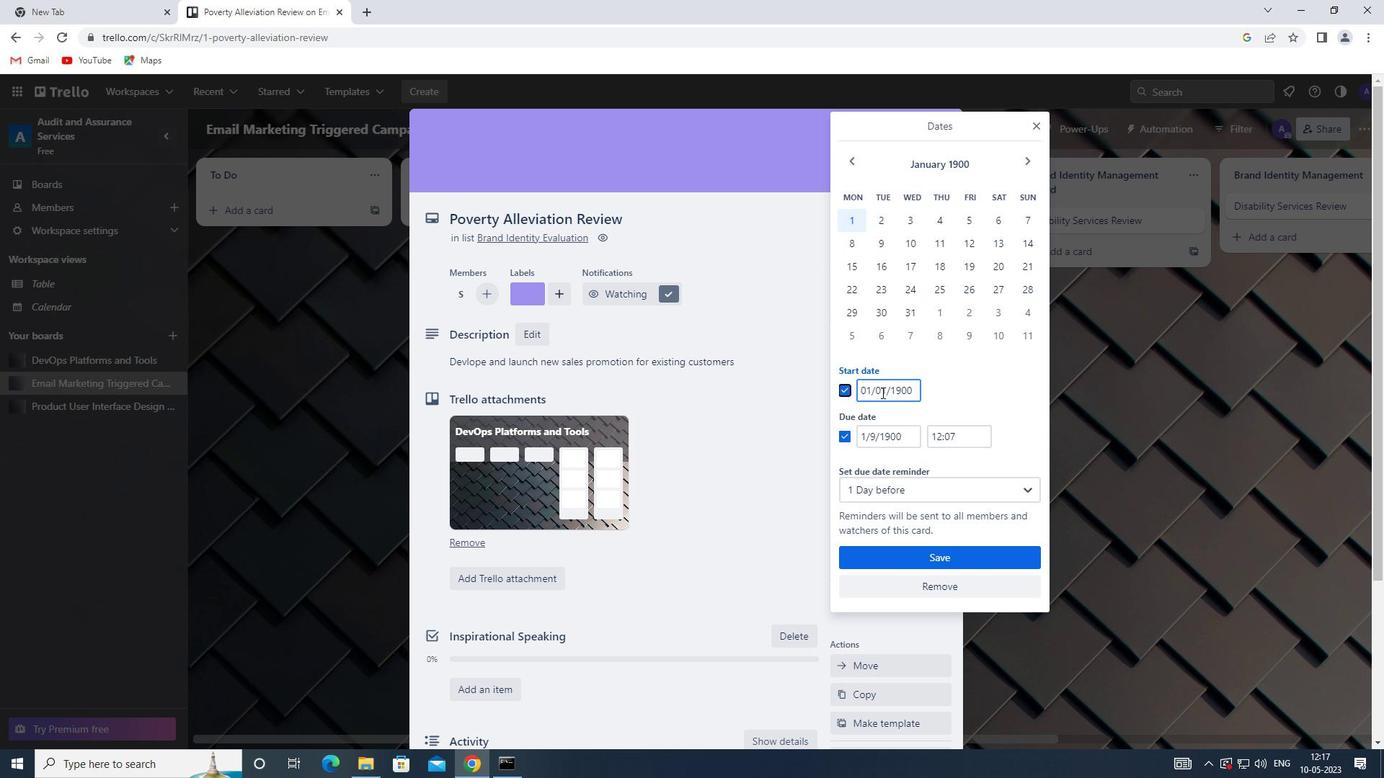 
Action: Mouse pressed left at (886, 390)
Screenshot: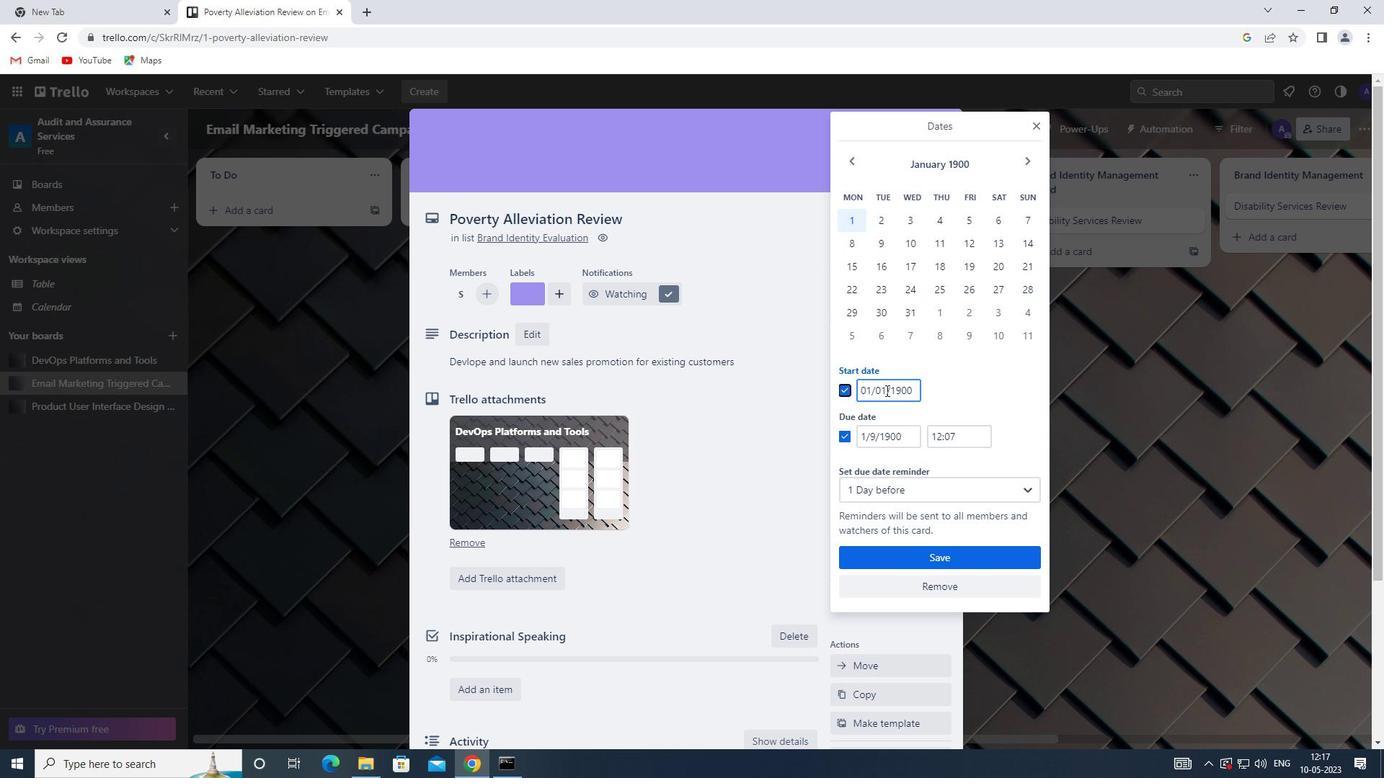 
Action: Mouse moved to (870, 390)
Screenshot: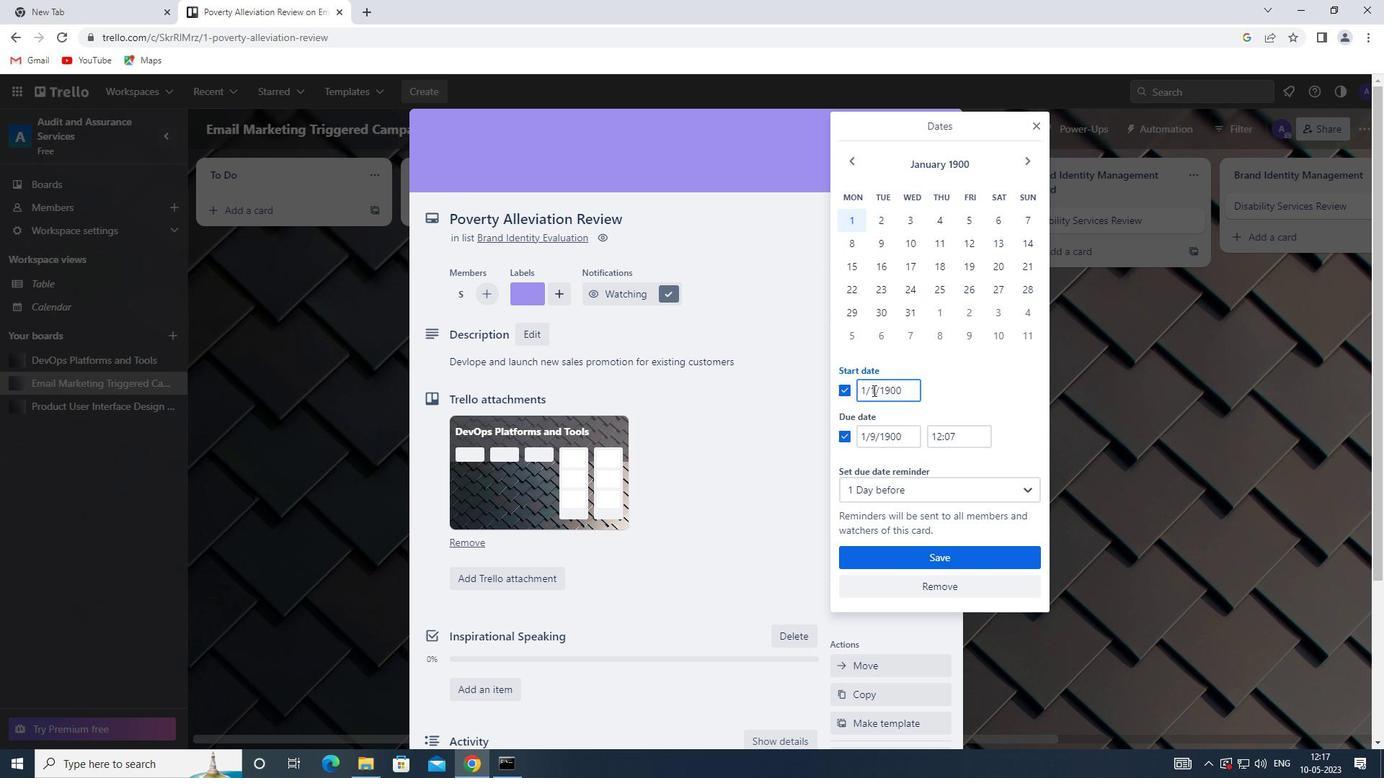 
Action: Mouse pressed left at (870, 390)
Screenshot: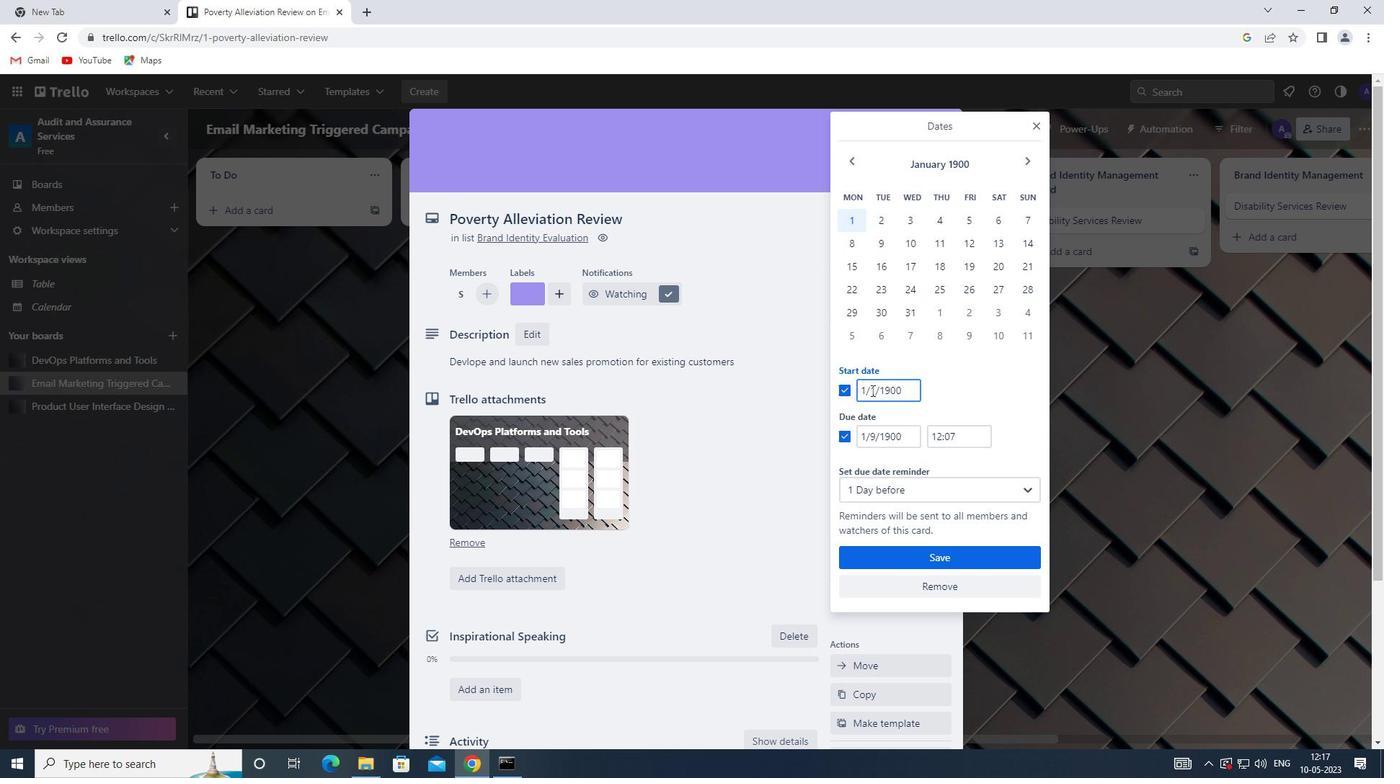 
Action: Mouse moved to (904, 390)
Screenshot: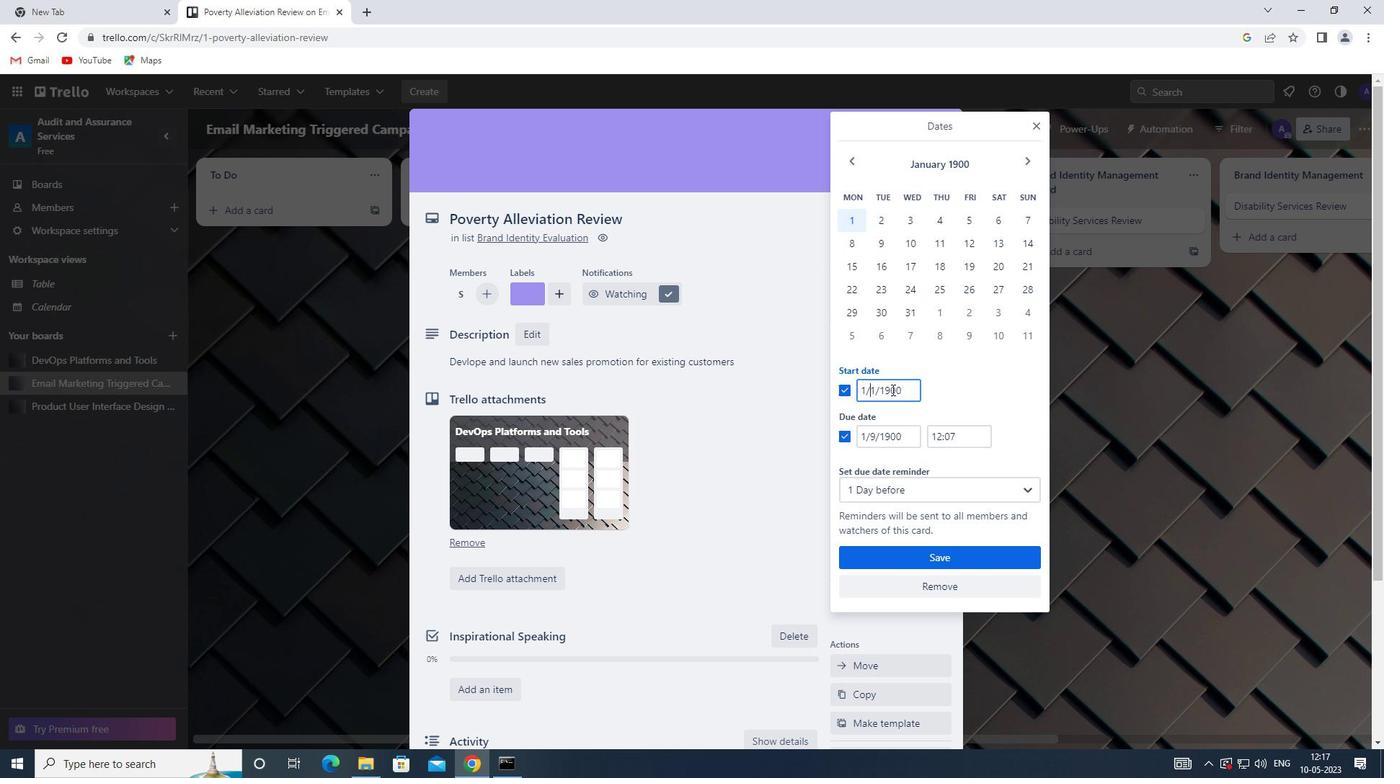 
Action: Mouse pressed left at (904, 390)
Screenshot: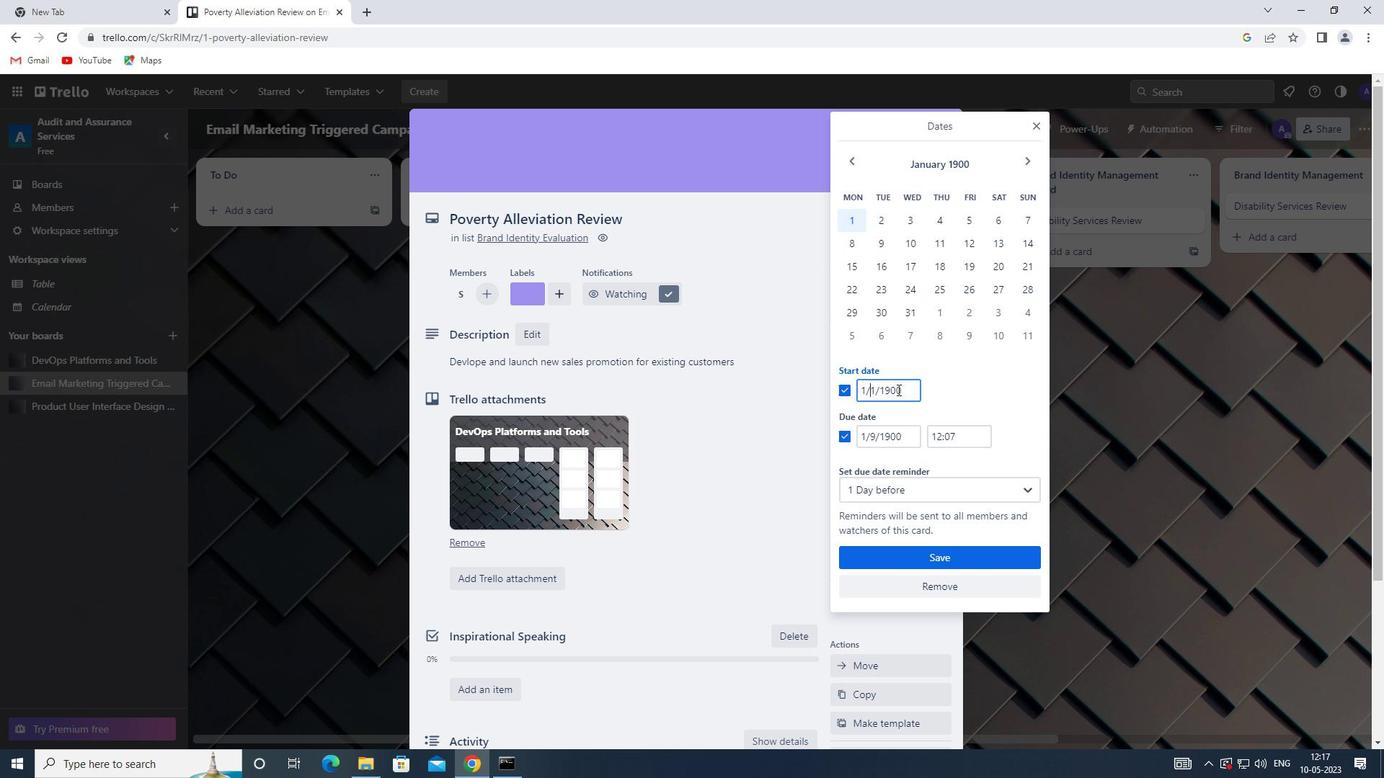 
Action: Mouse moved to (842, 390)
Screenshot: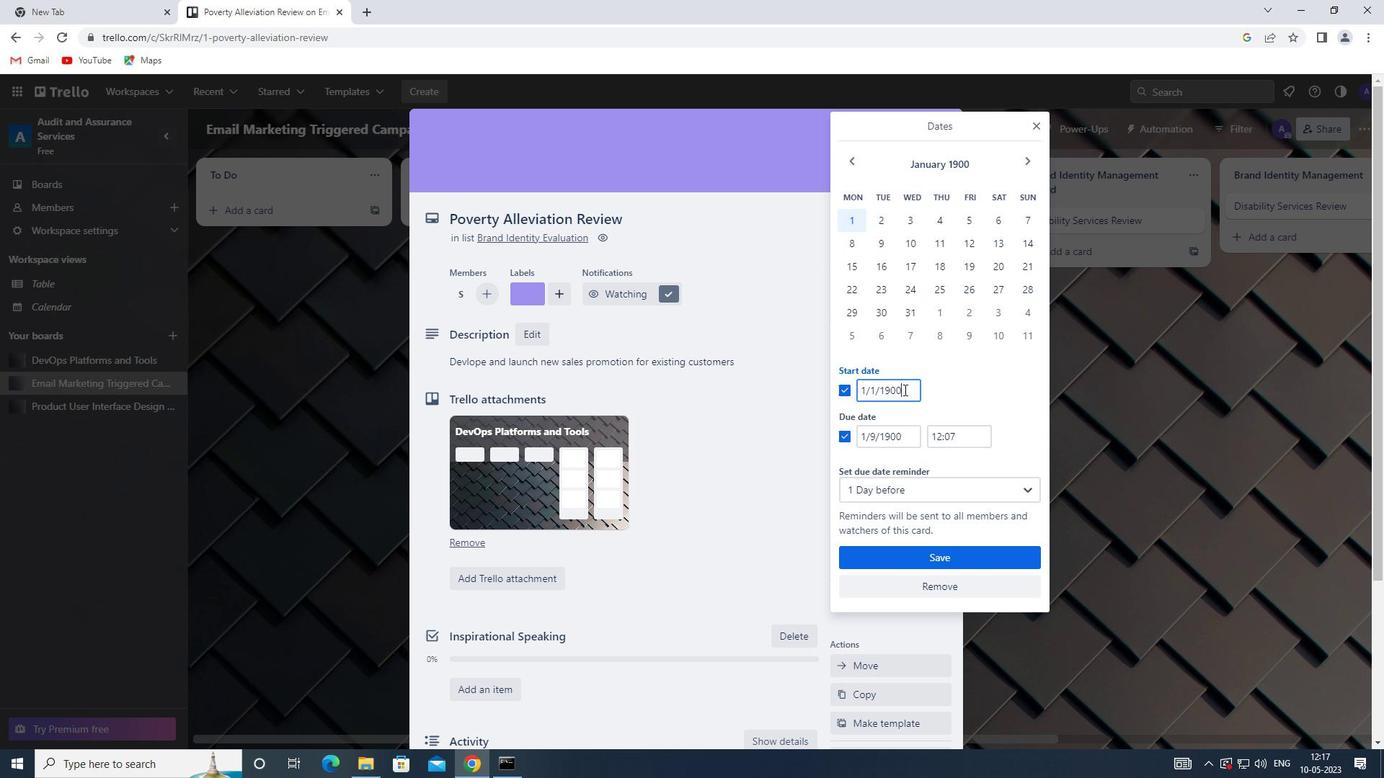 
Action: Key pressed 01/02/1900
Screenshot: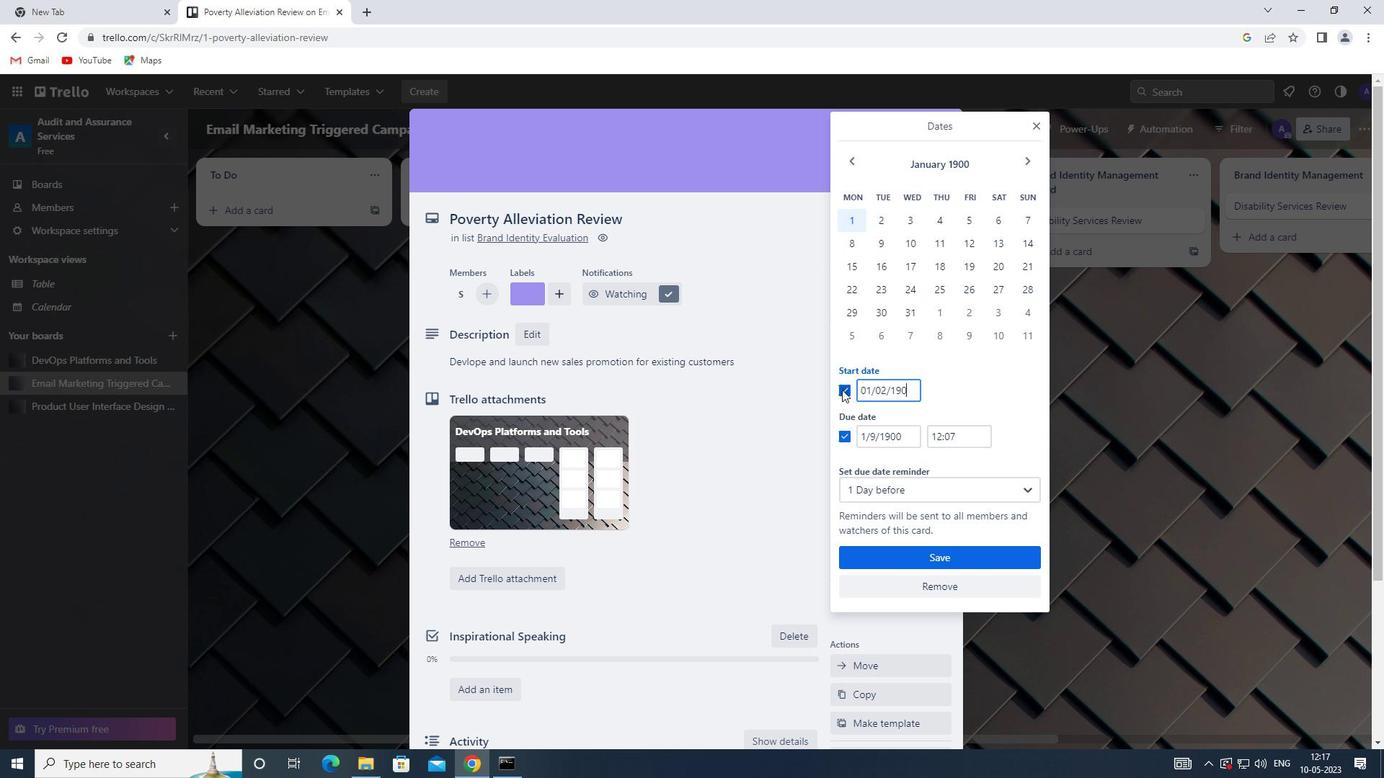 
Action: Mouse moved to (909, 436)
Screenshot: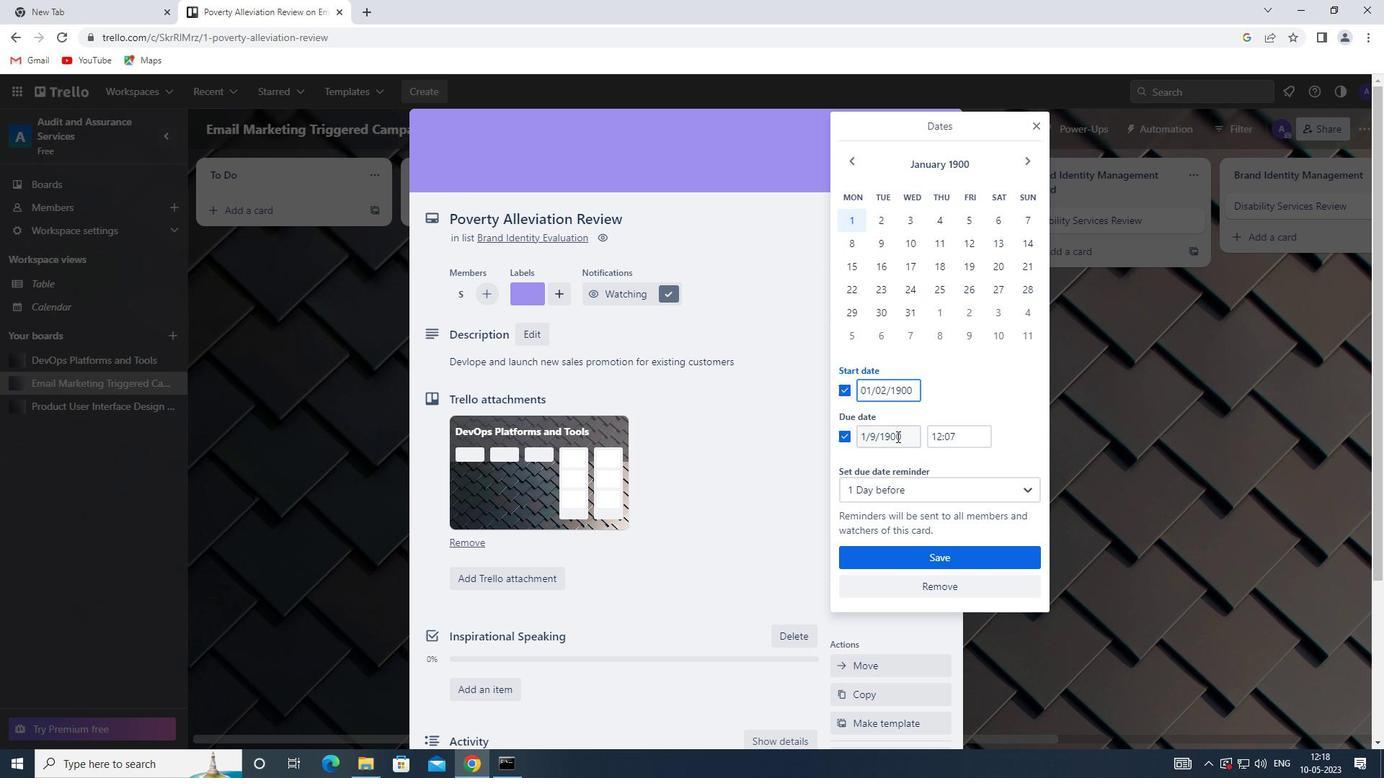 
Action: Mouse pressed left at (909, 436)
Screenshot: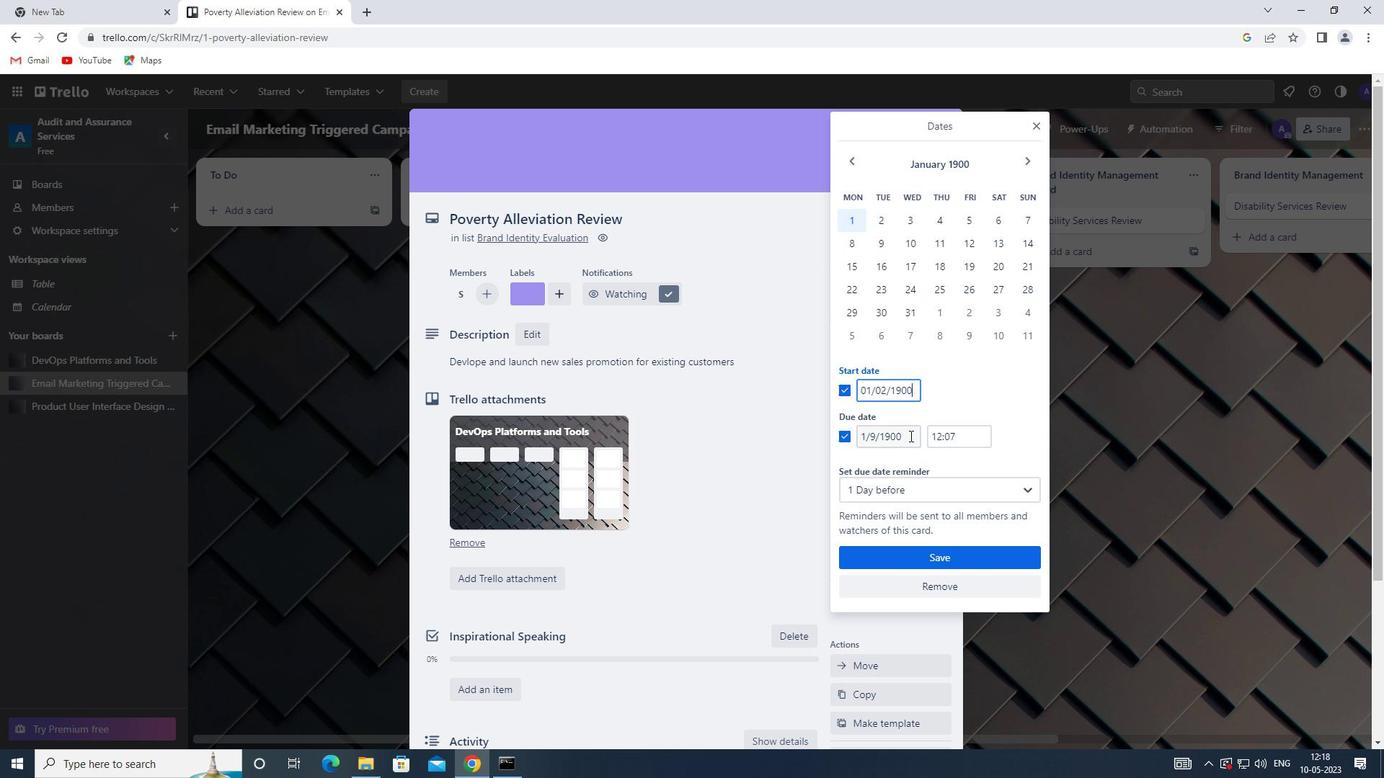 
Action: Mouse moved to (854, 436)
Screenshot: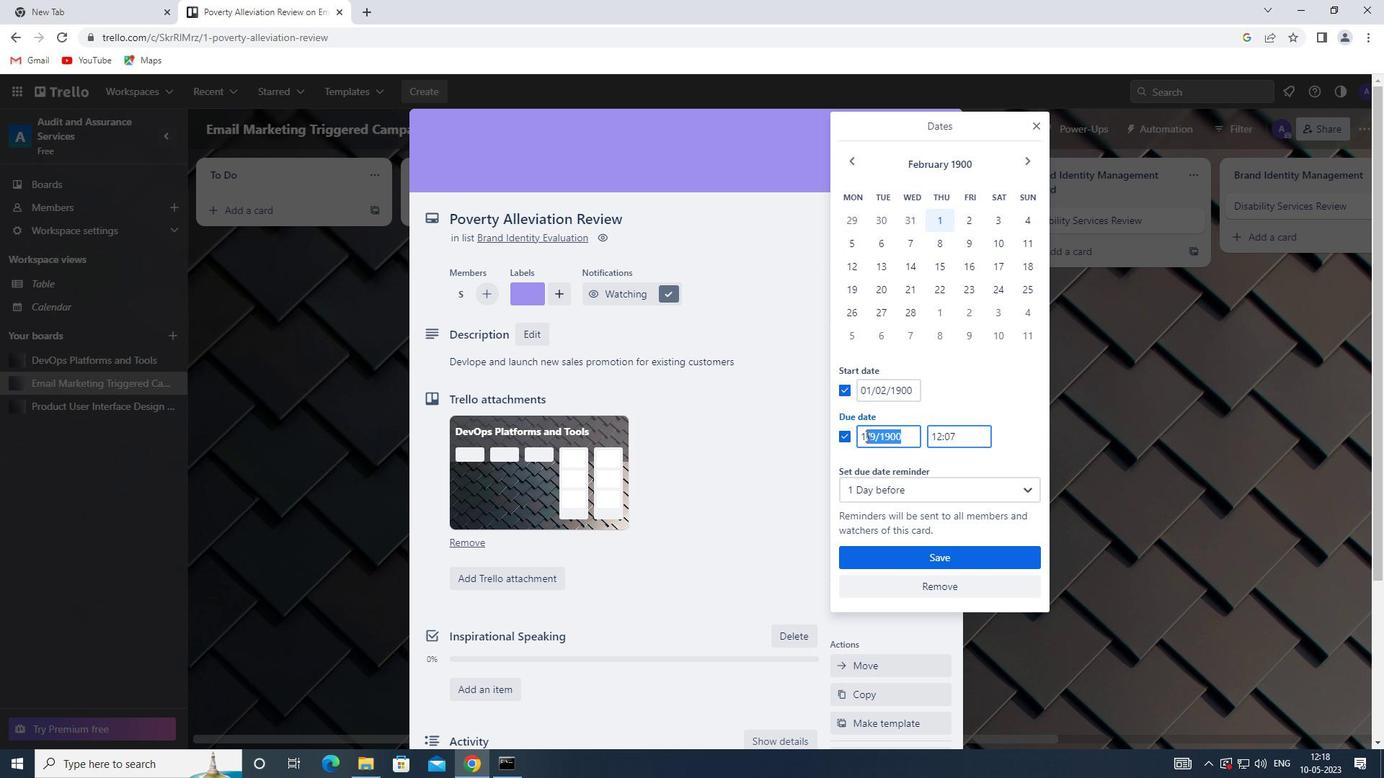 
Action: Key pressed 010<Key.backspace>/09/1900
Screenshot: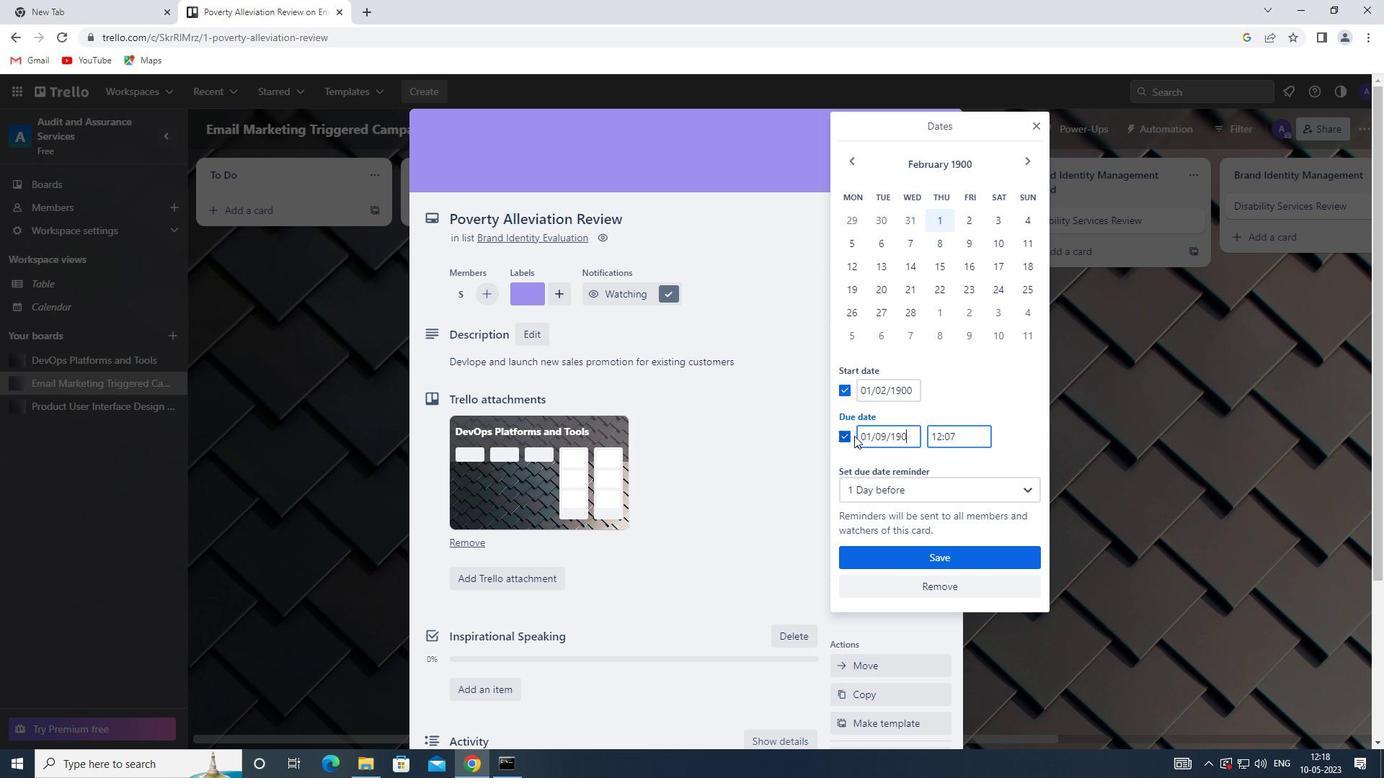 
Action: Mouse moved to (918, 557)
Screenshot: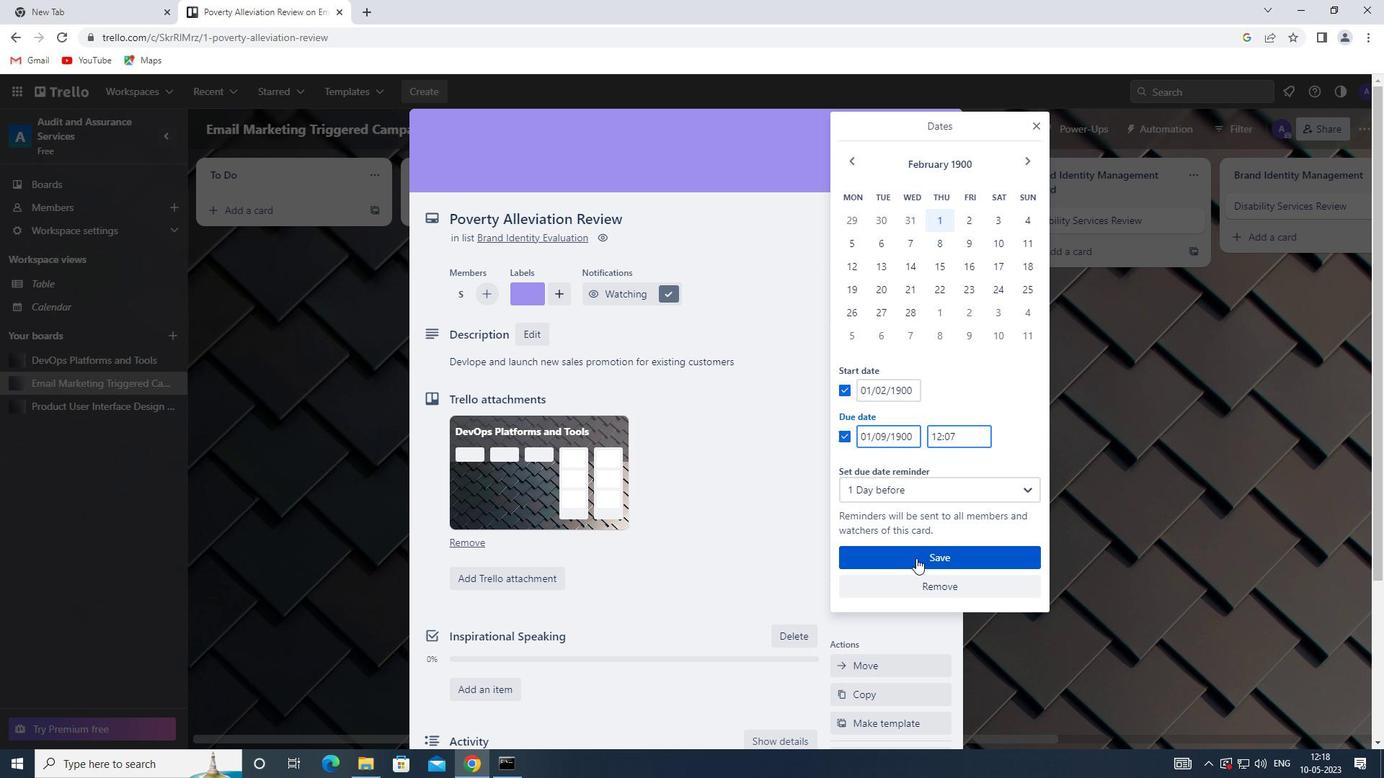 
Action: Mouse pressed left at (918, 557)
Screenshot: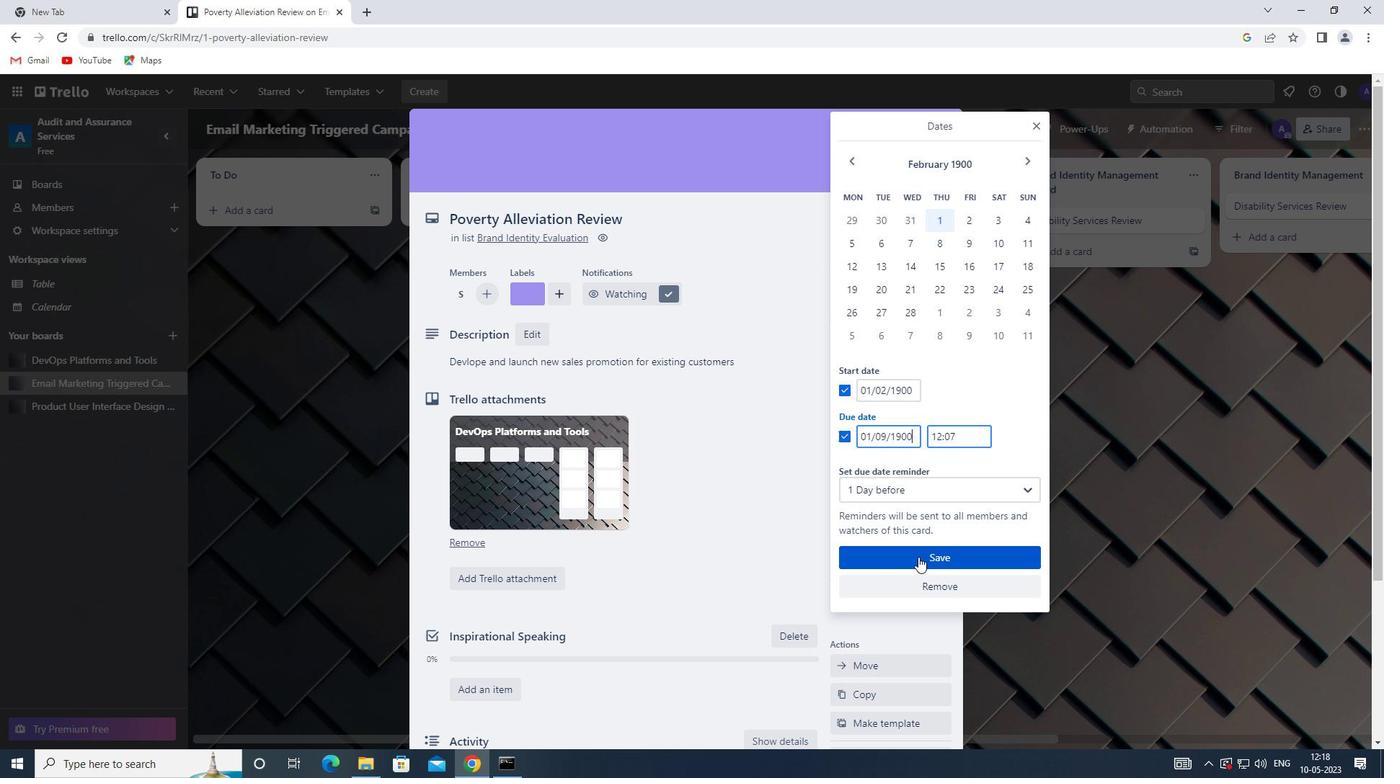 
